 Task: Look for space in Wauwatosa, United States from 12th July, 2023 to 16th July, 2023 for 8 adults in price range Rs.10000 to Rs.16000. Place can be private room with 8 bedrooms having 8 beds and 8 bathrooms. Property type can be house, flat, guest house, hotel. Amenities needed are: wifi, TV, free parkinig on premises, gym, breakfast. Booking option can be shelf check-in. Required host language is English.
Action: Mouse moved to (568, 126)
Screenshot: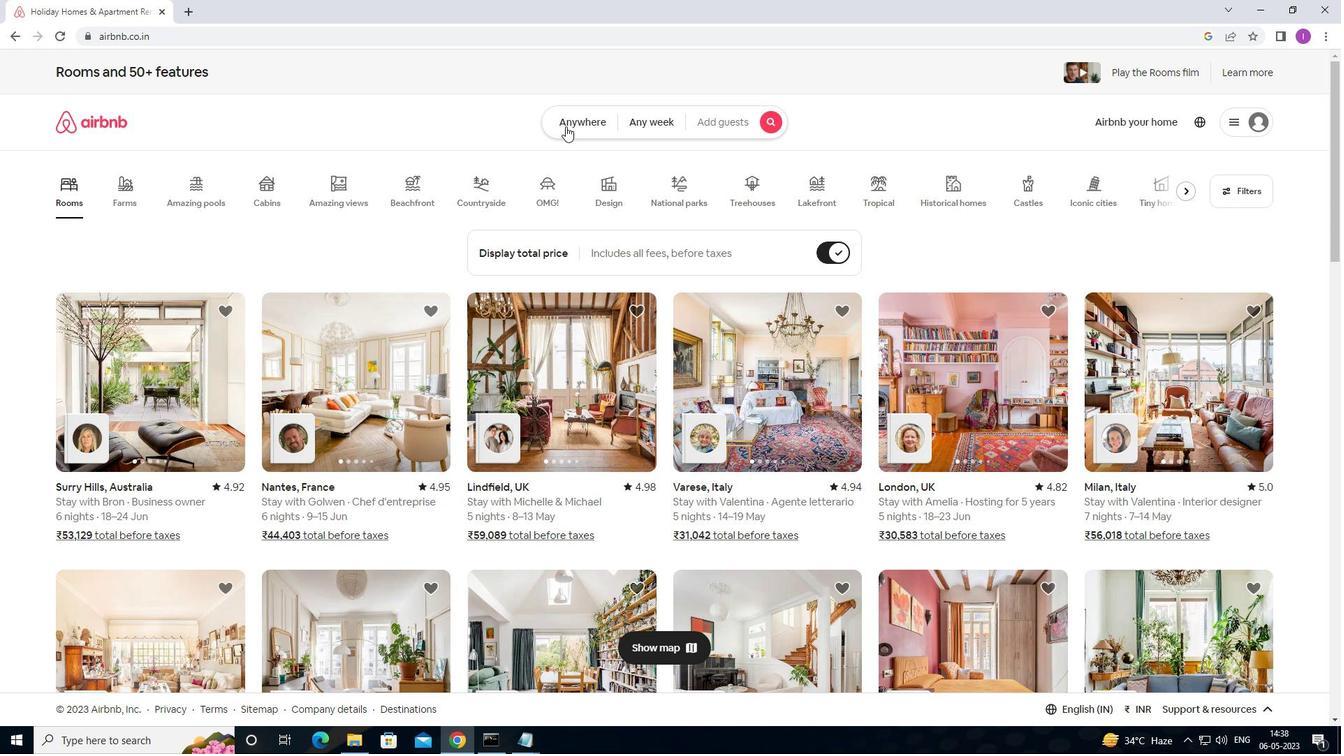 
Action: Mouse pressed left at (568, 126)
Screenshot: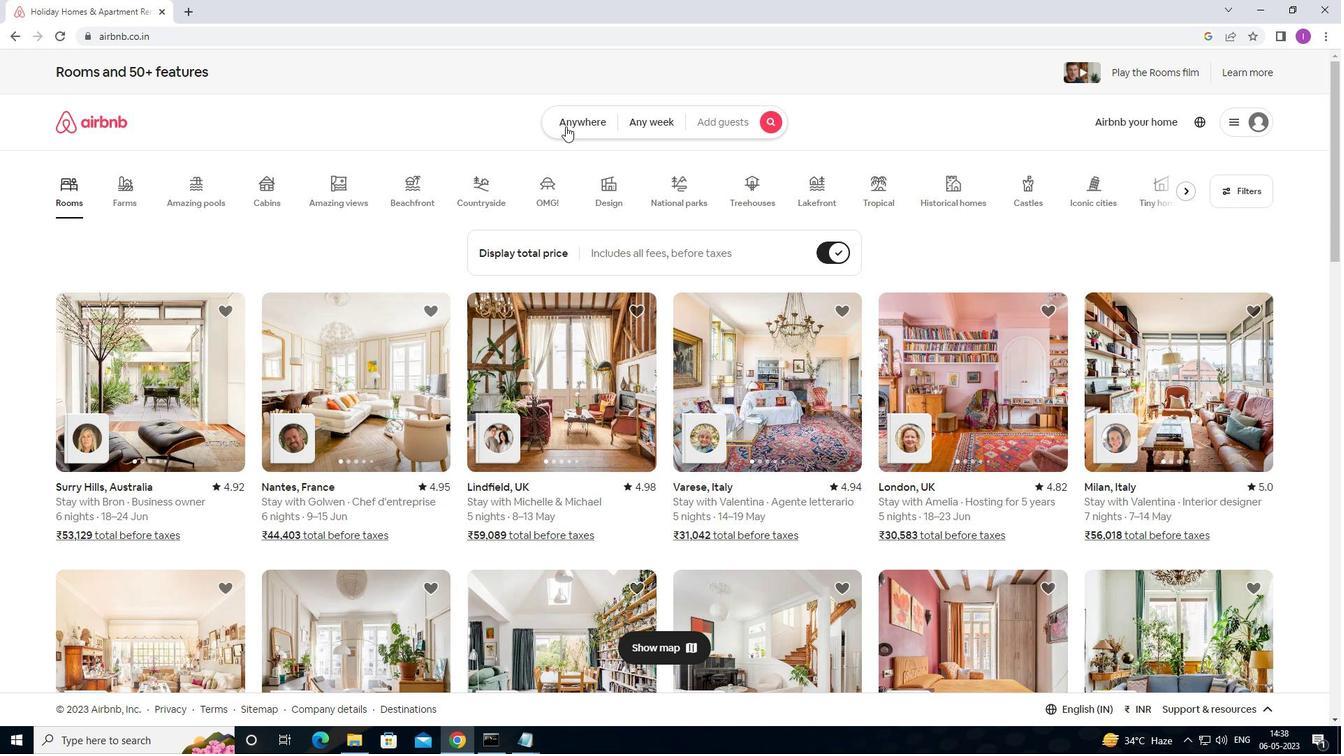 
Action: Mouse moved to (392, 184)
Screenshot: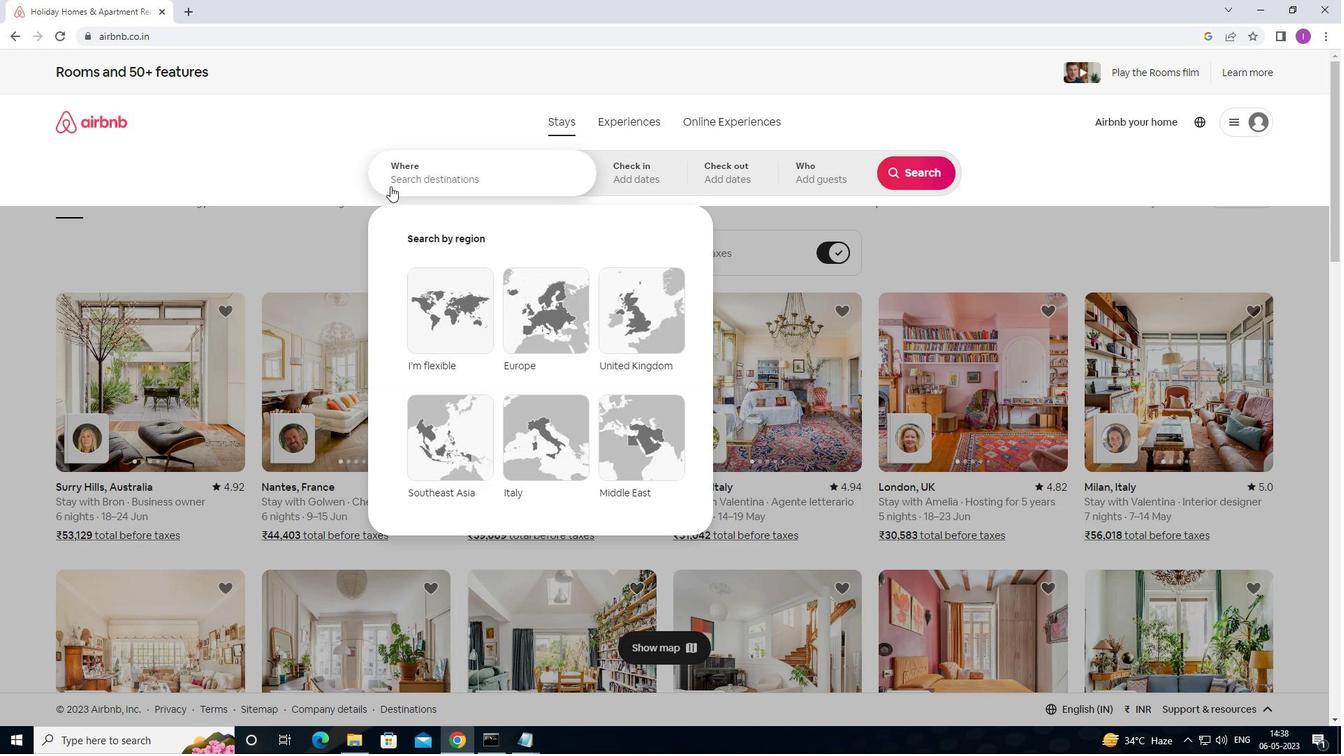 
Action: Mouse pressed left at (392, 184)
Screenshot: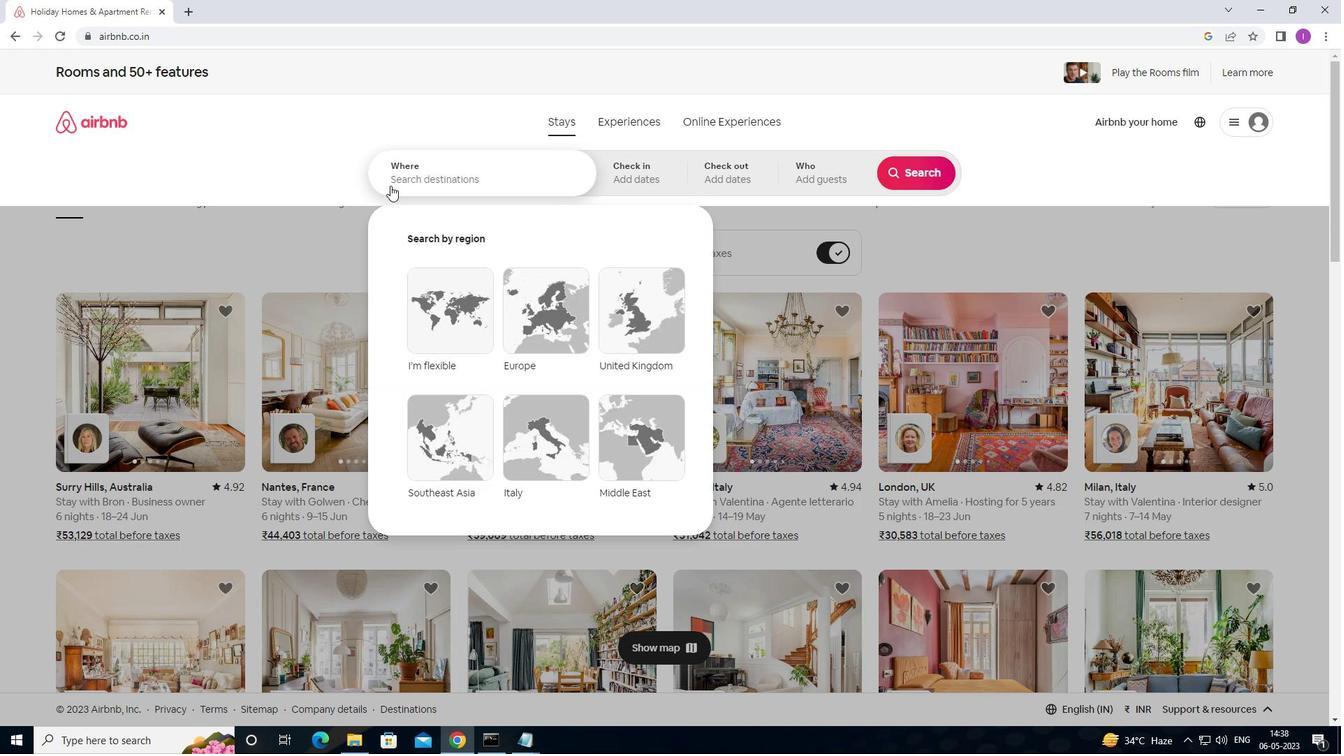 
Action: Mouse moved to (1342, 0)
Screenshot: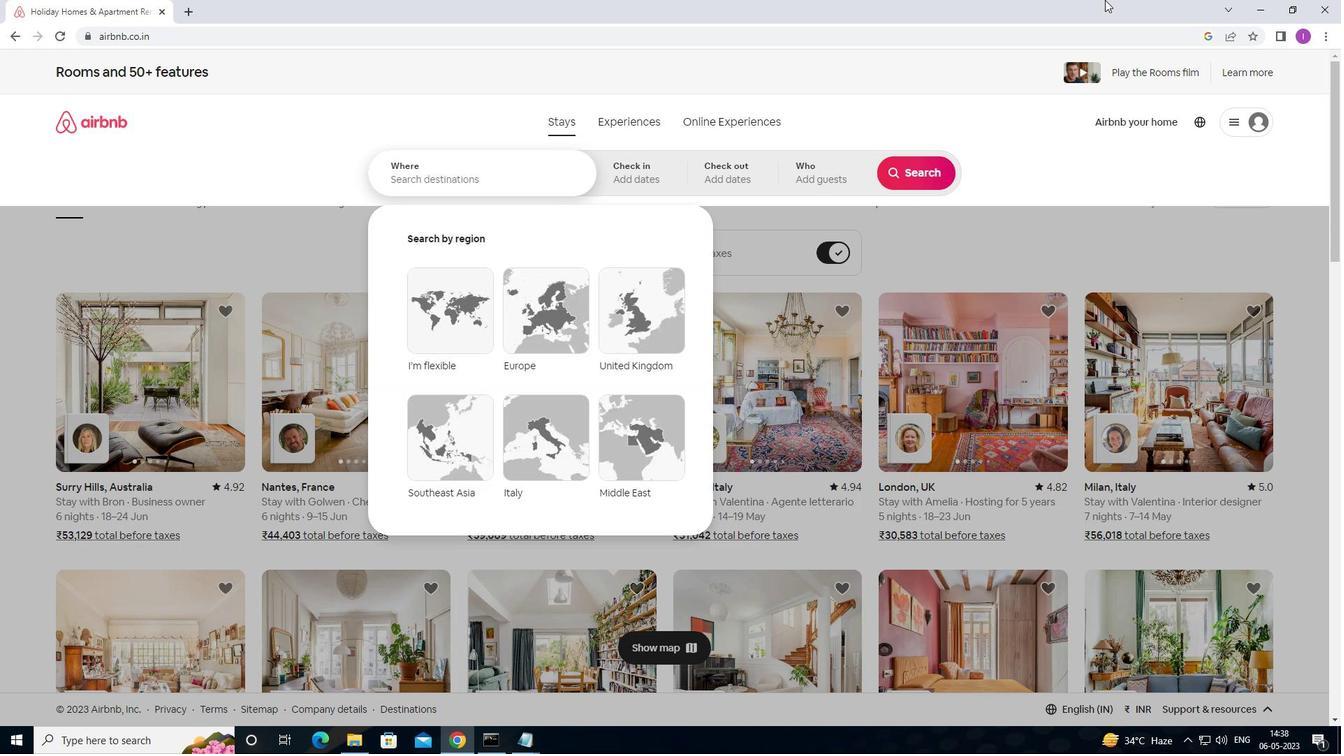 
Action: Key pressed <Key.shift>WAUWATOSA,<Key.shift><Key.shift>UNITED<Key.space>STATES
Screenshot: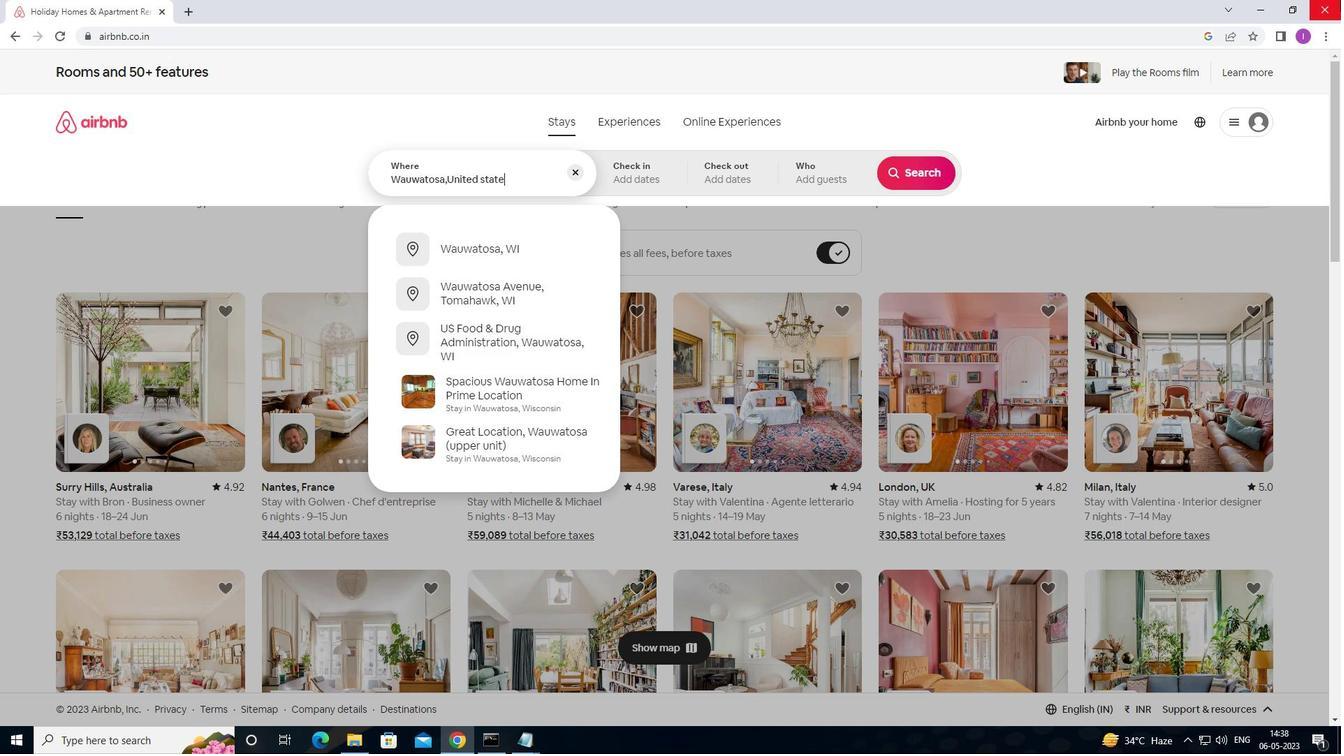 
Action: Mouse moved to (614, 176)
Screenshot: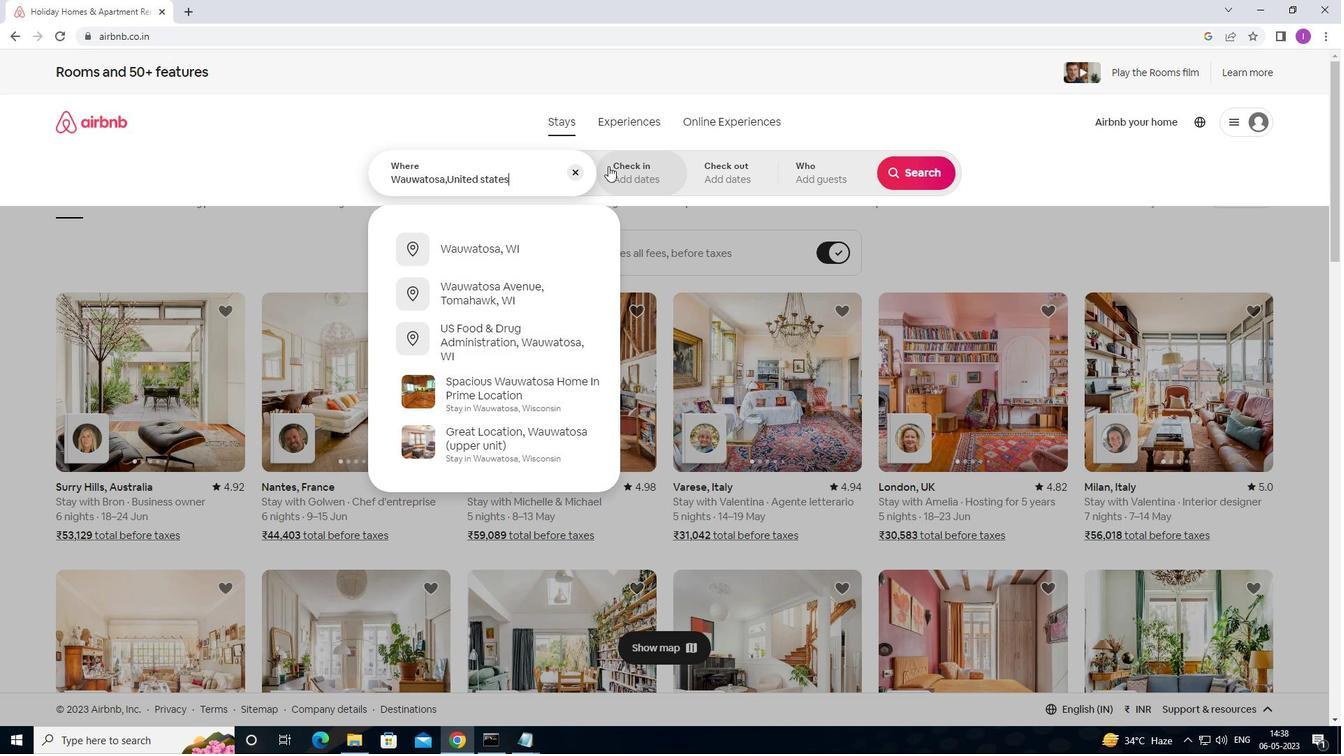 
Action: Mouse pressed left at (614, 176)
Screenshot: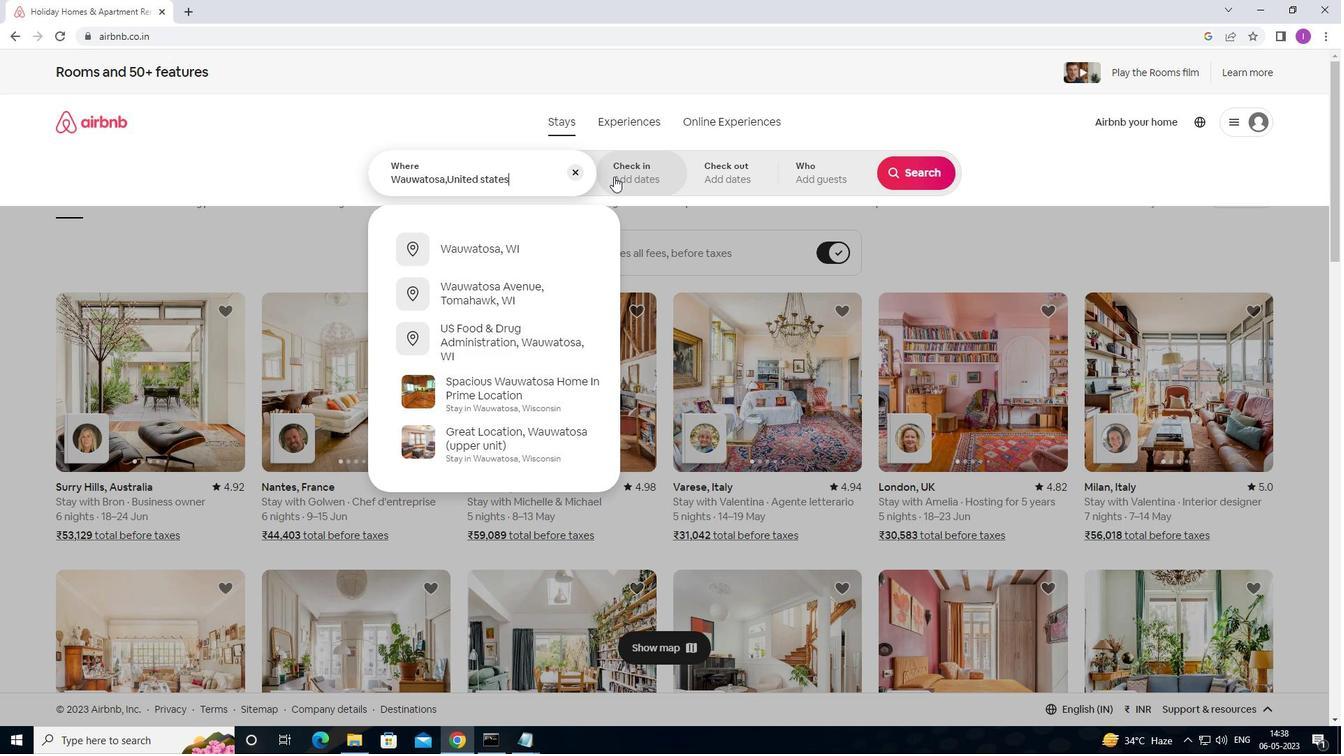 
Action: Mouse moved to (923, 284)
Screenshot: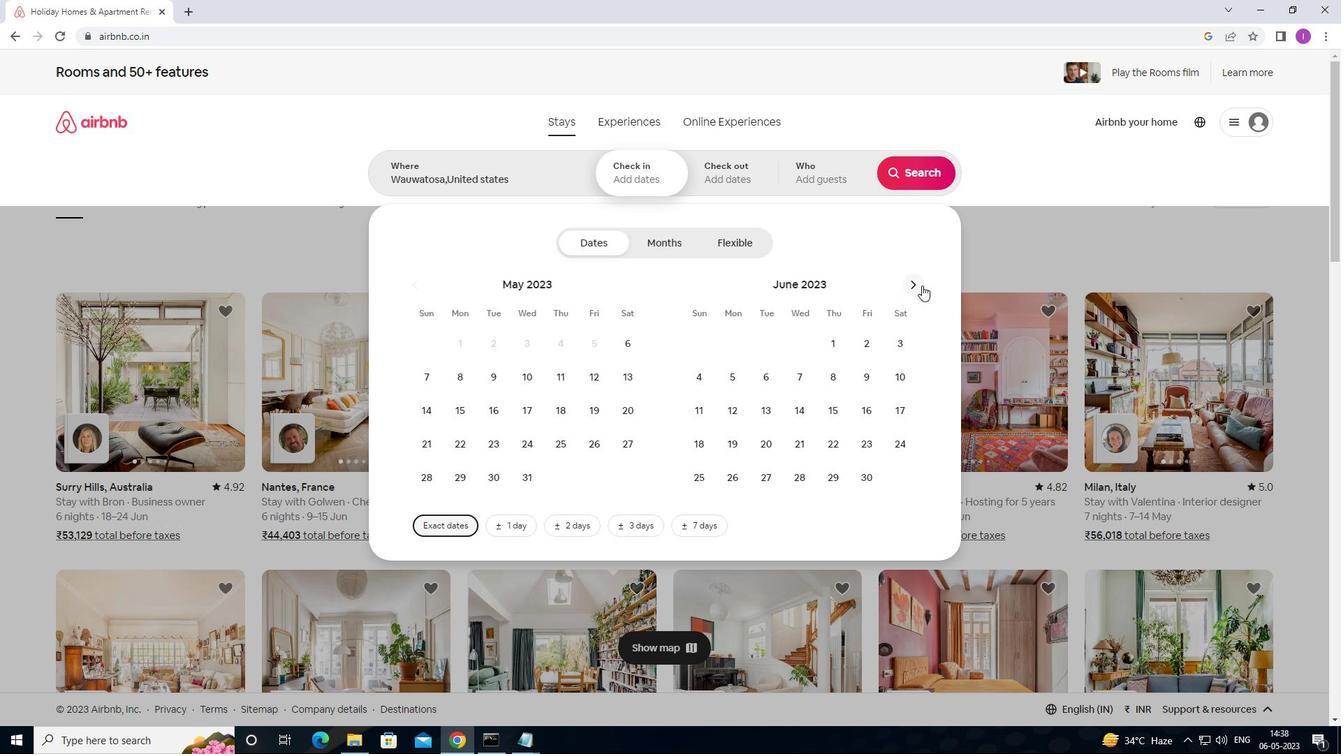 
Action: Mouse pressed left at (923, 284)
Screenshot: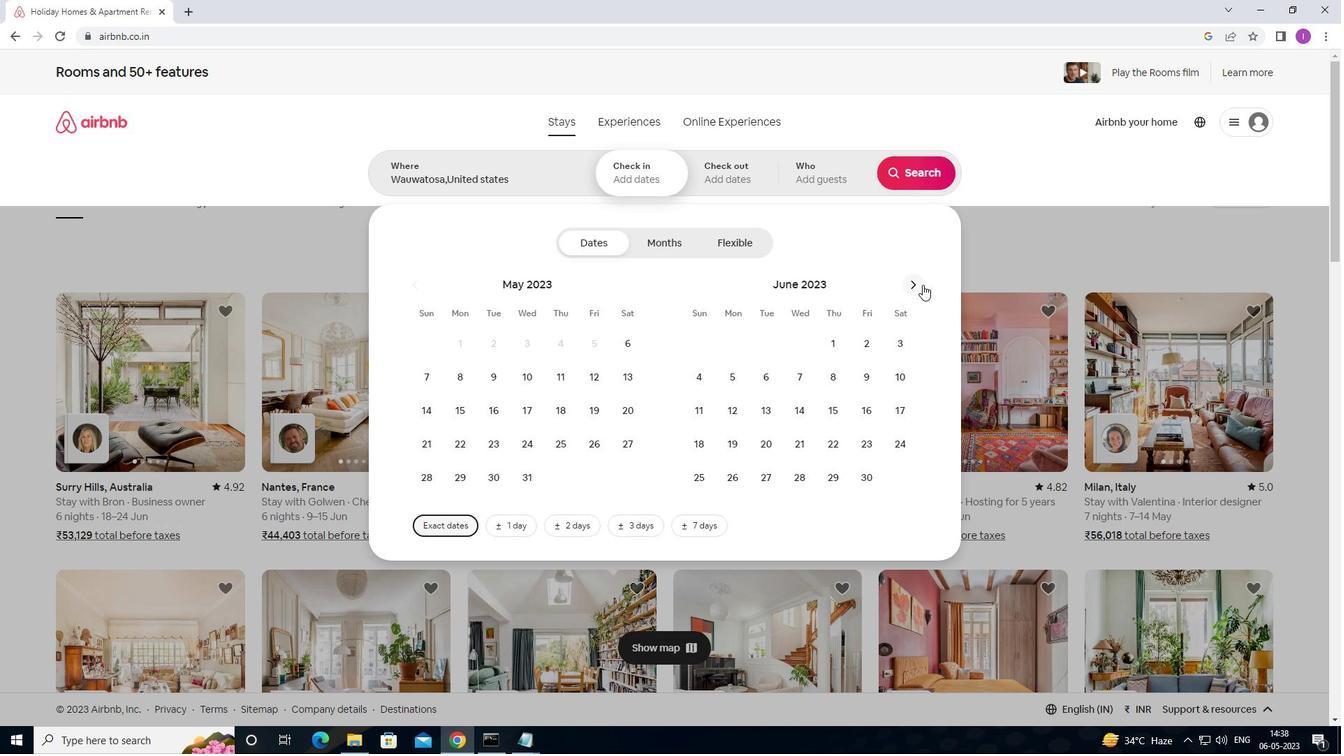 
Action: Mouse moved to (916, 283)
Screenshot: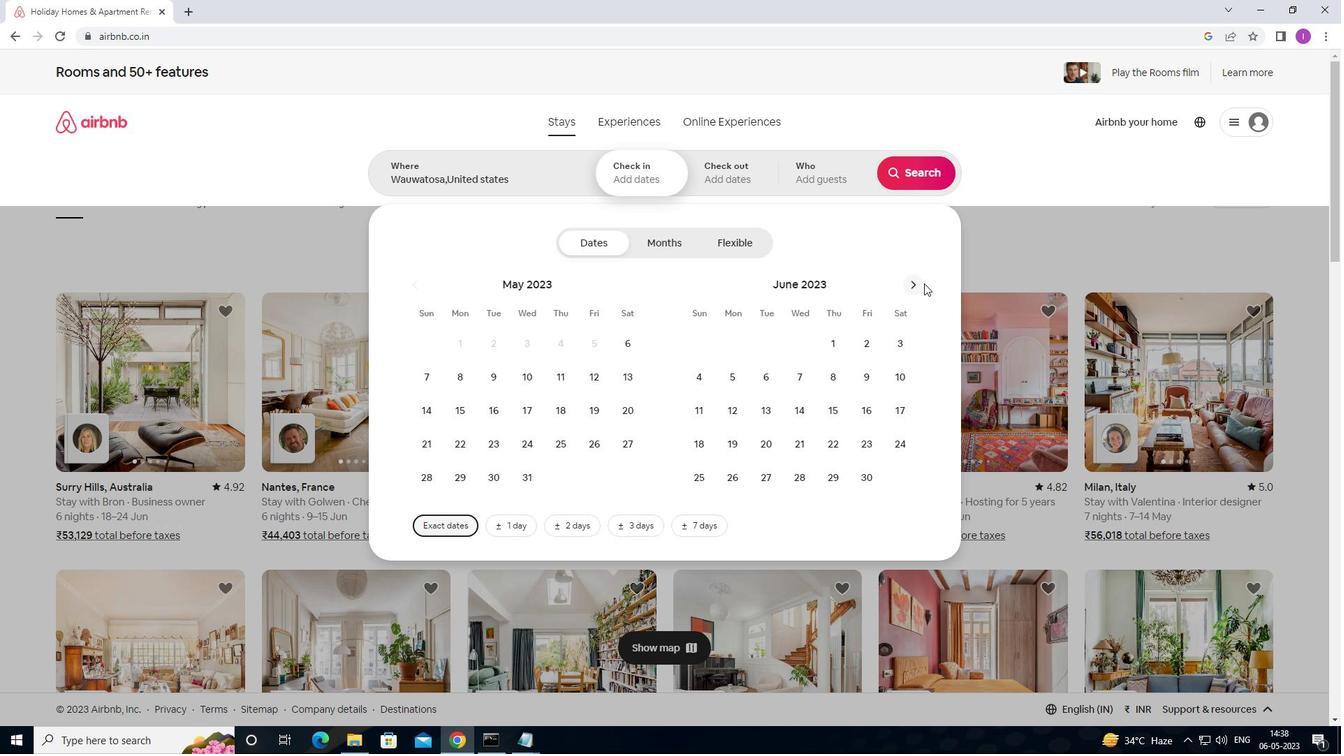 
Action: Mouse pressed left at (916, 283)
Screenshot: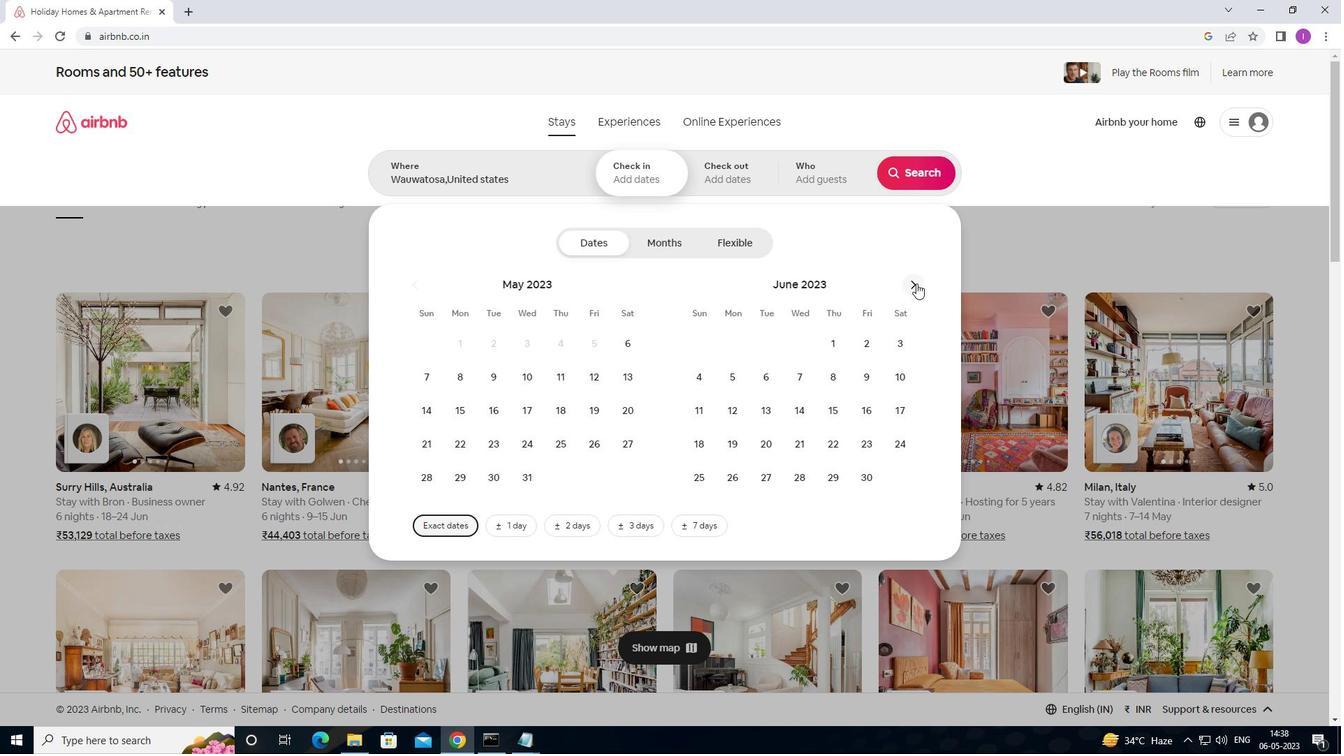 
Action: Mouse moved to (802, 408)
Screenshot: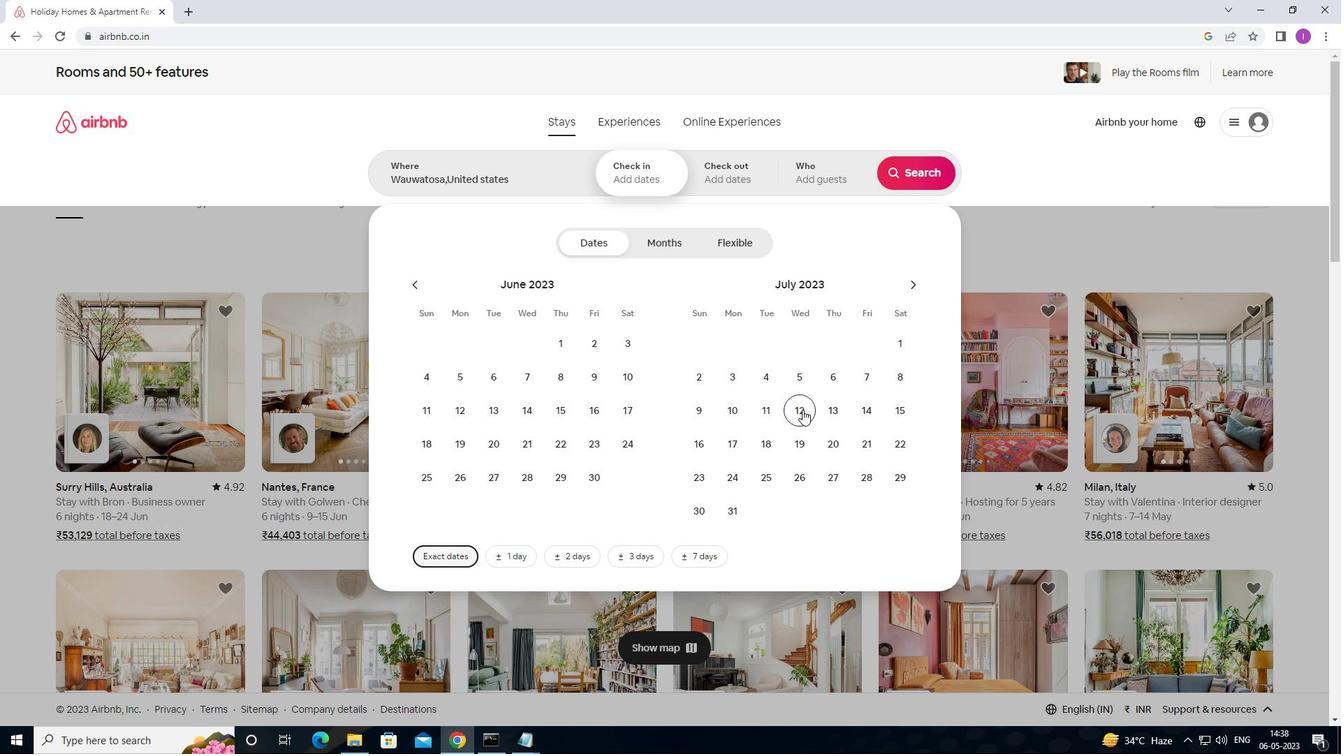 
Action: Mouse pressed left at (802, 408)
Screenshot: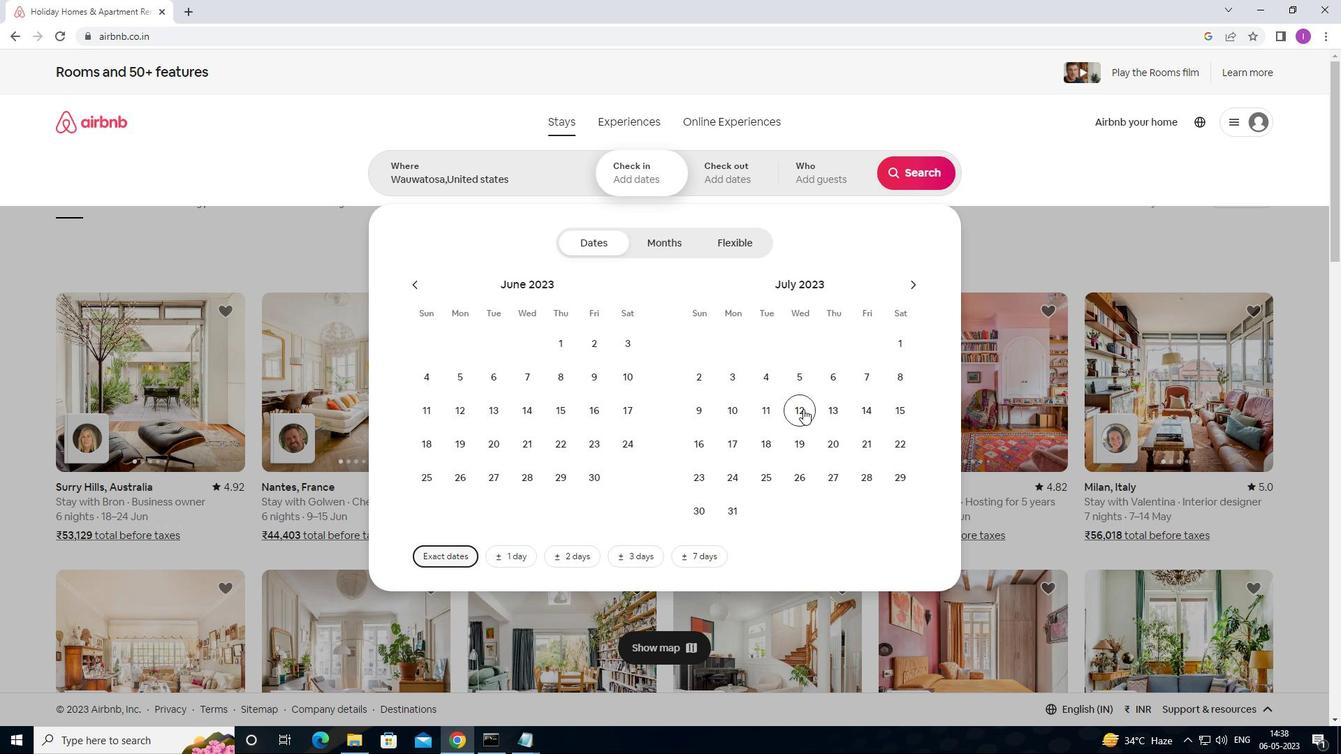 
Action: Mouse moved to (699, 449)
Screenshot: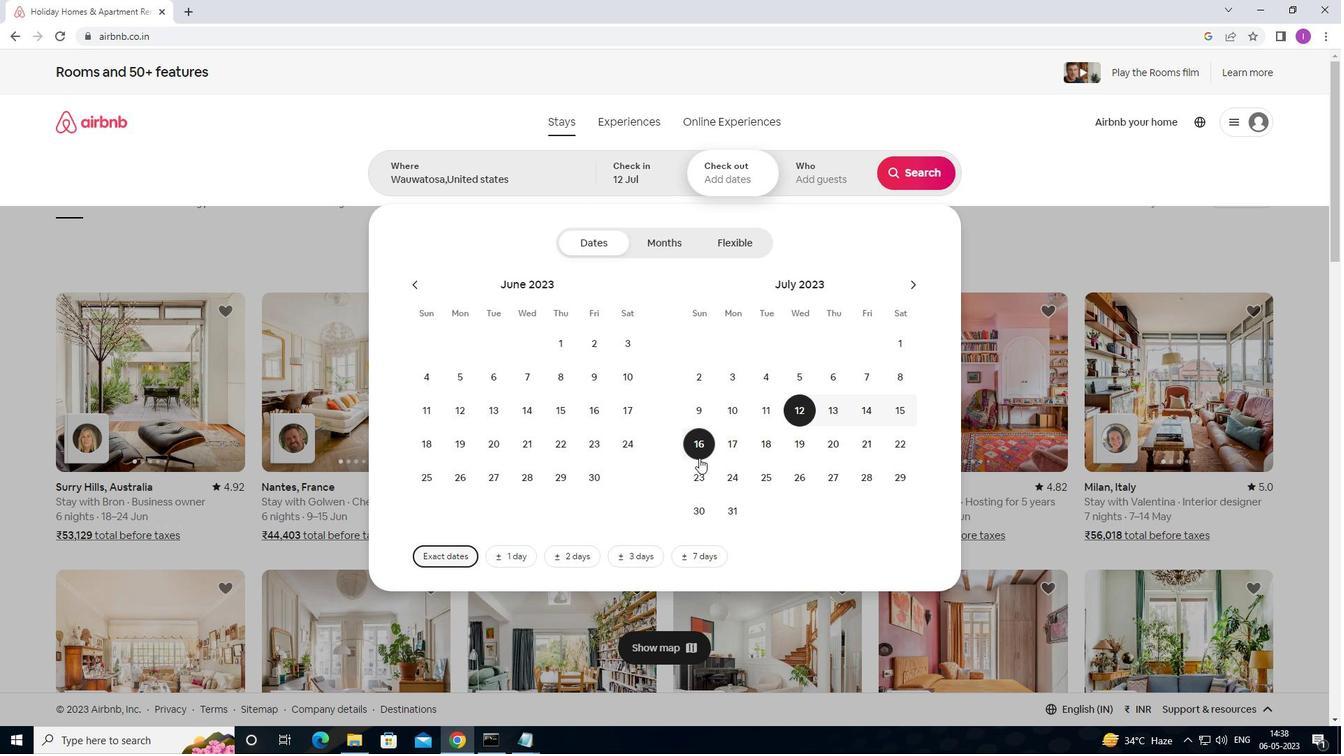 
Action: Mouse pressed left at (699, 449)
Screenshot: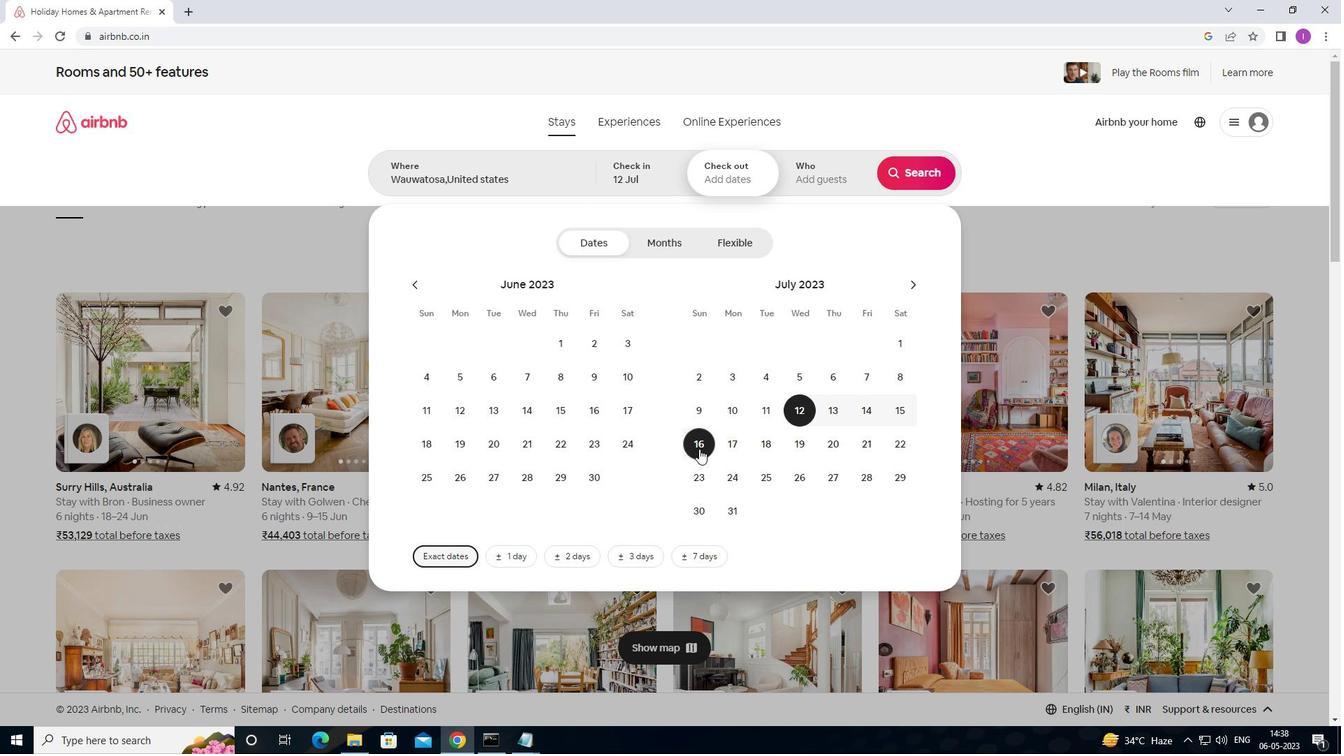 
Action: Mouse moved to (836, 188)
Screenshot: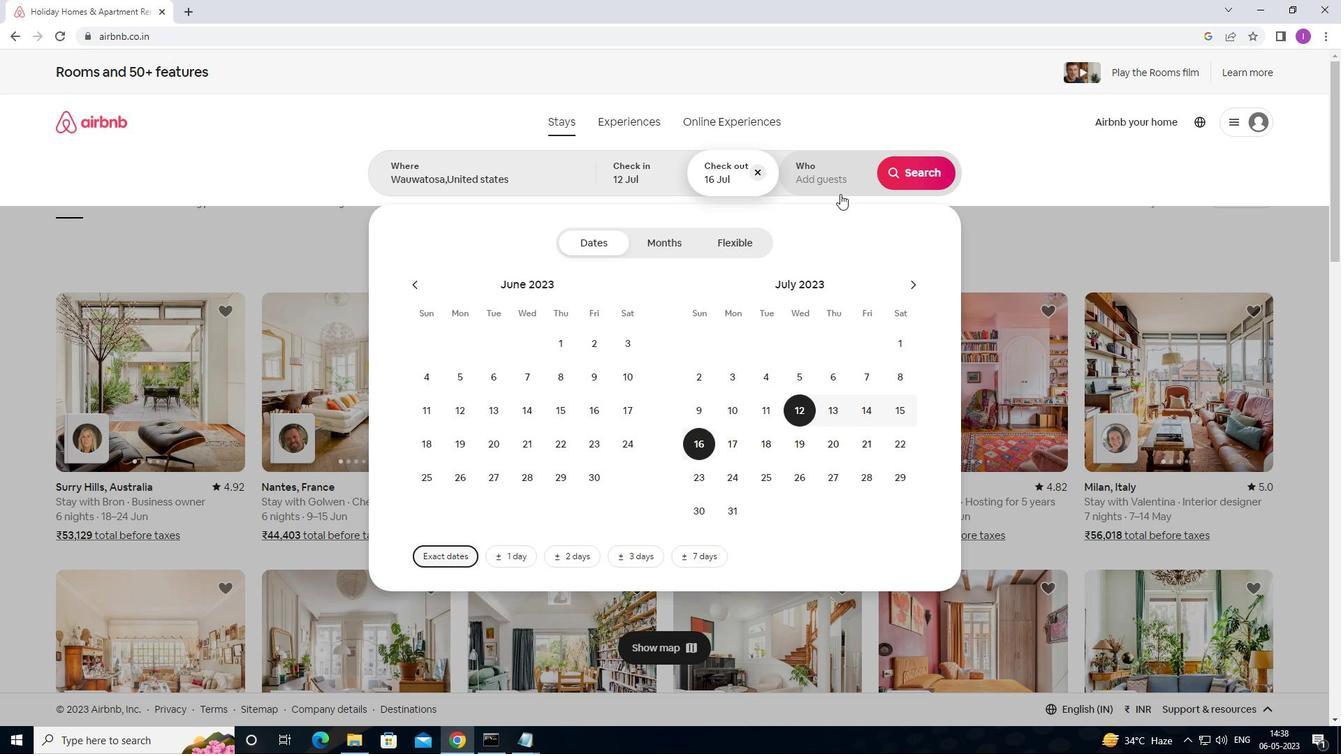 
Action: Mouse pressed left at (836, 188)
Screenshot: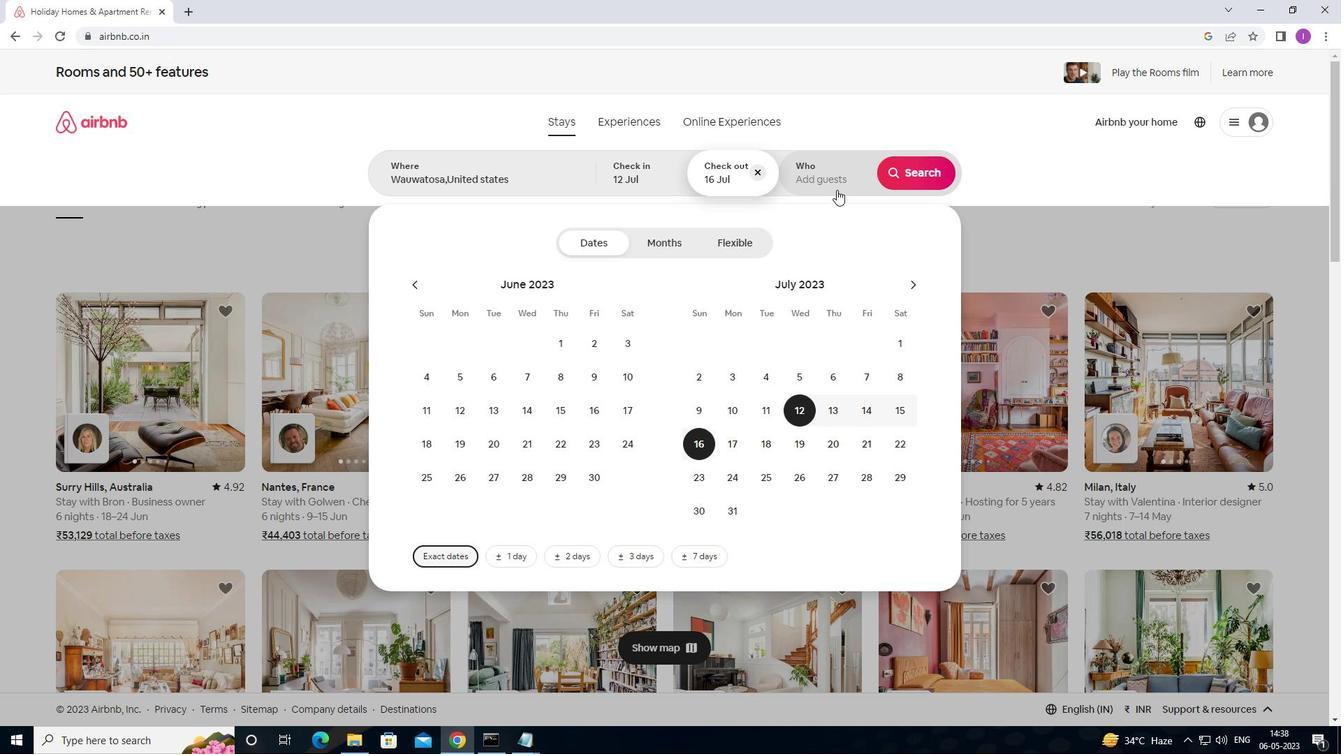 
Action: Mouse moved to (913, 238)
Screenshot: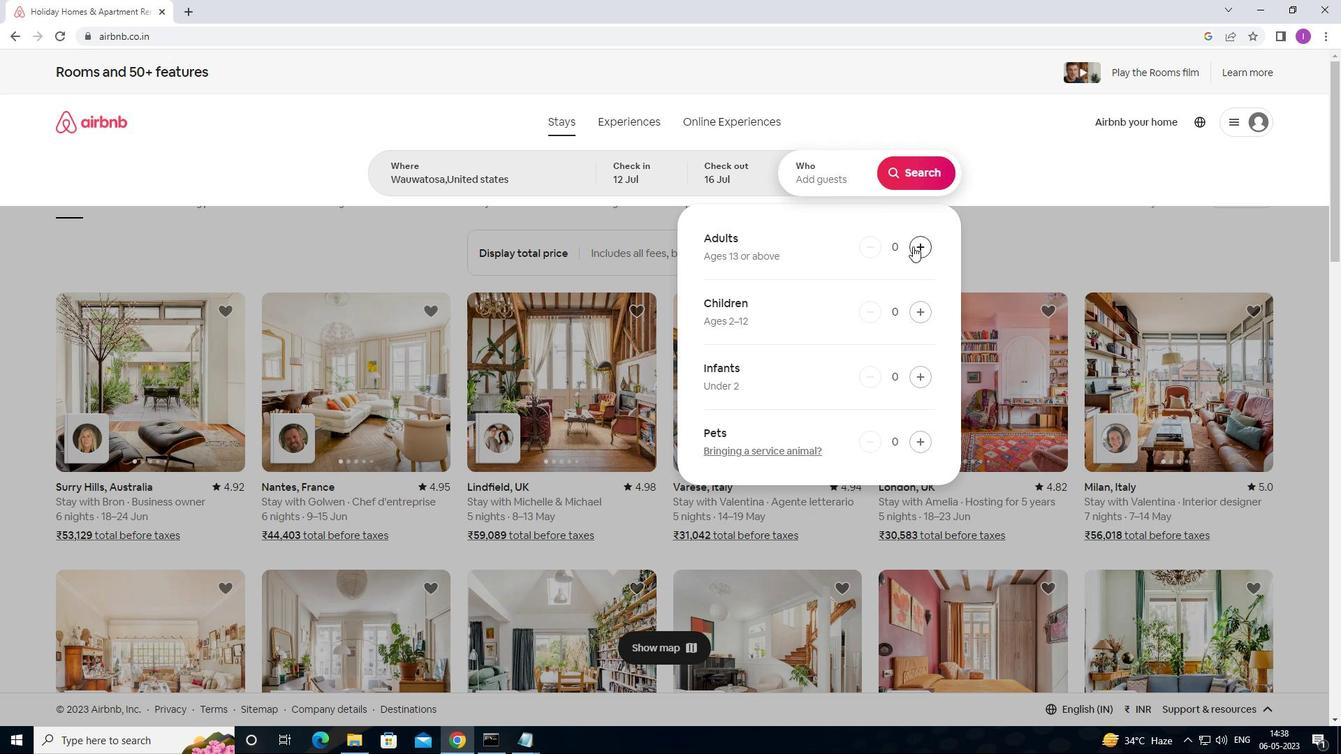 
Action: Mouse pressed left at (913, 238)
Screenshot: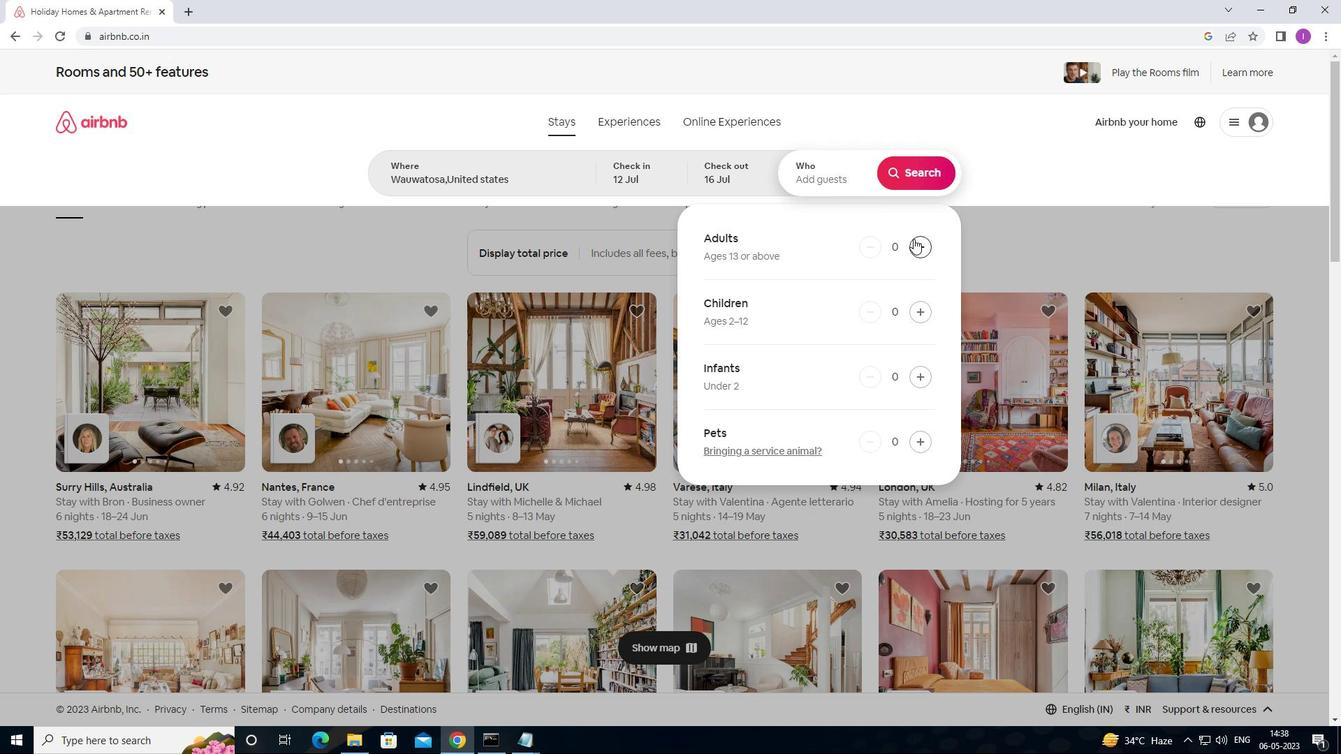 
Action: Mouse moved to (914, 238)
Screenshot: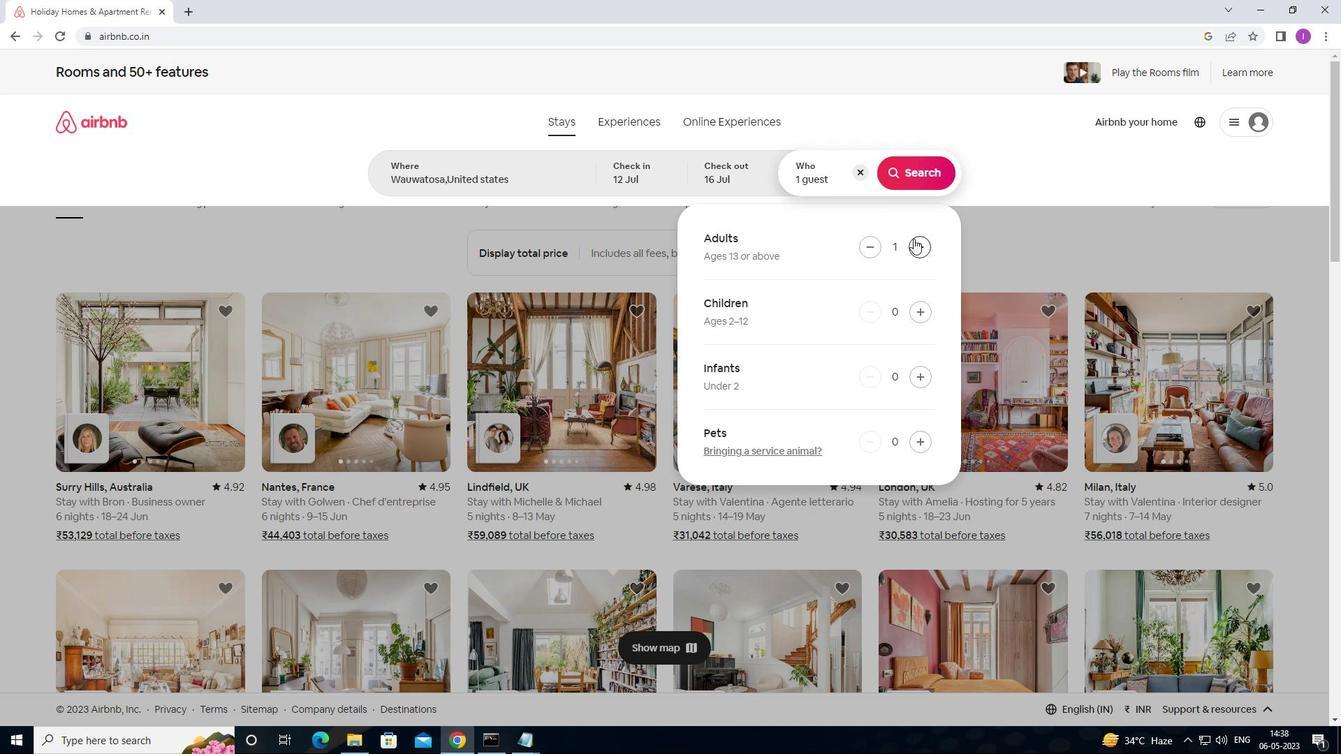 
Action: Mouse pressed left at (914, 238)
Screenshot: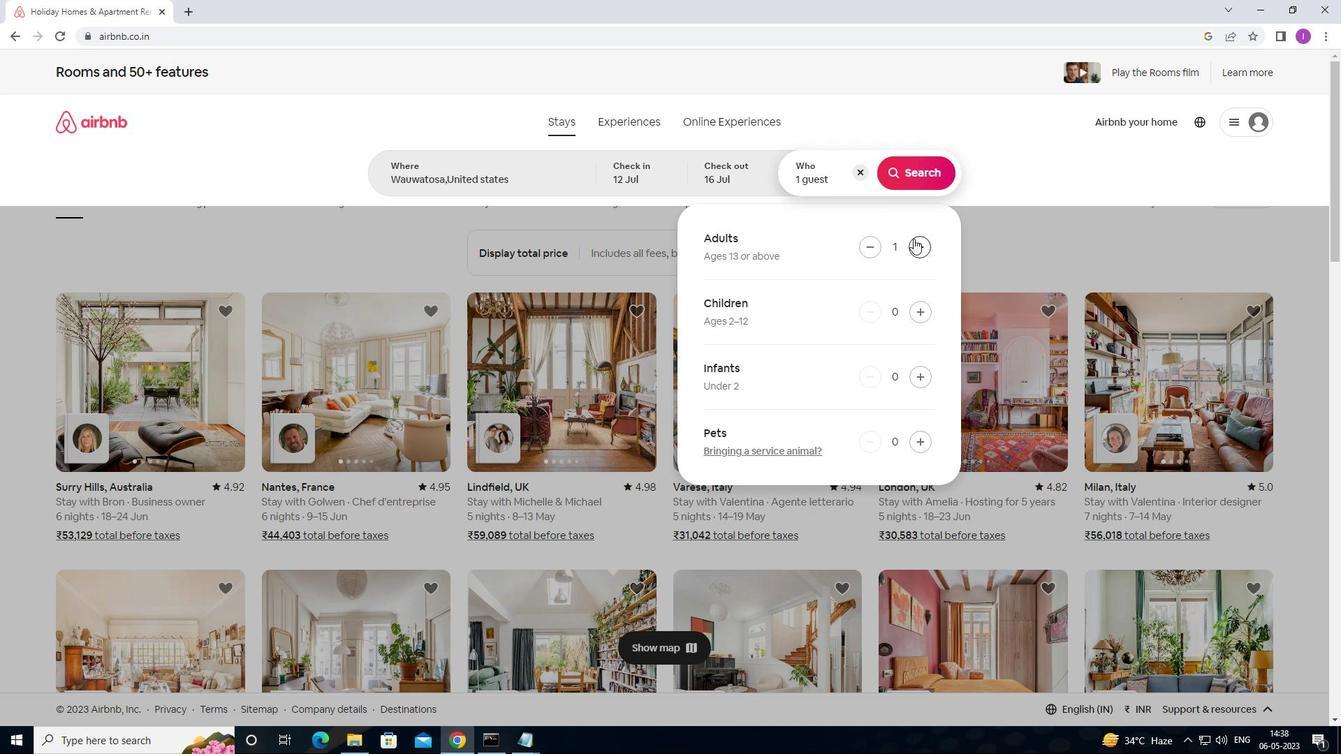 
Action: Mouse moved to (915, 239)
Screenshot: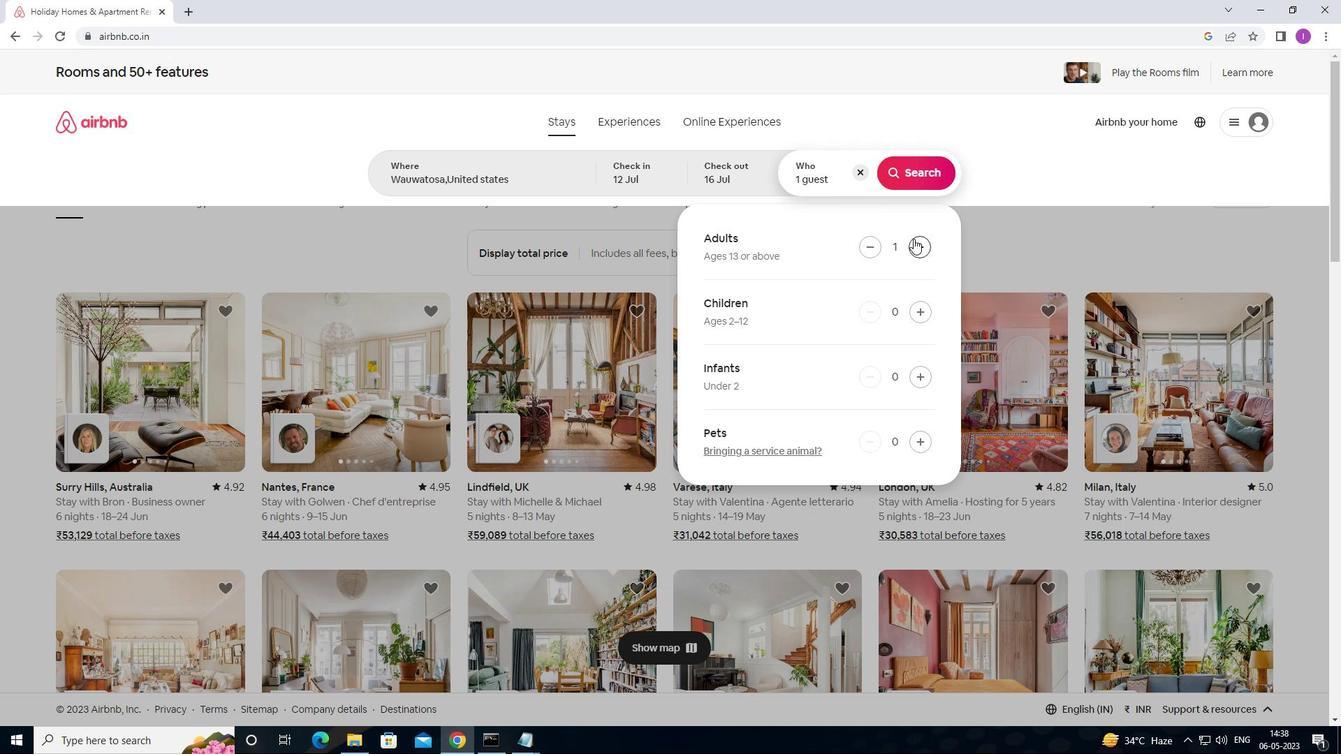 
Action: Mouse pressed left at (915, 239)
Screenshot: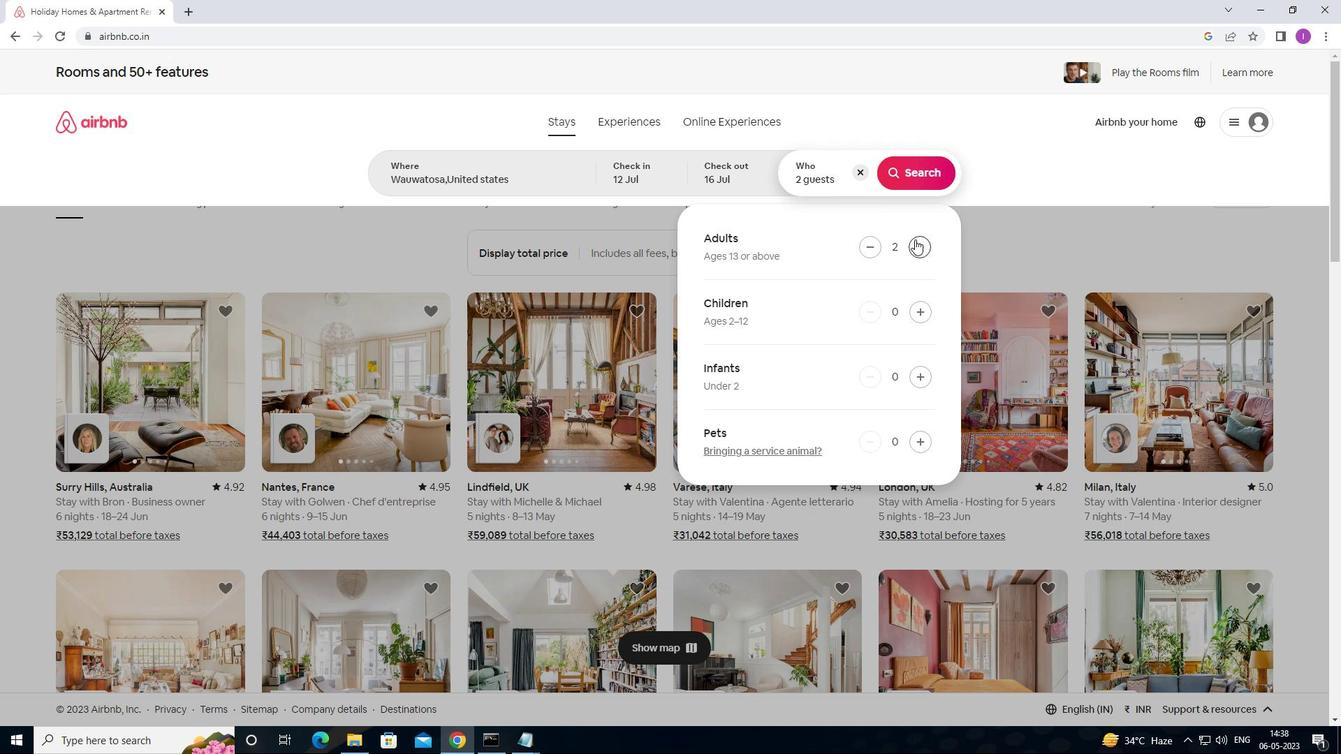 
Action: Mouse pressed left at (915, 239)
Screenshot: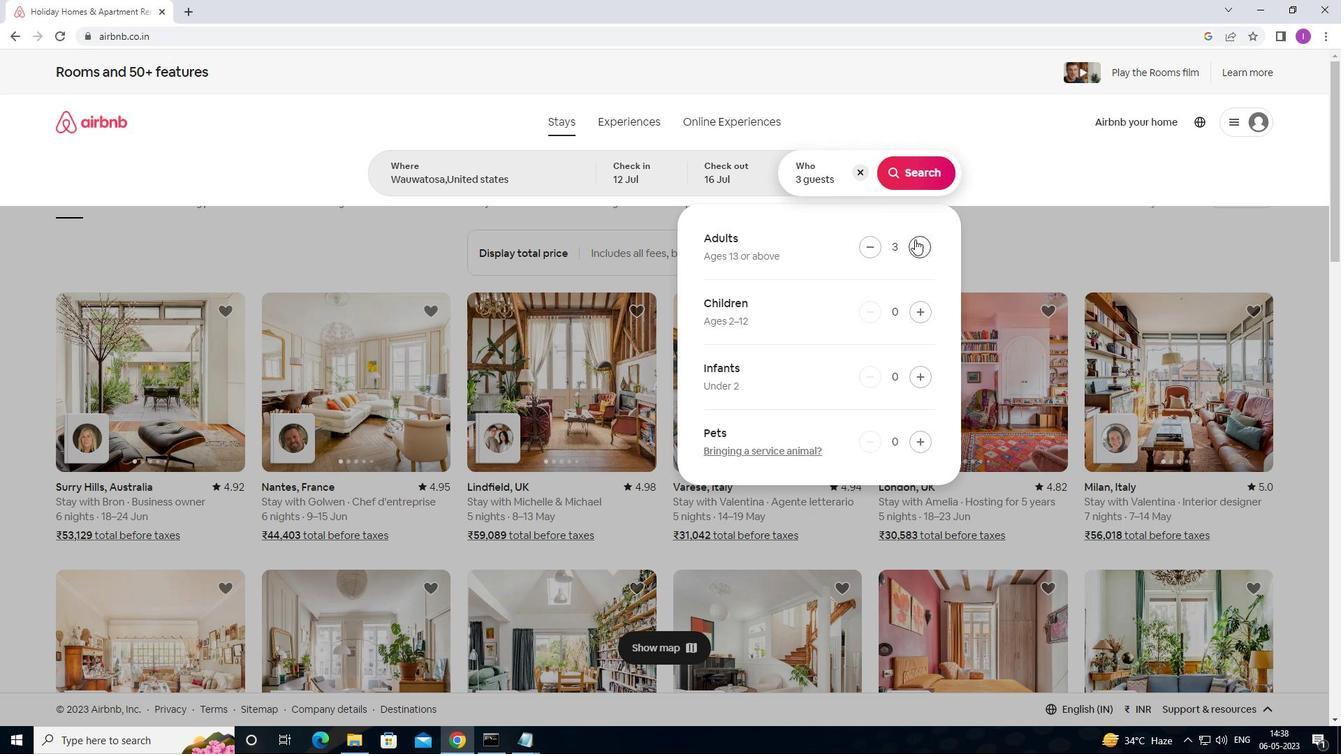 
Action: Mouse pressed left at (915, 239)
Screenshot: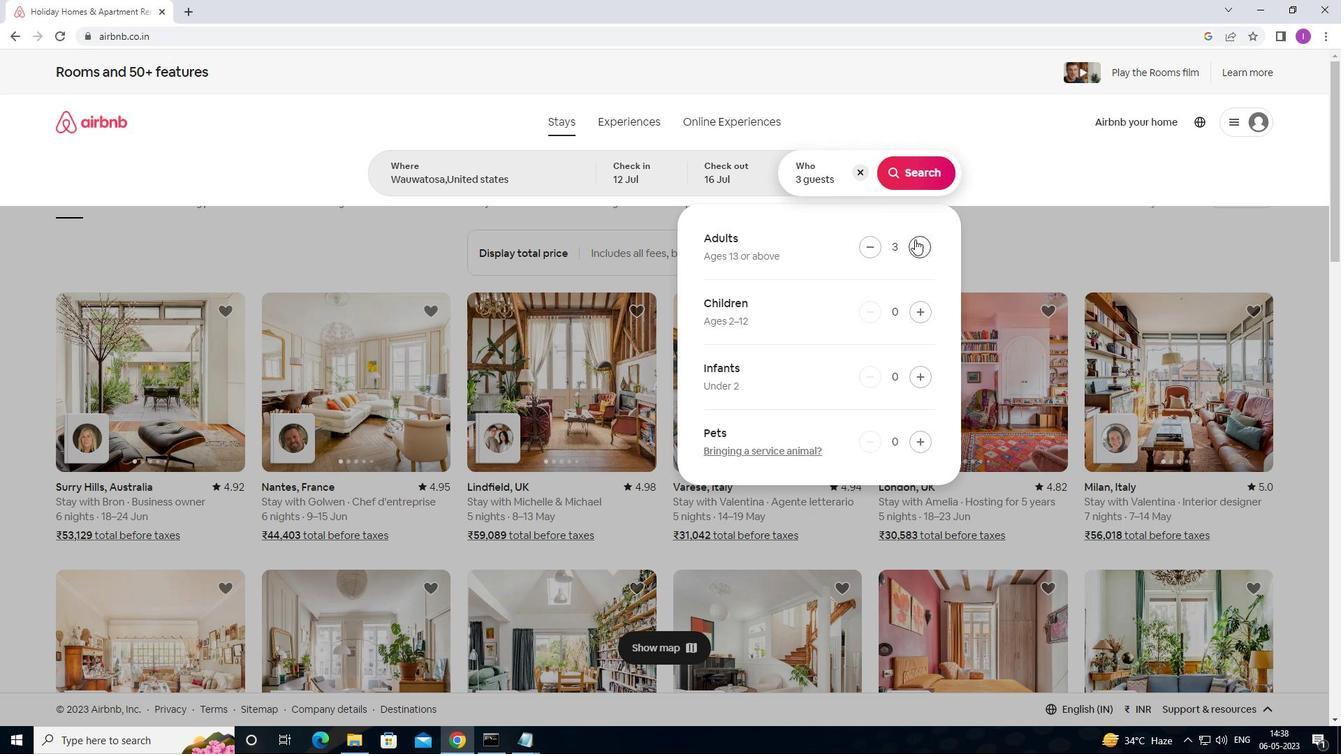 
Action: Mouse pressed left at (915, 239)
Screenshot: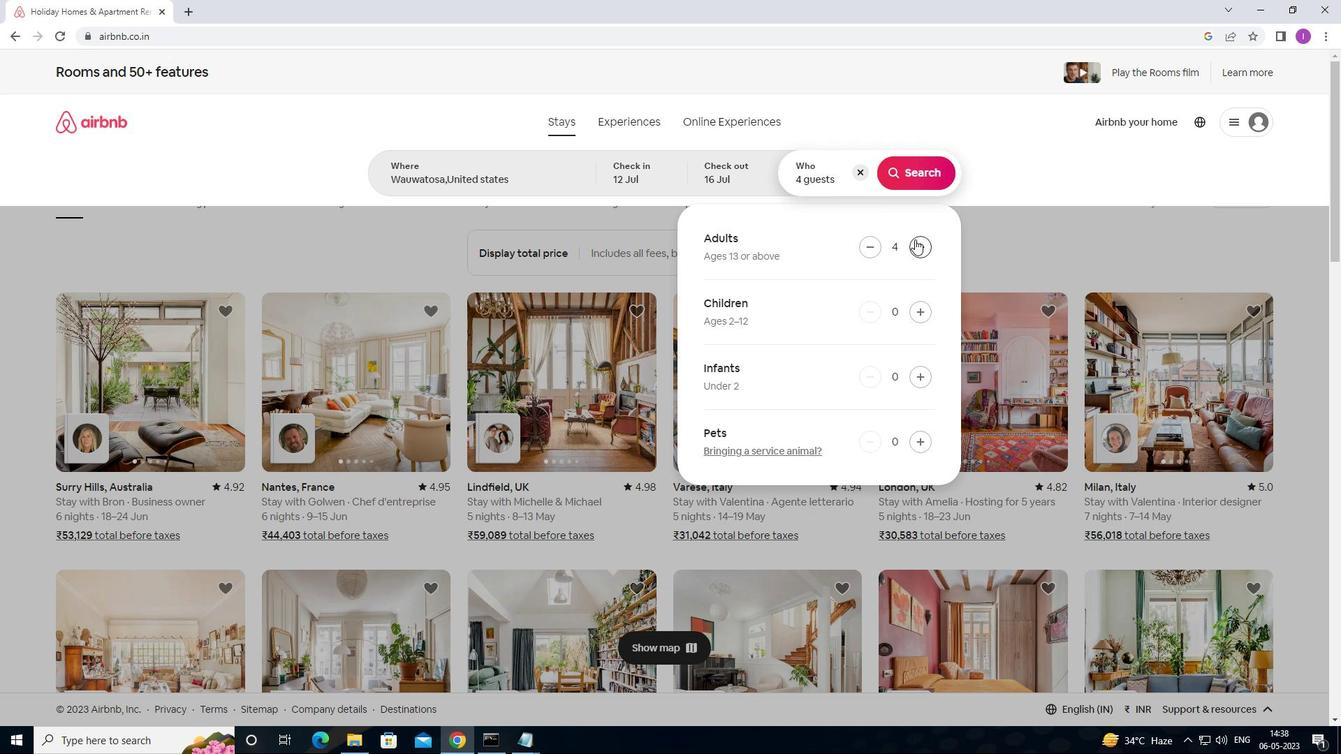 
Action: Mouse moved to (917, 251)
Screenshot: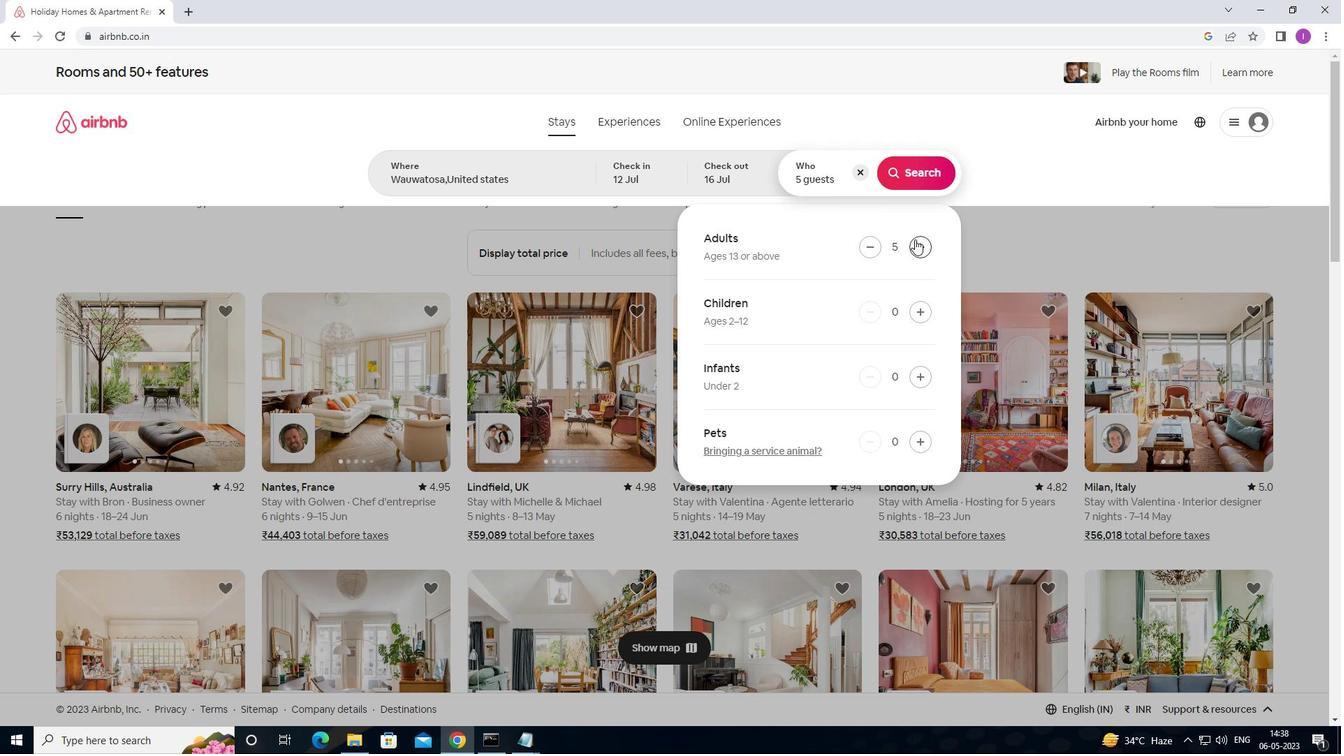 
Action: Mouse pressed left at (917, 251)
Screenshot: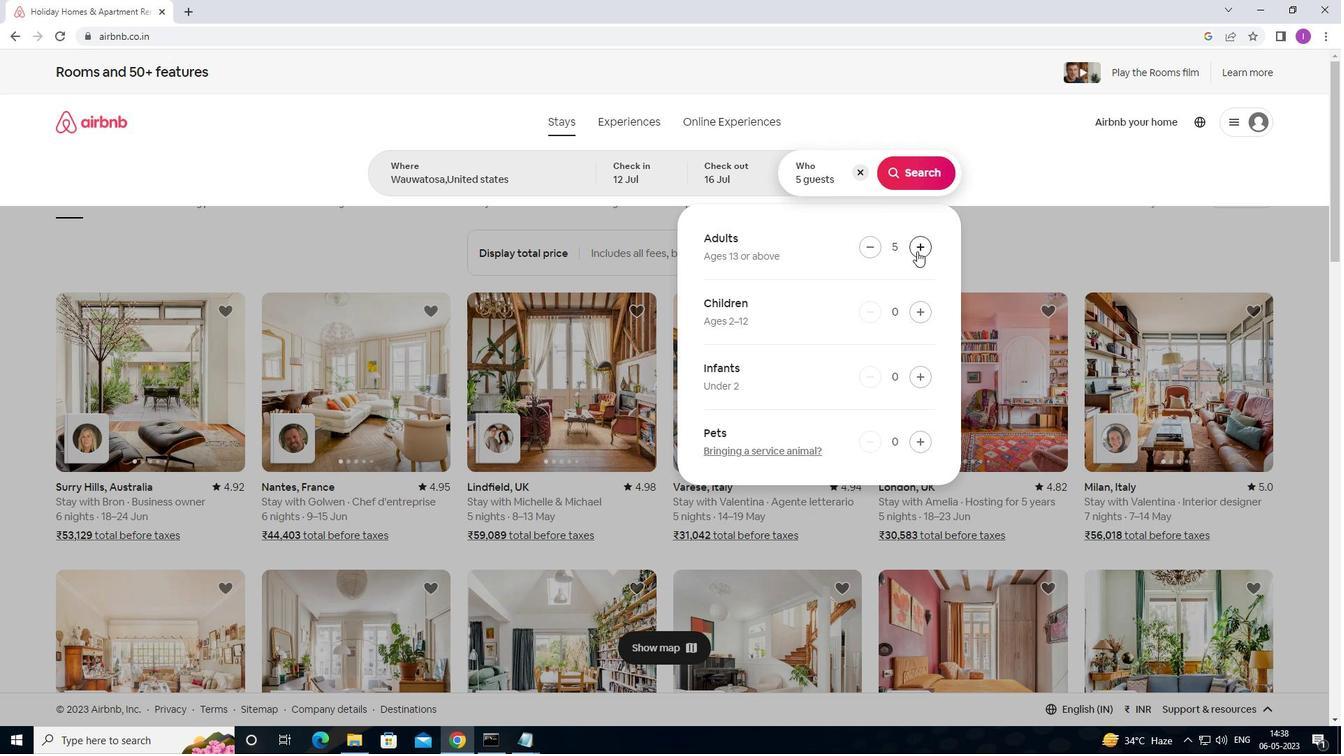 
Action: Mouse pressed left at (917, 251)
Screenshot: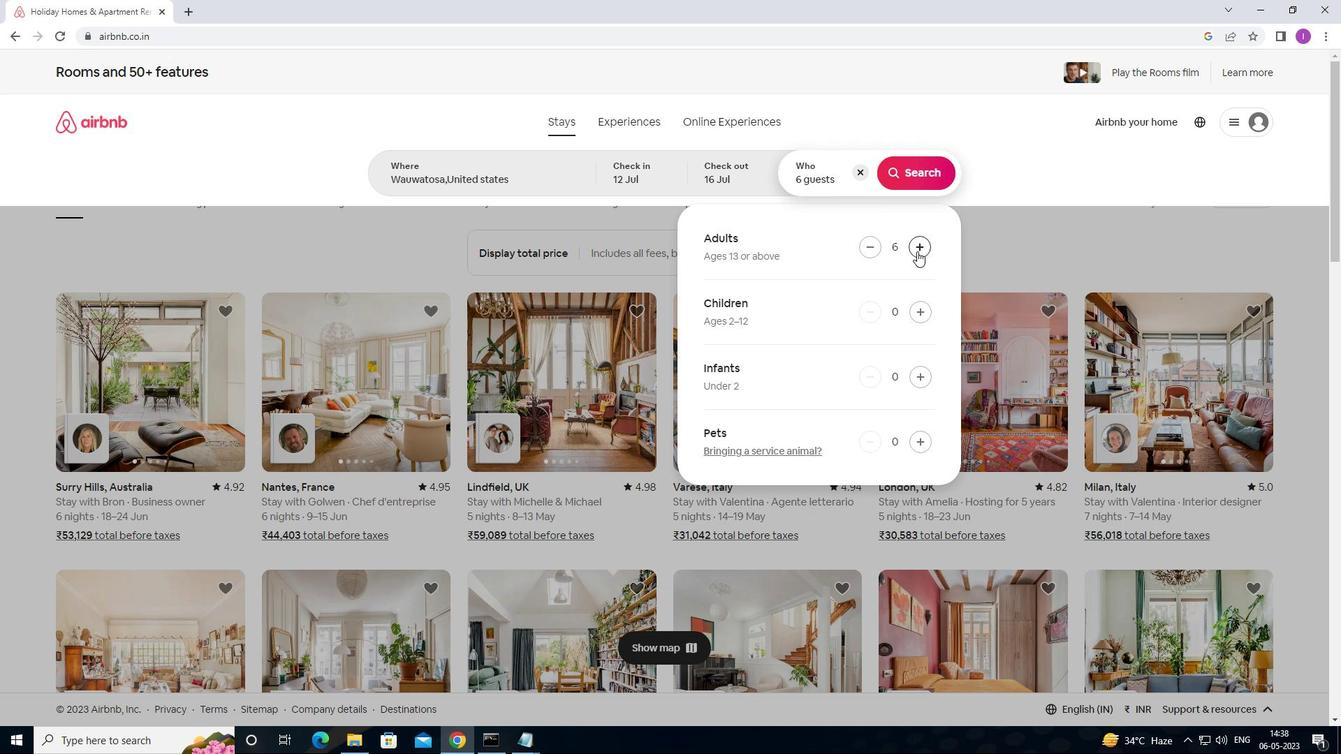 
Action: Mouse moved to (926, 164)
Screenshot: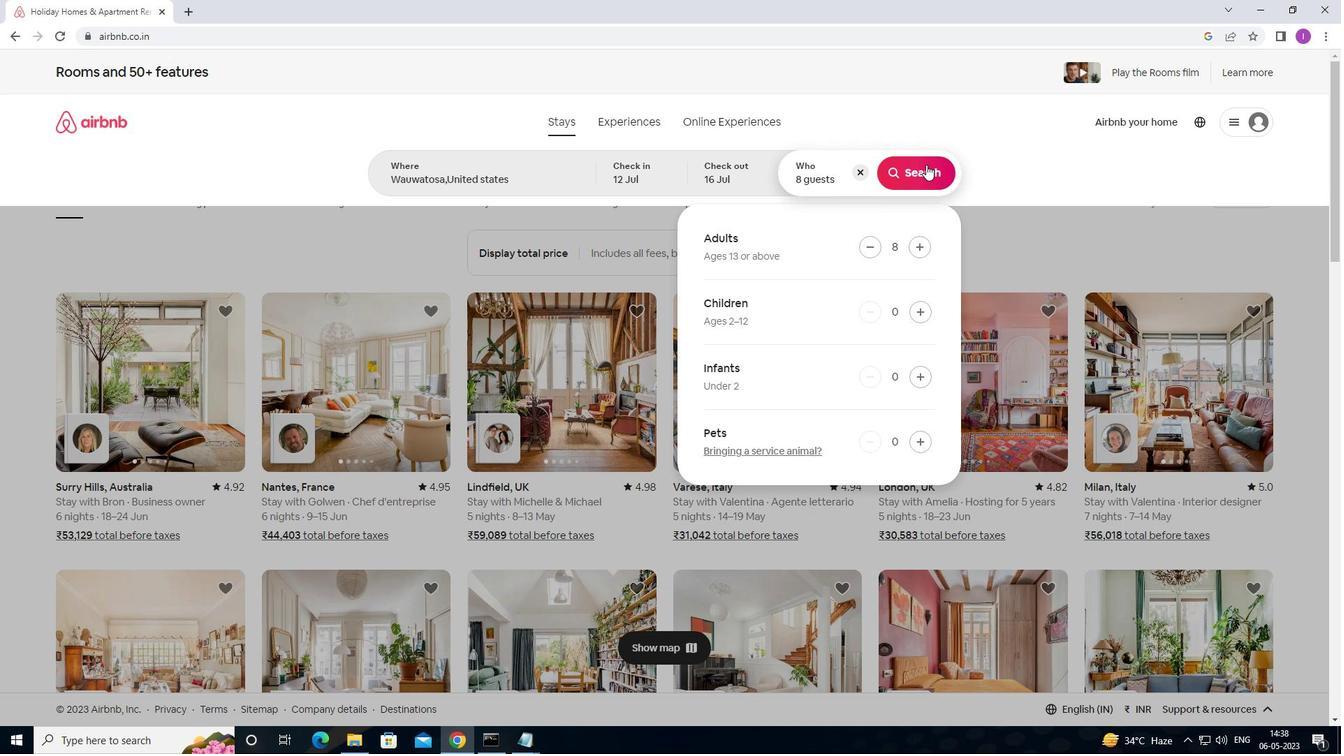 
Action: Mouse pressed left at (926, 164)
Screenshot: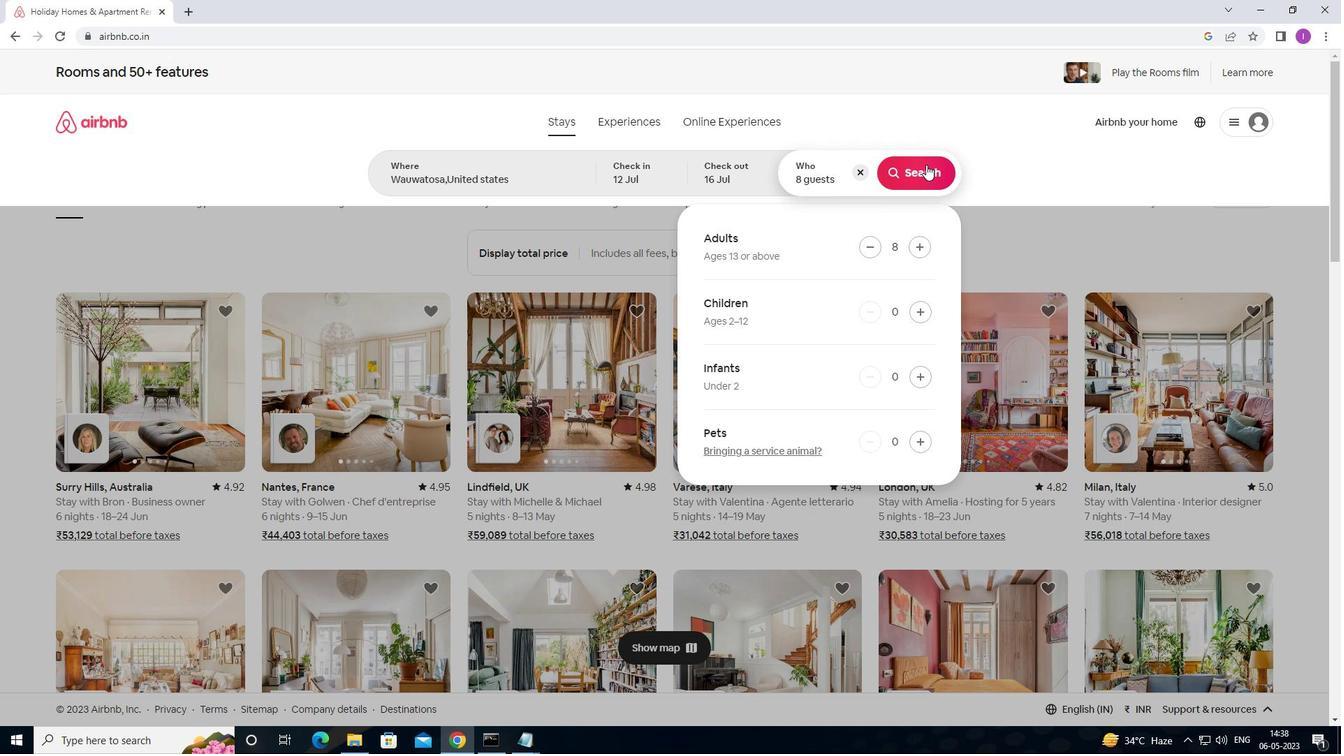 
Action: Mouse moved to (1287, 129)
Screenshot: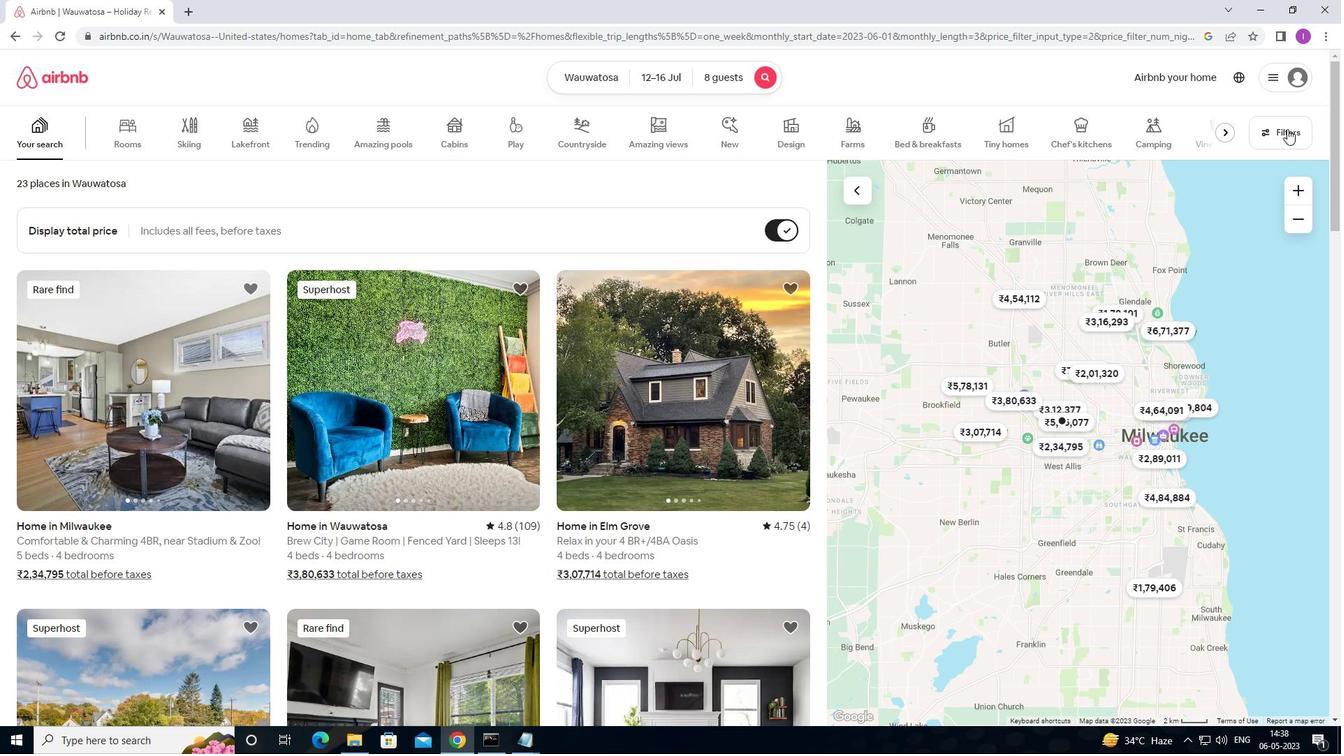
Action: Mouse pressed left at (1287, 129)
Screenshot: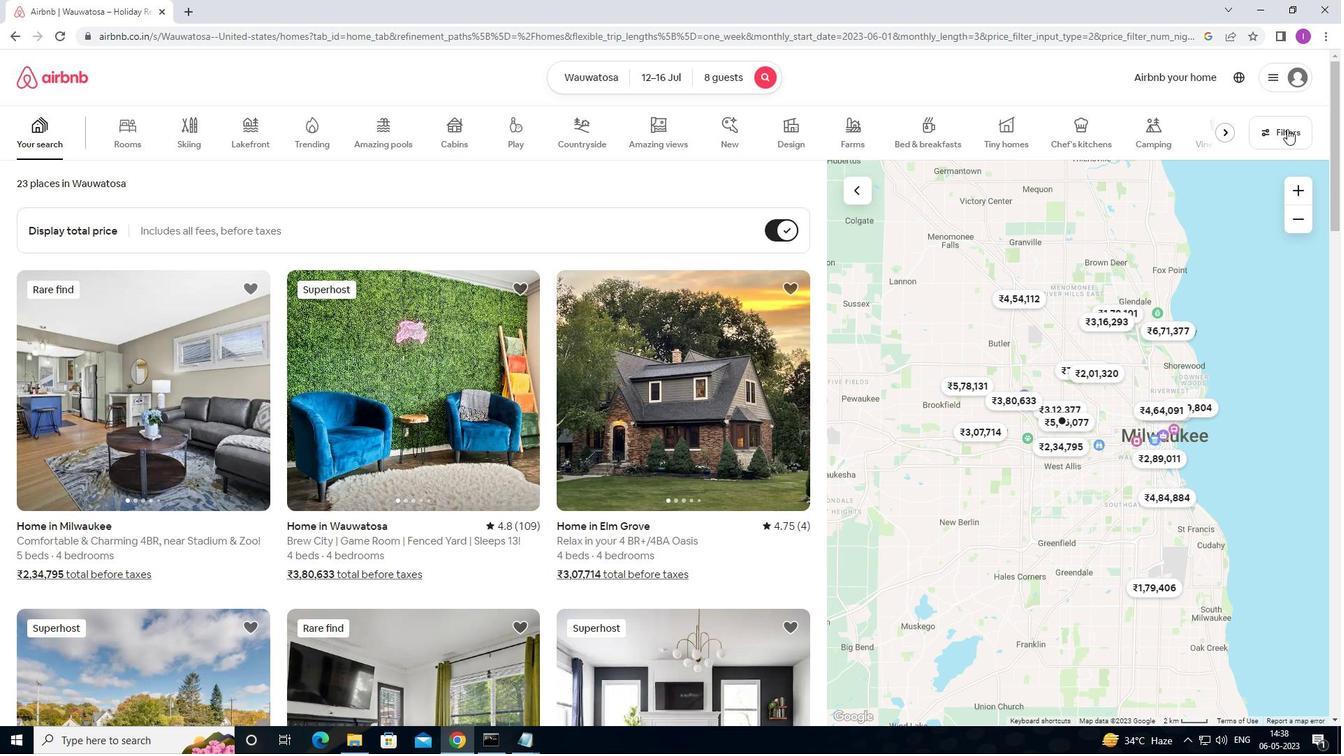 
Action: Mouse moved to (501, 475)
Screenshot: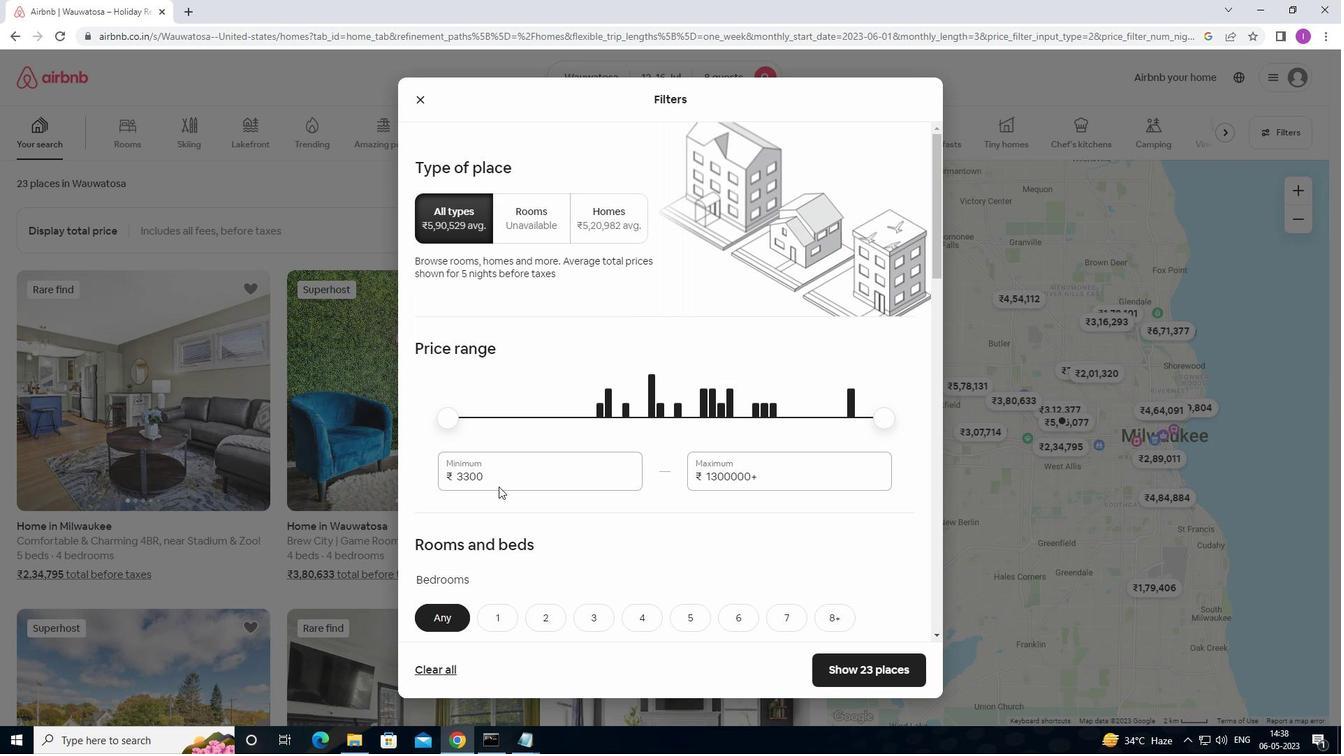 
Action: Mouse pressed left at (501, 475)
Screenshot: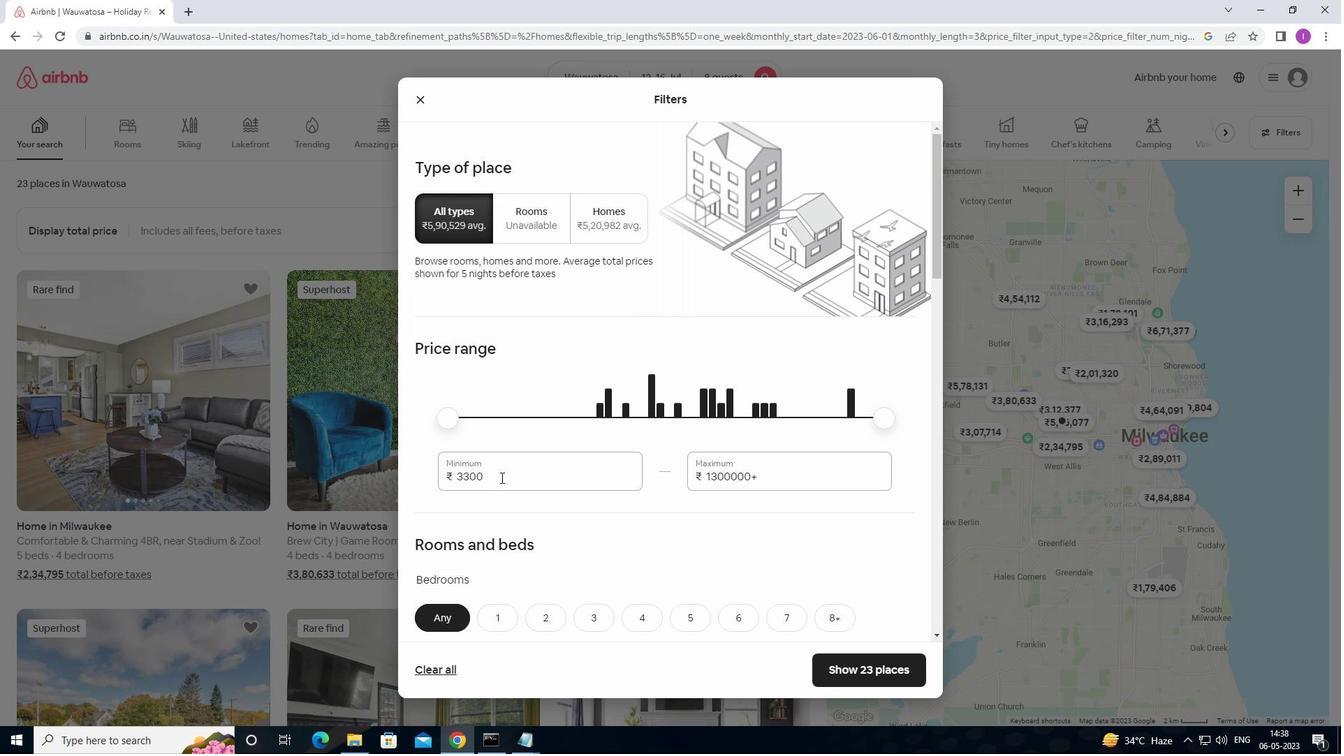 
Action: Mouse moved to (617, 448)
Screenshot: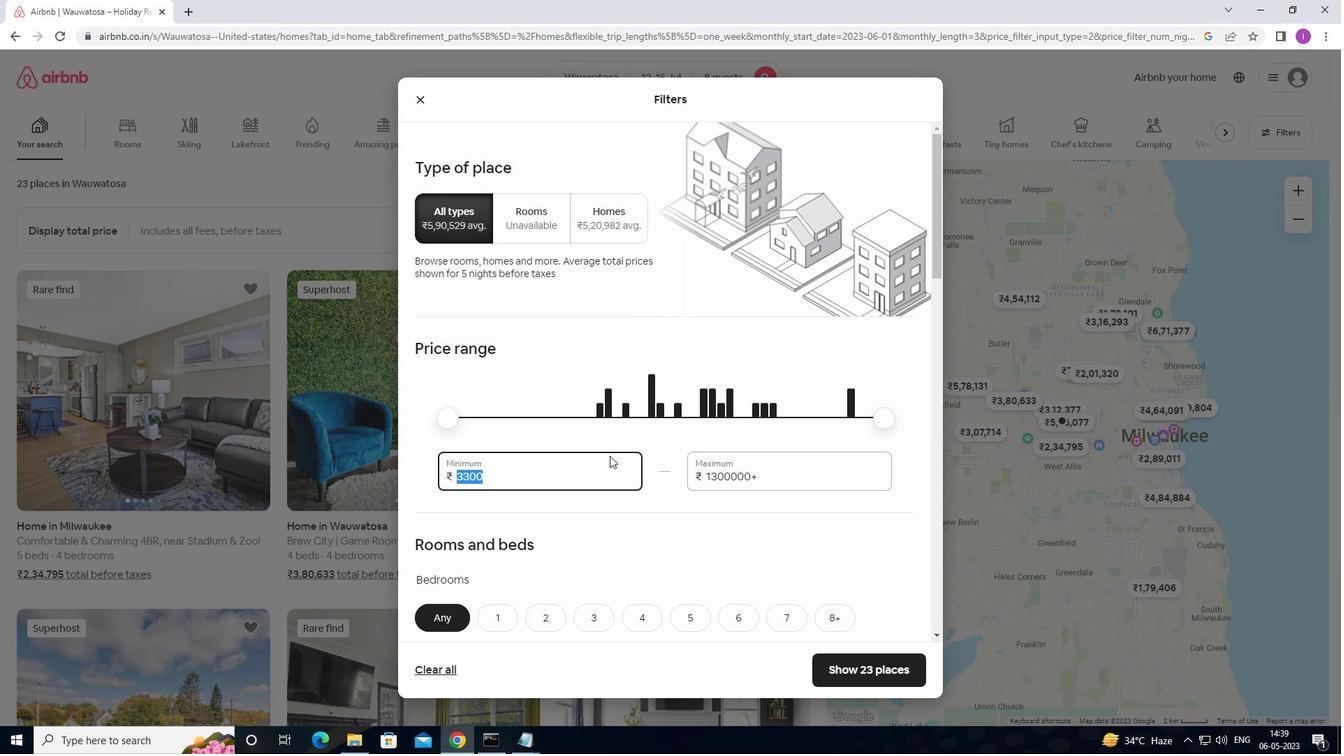 
Action: Key pressed 1
Screenshot: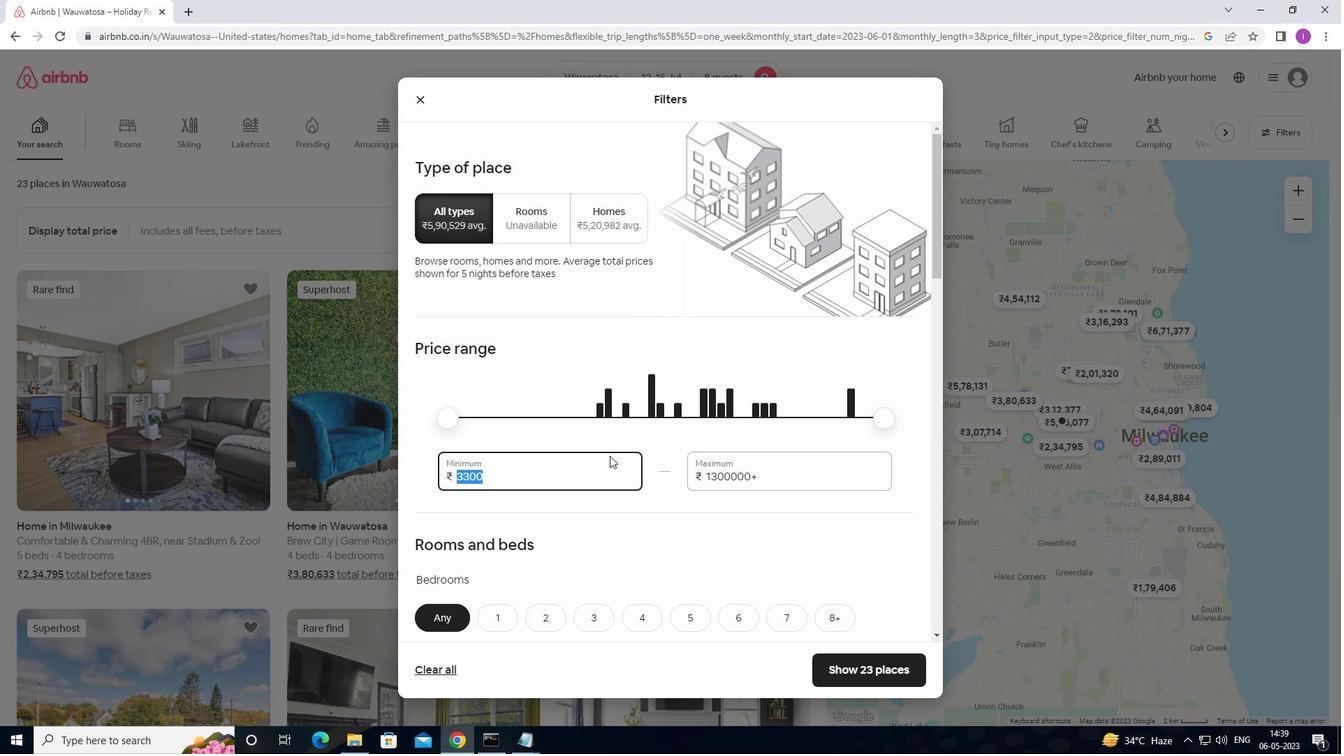 
Action: Mouse moved to (617, 448)
Screenshot: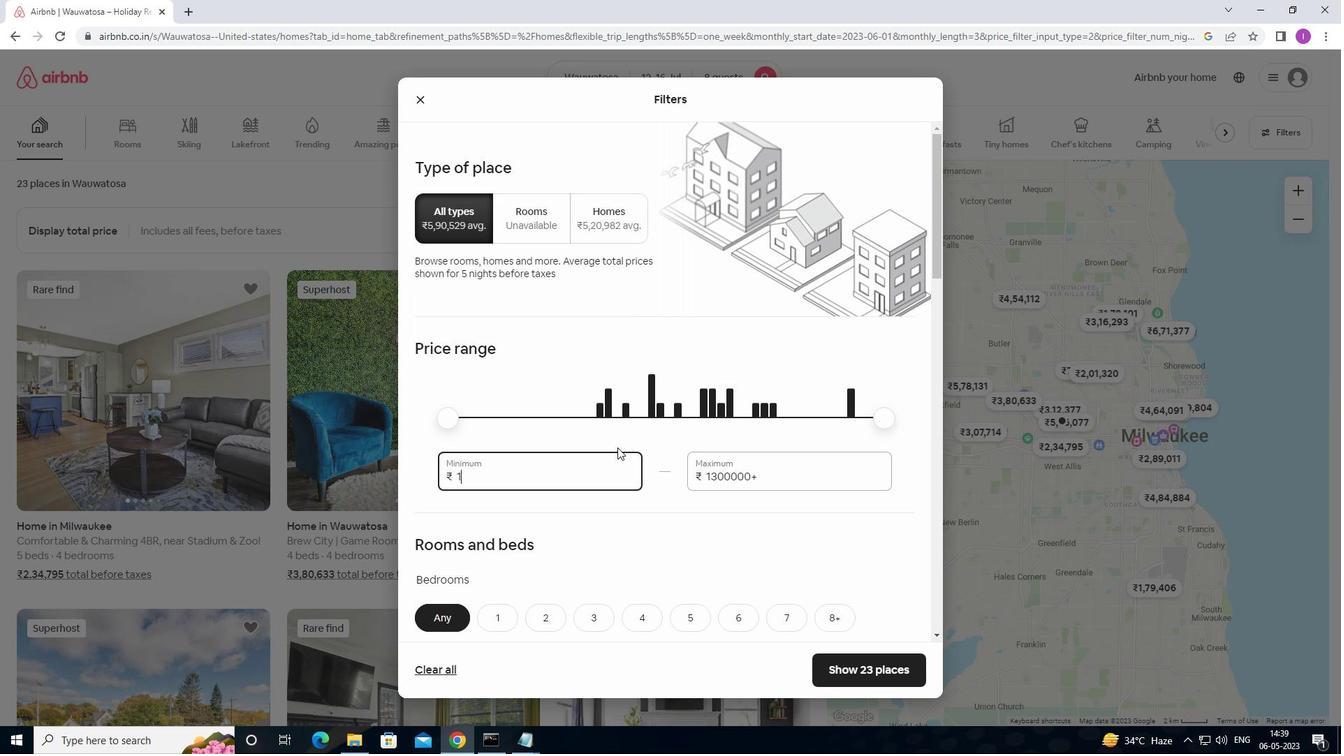 
Action: Key pressed 00
Screenshot: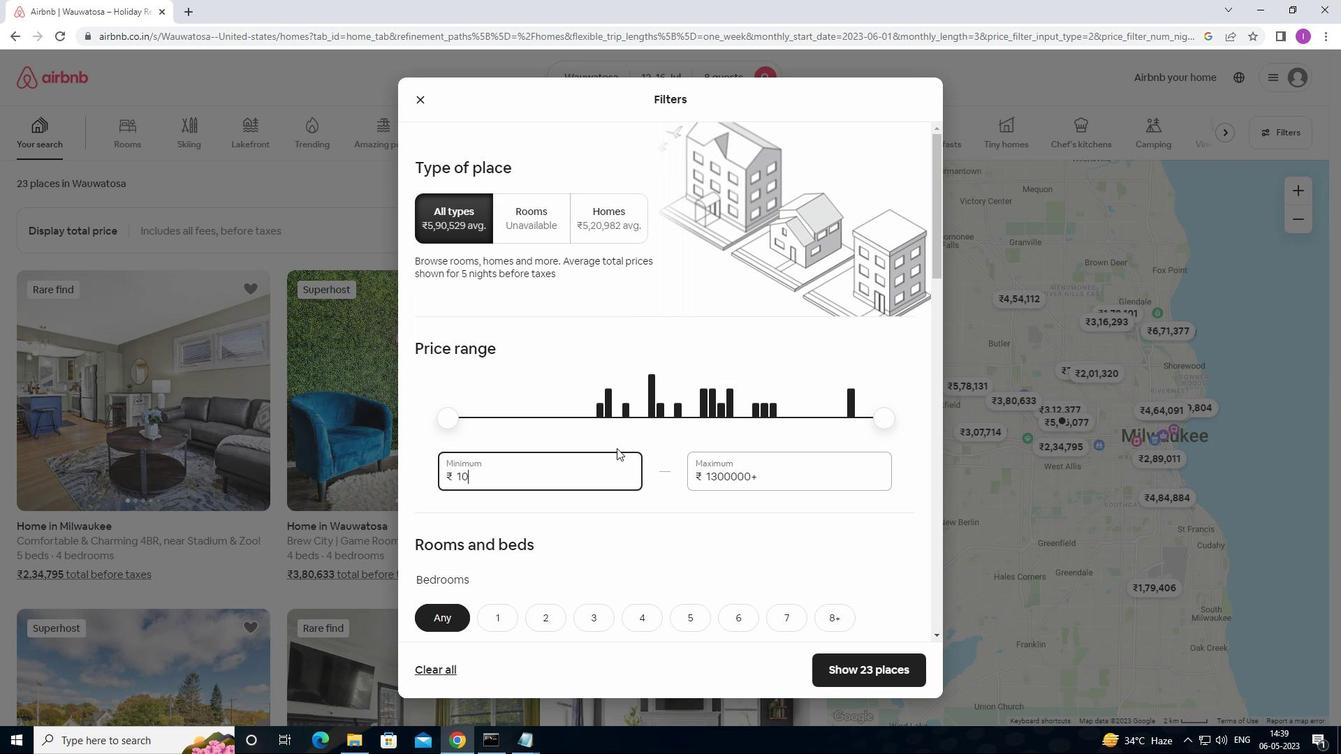 
Action: Mouse moved to (617, 448)
Screenshot: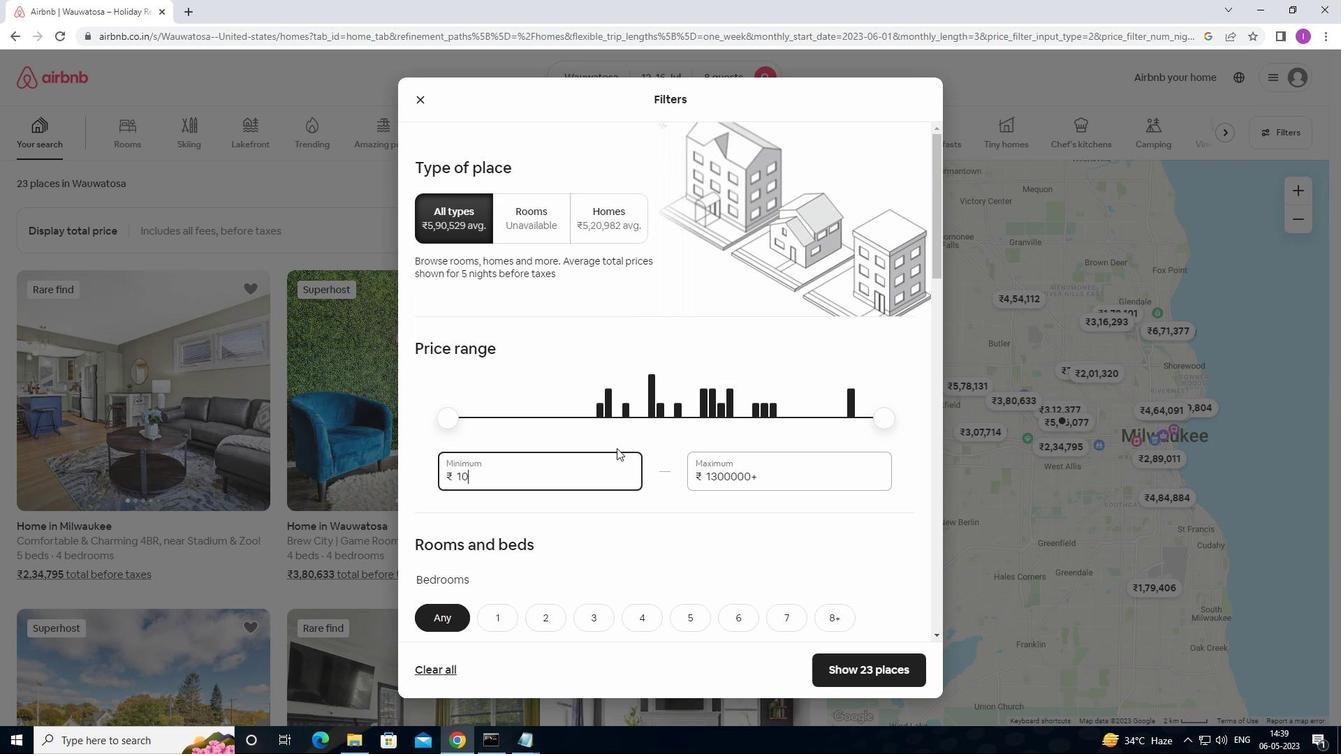 
Action: Key pressed 0
Screenshot: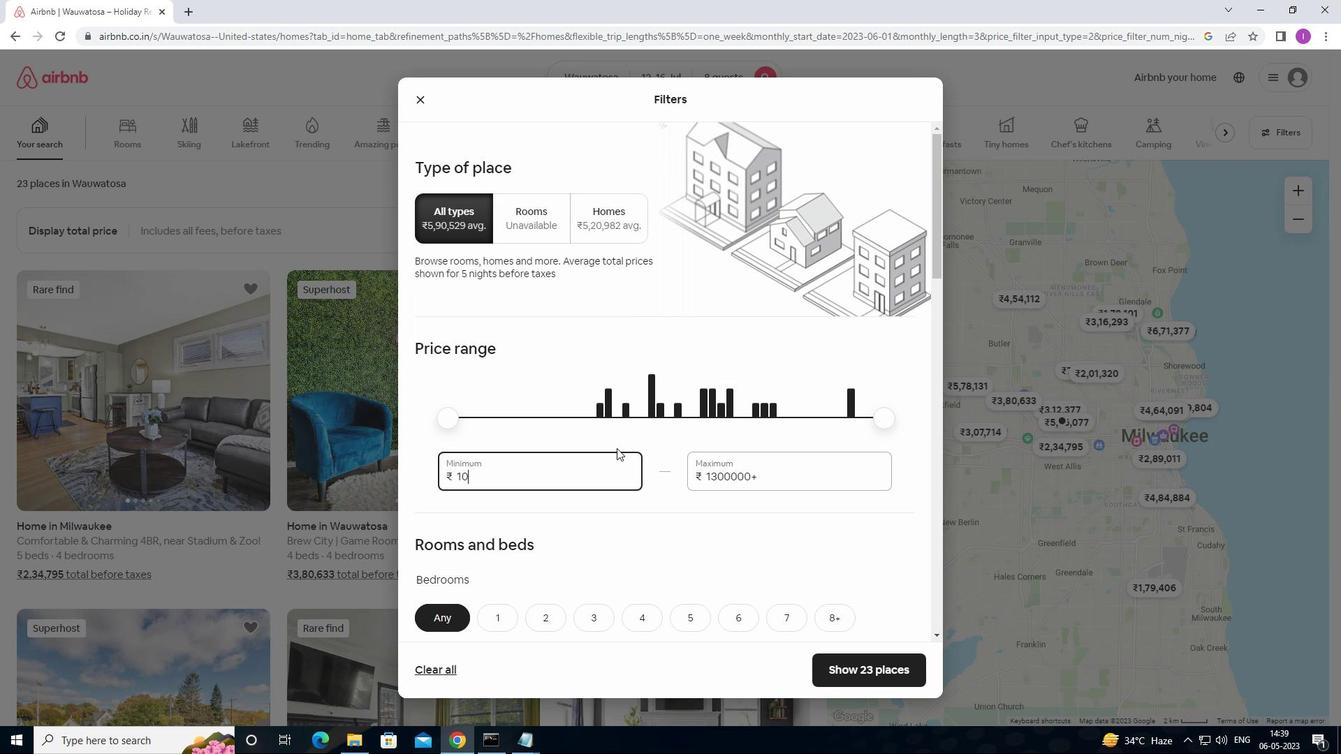 
Action: Mouse moved to (619, 448)
Screenshot: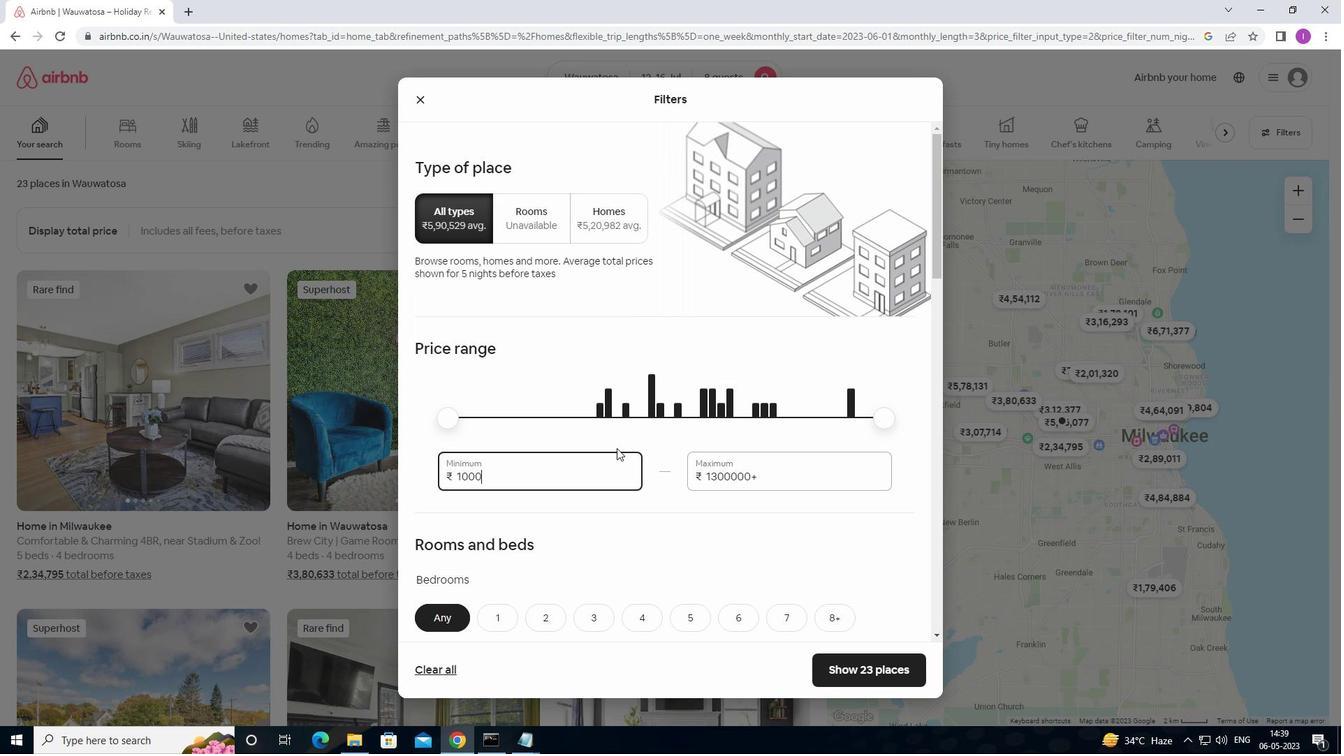 
Action: Key pressed 0
Screenshot: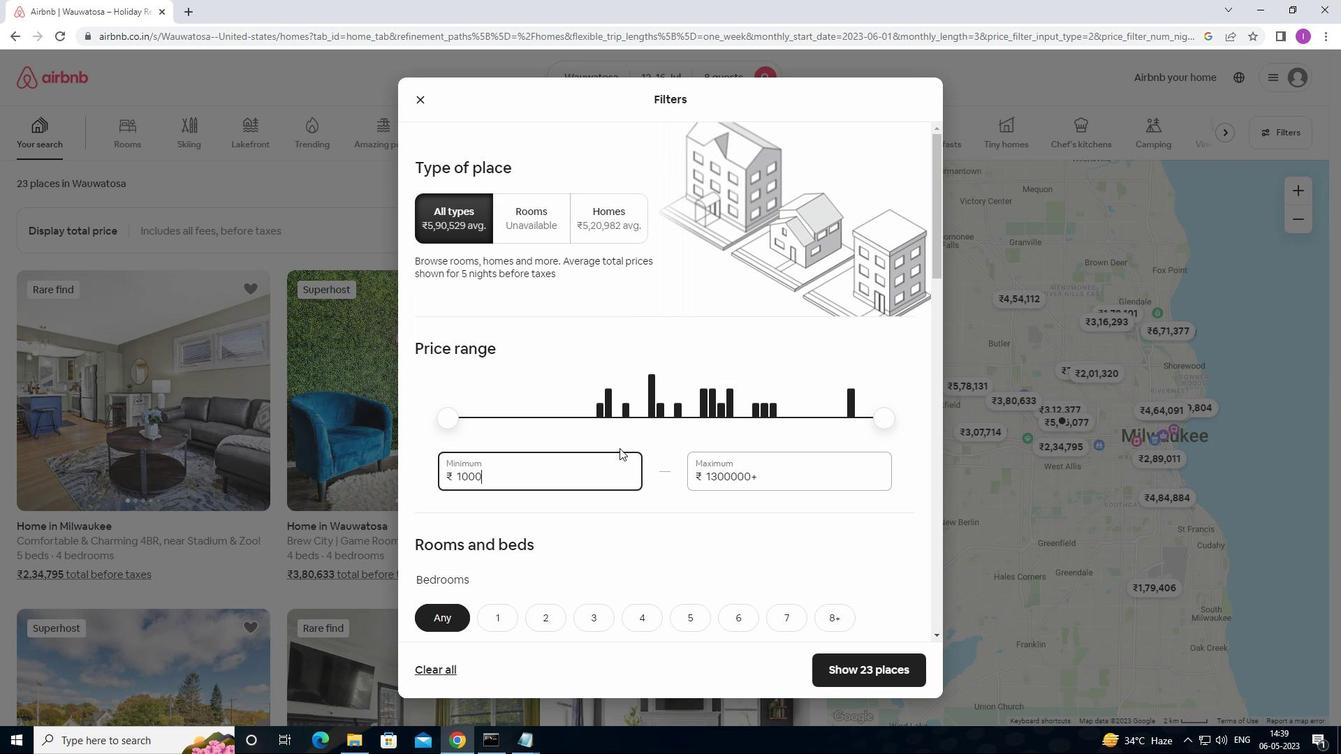 
Action: Mouse moved to (780, 475)
Screenshot: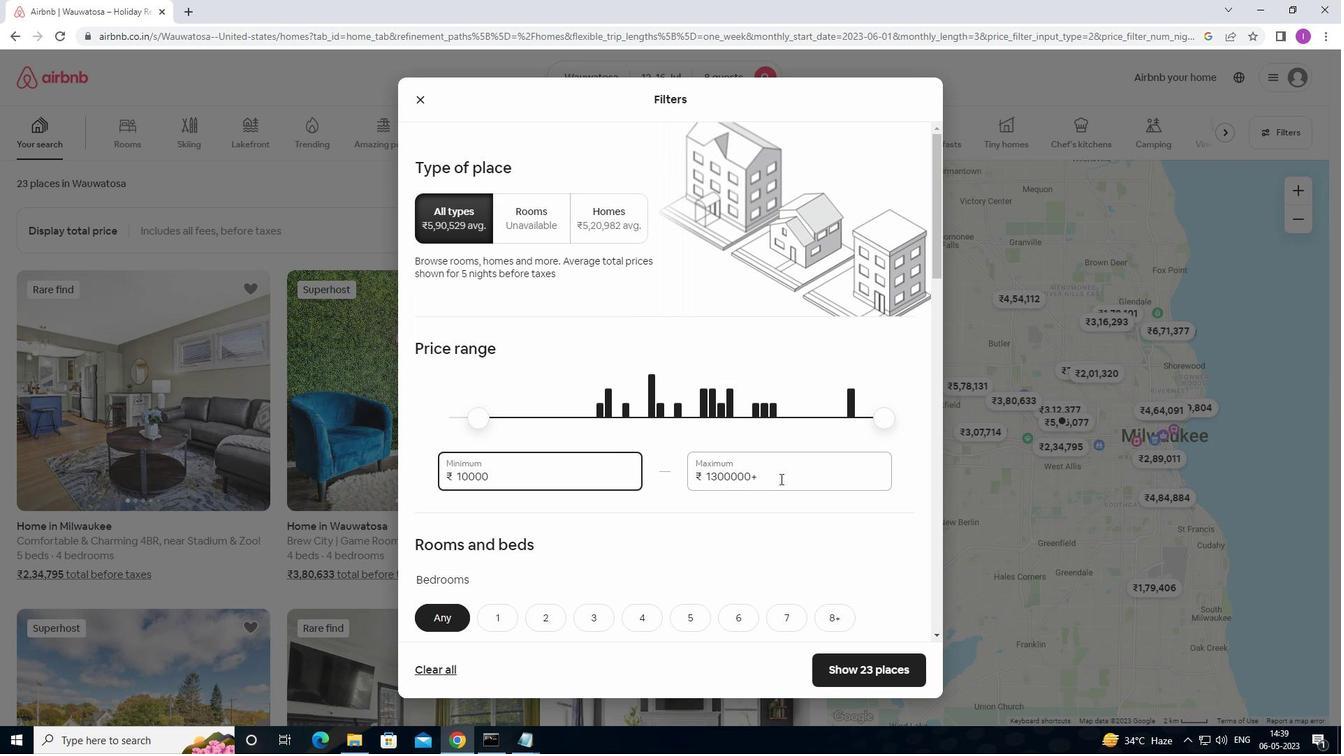 
Action: Mouse pressed left at (780, 475)
Screenshot: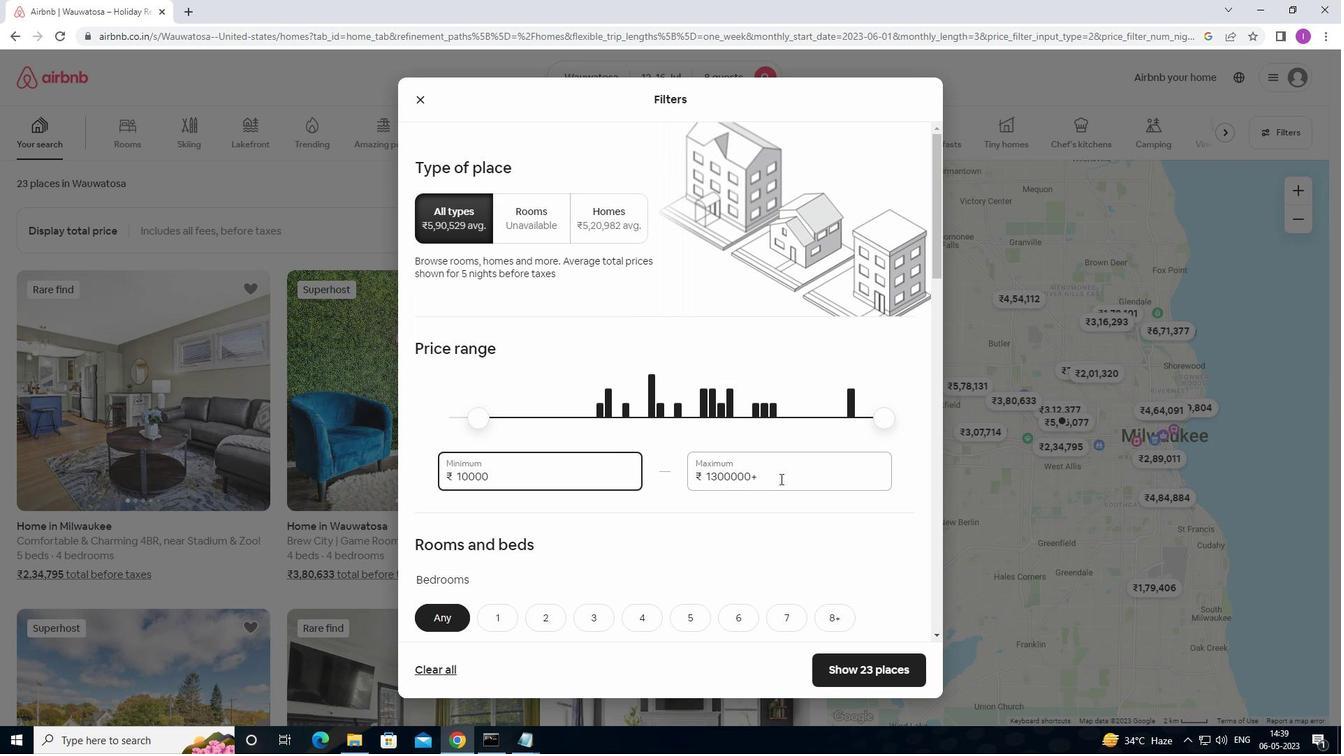 
Action: Mouse moved to (687, 480)
Screenshot: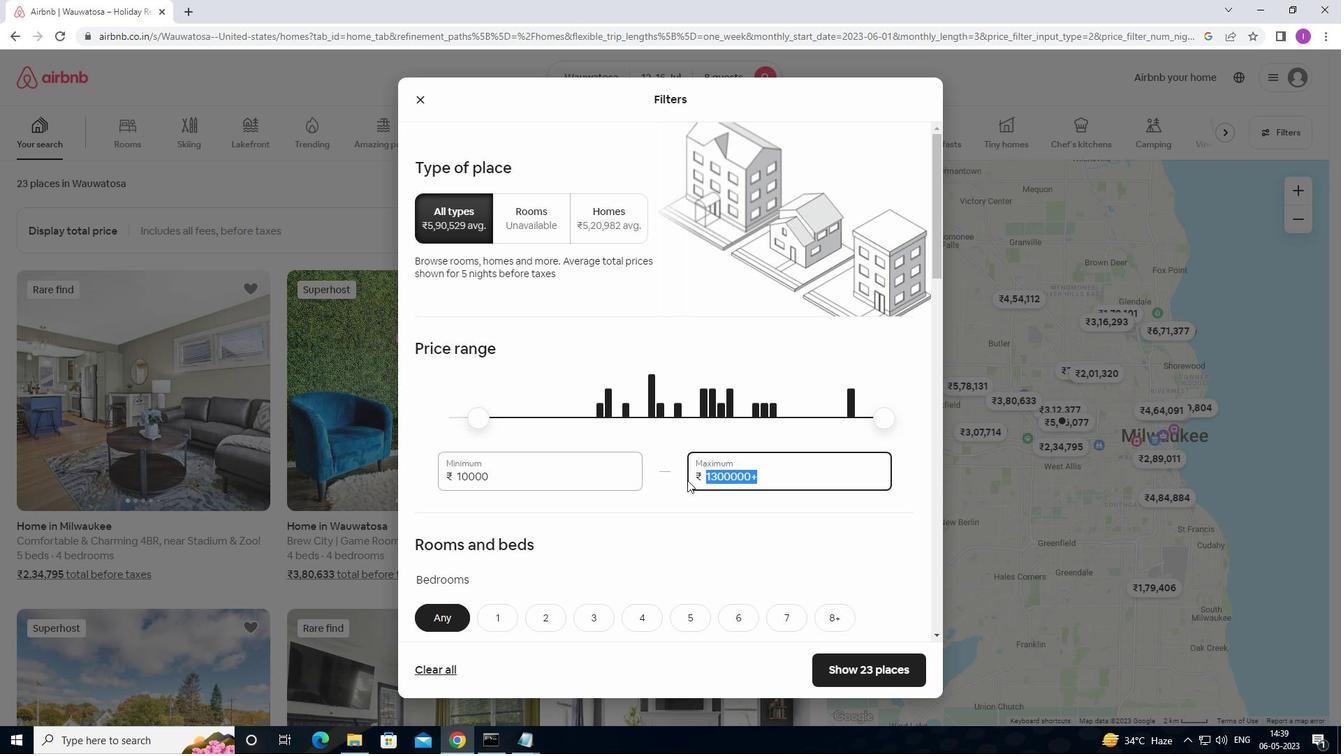 
Action: Key pressed 1
Screenshot: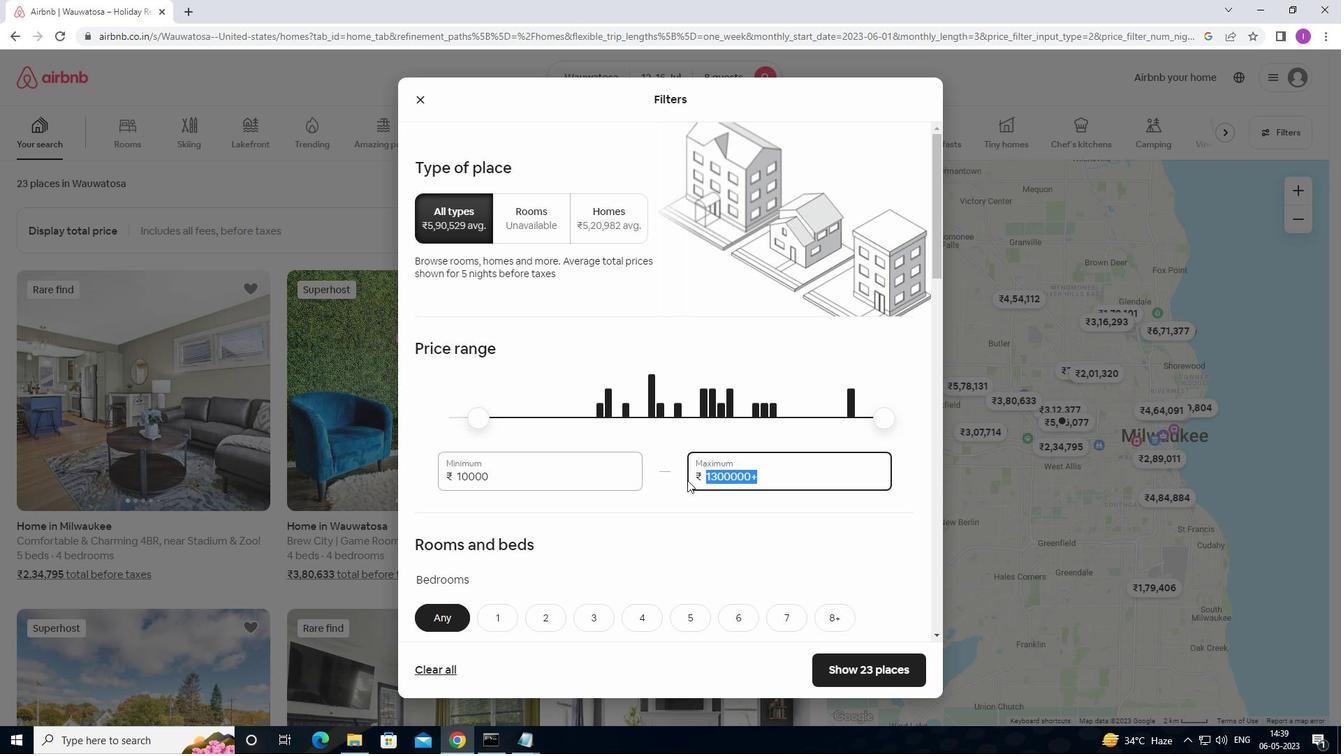
Action: Mouse moved to (687, 479)
Screenshot: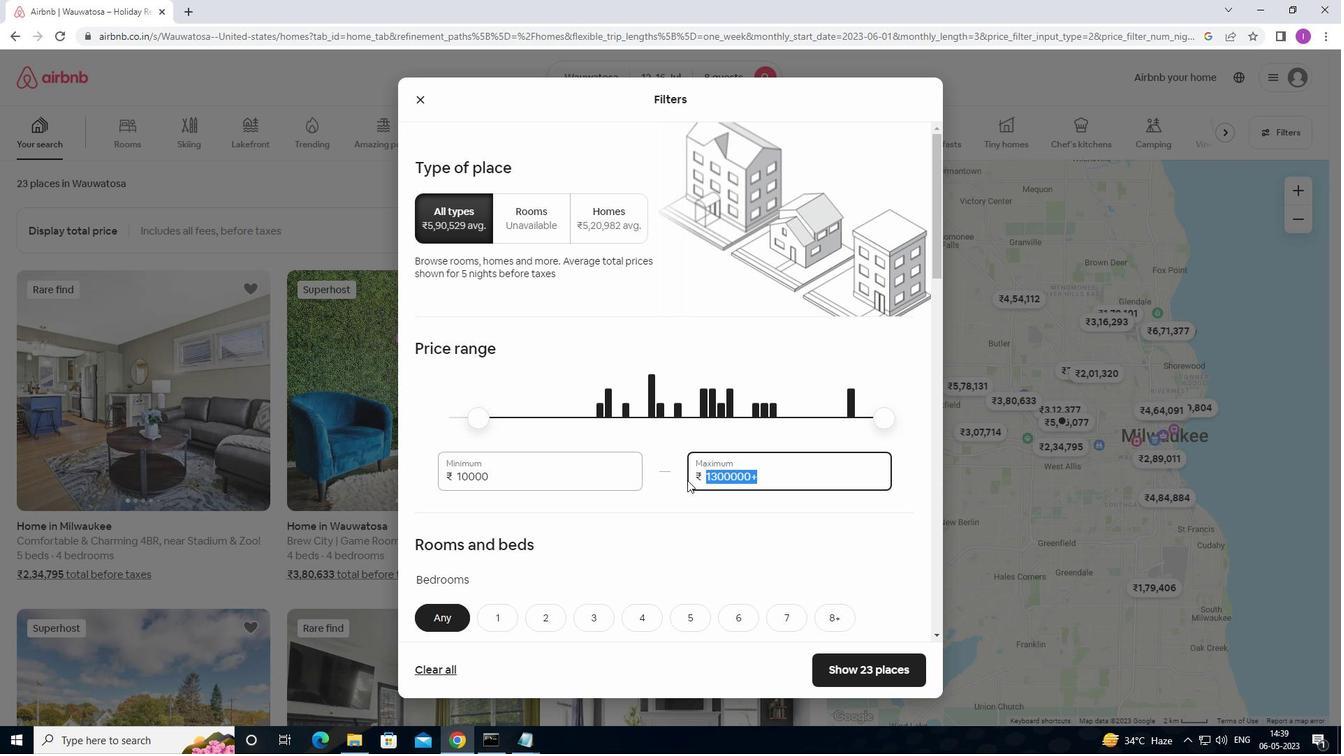 
Action: Key pressed 6
Screenshot: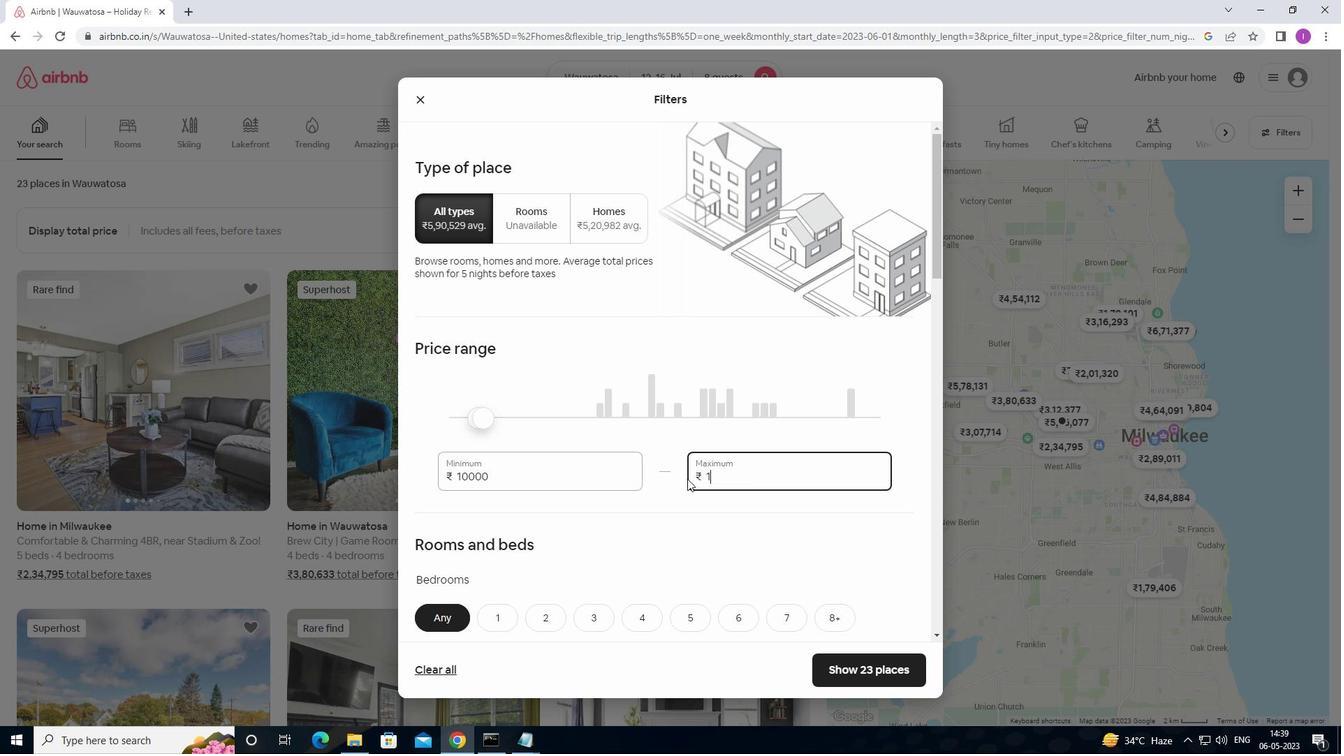 
Action: Mouse moved to (686, 478)
Screenshot: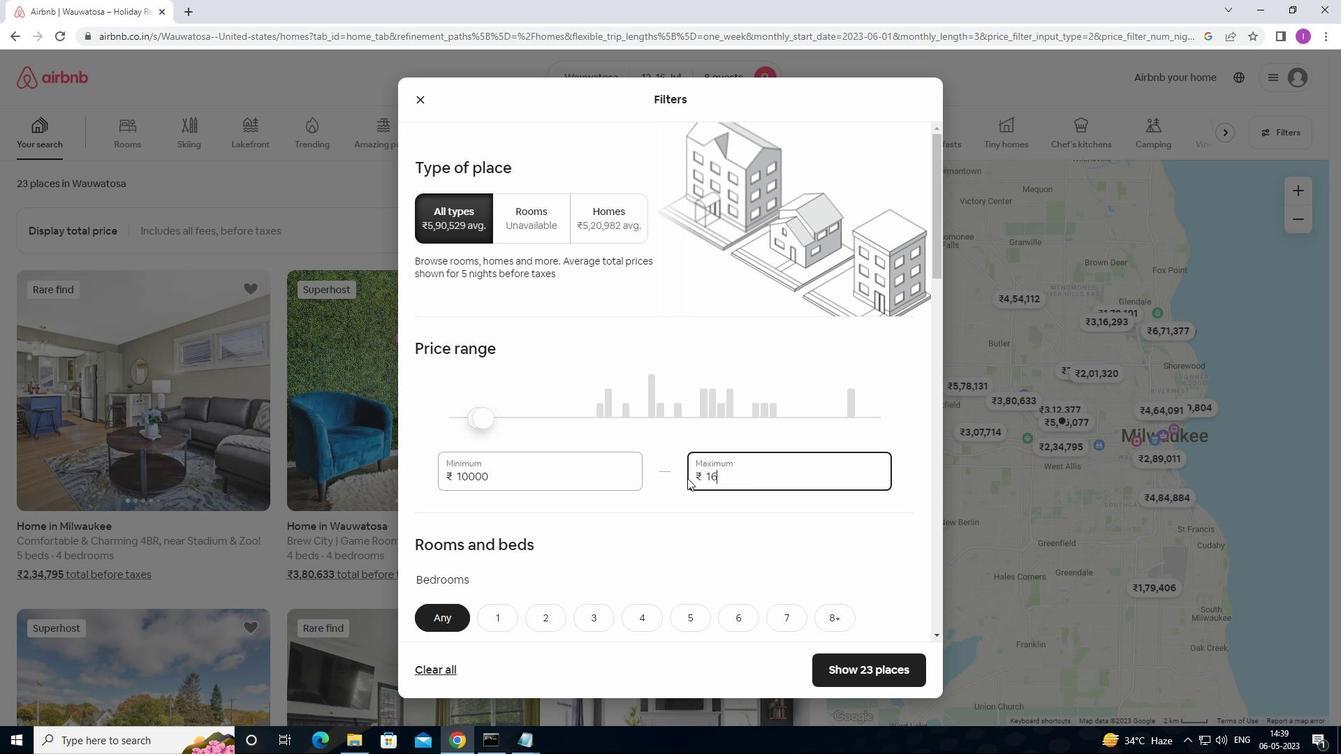 
Action: Key pressed 000
Screenshot: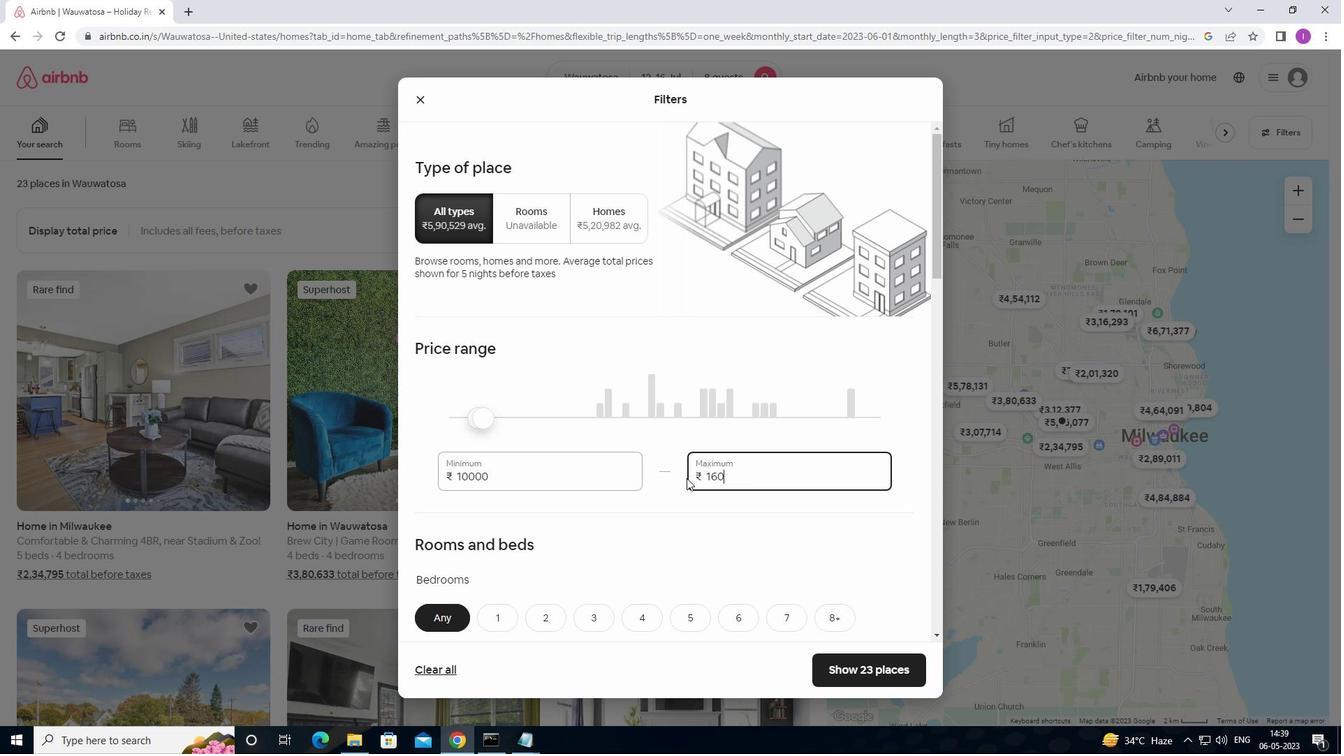 
Action: Mouse moved to (709, 489)
Screenshot: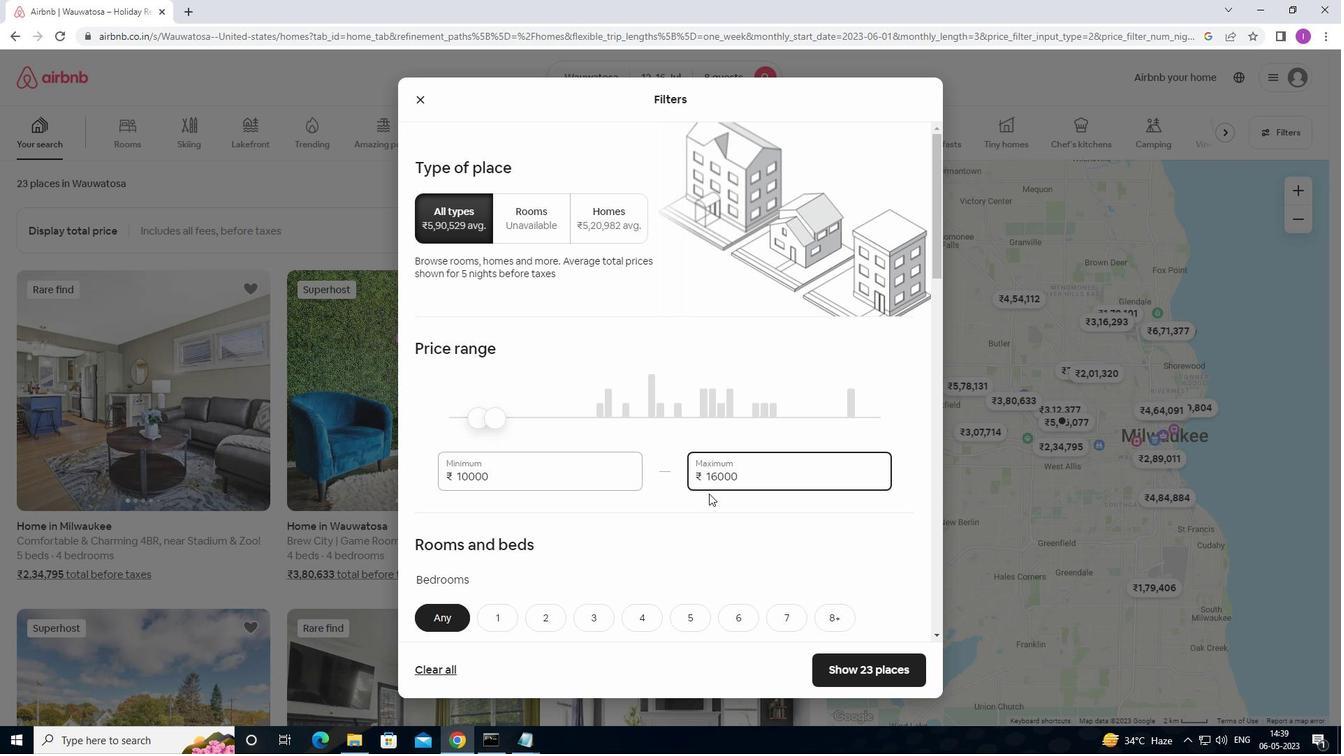 
Action: Mouse scrolled (709, 489) with delta (0, 0)
Screenshot: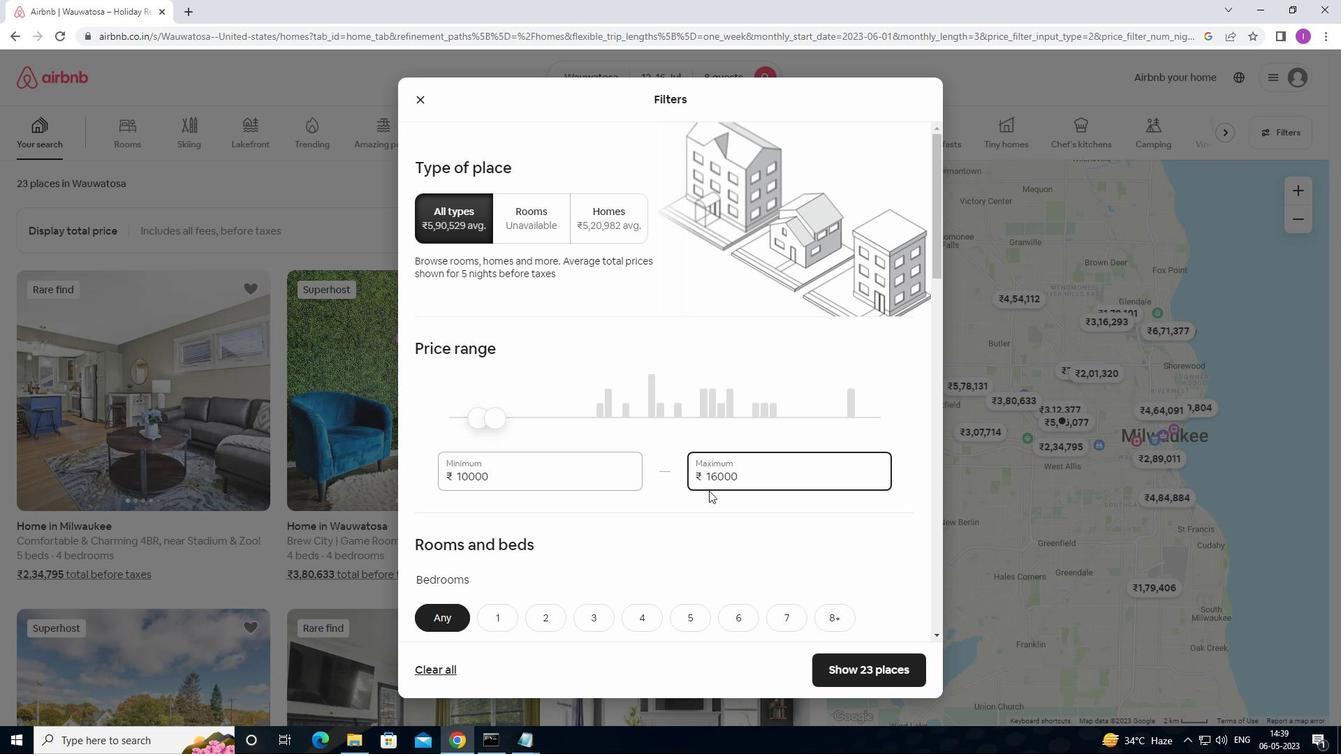 
Action: Mouse scrolled (709, 489) with delta (0, 0)
Screenshot: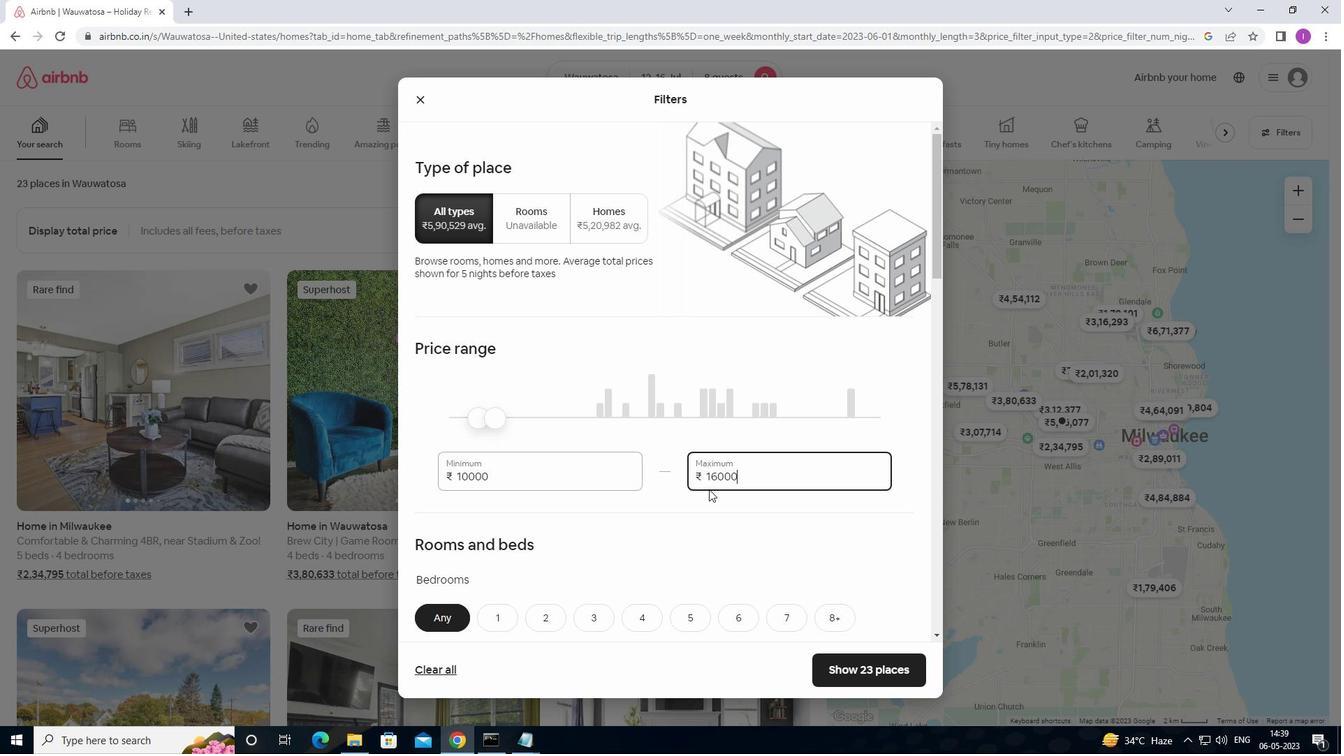 
Action: Mouse moved to (709, 481)
Screenshot: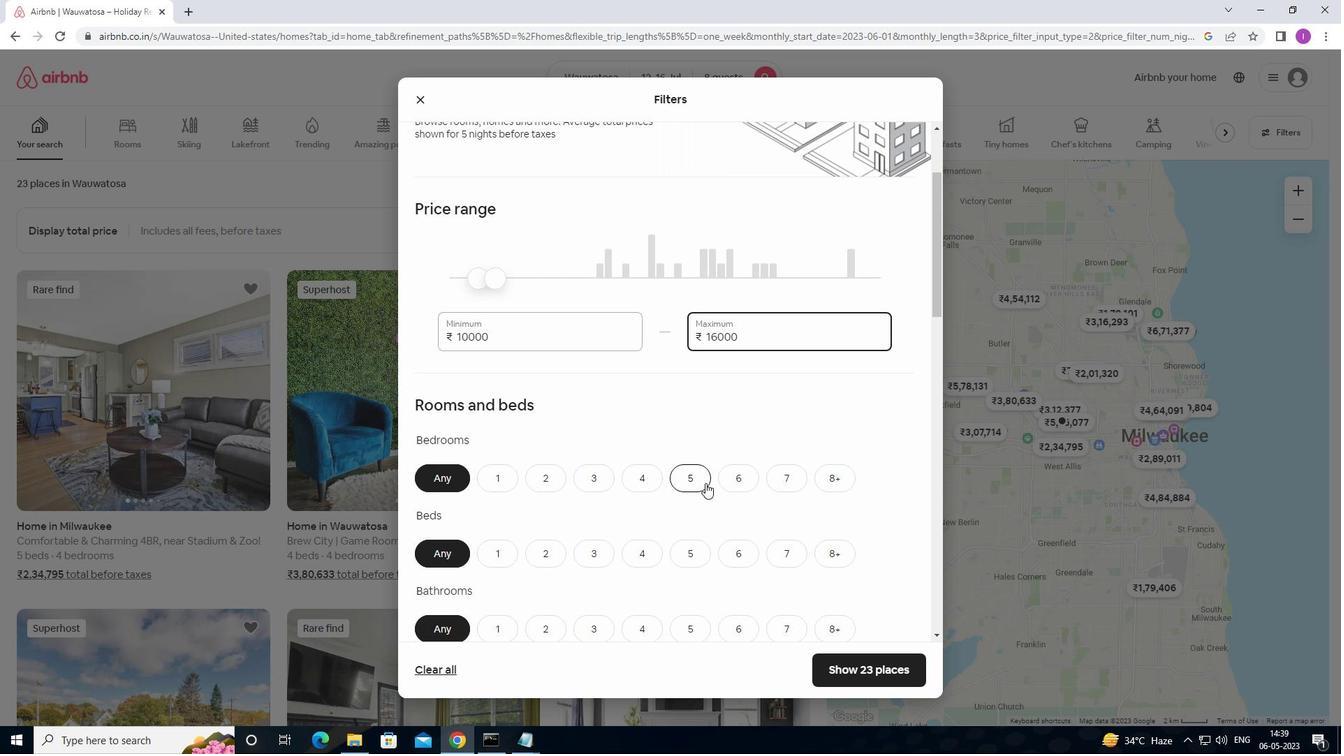 
Action: Mouse scrolled (709, 480) with delta (0, 0)
Screenshot: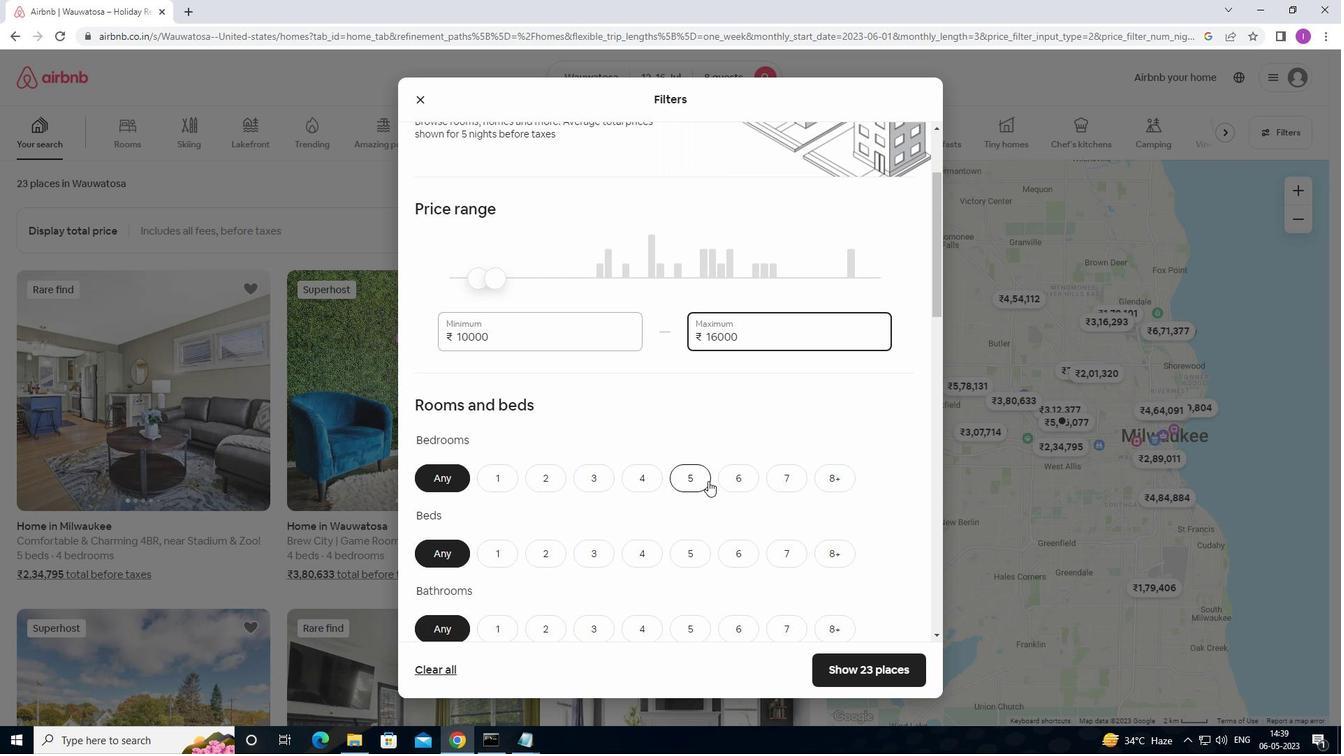 
Action: Mouse moved to (839, 405)
Screenshot: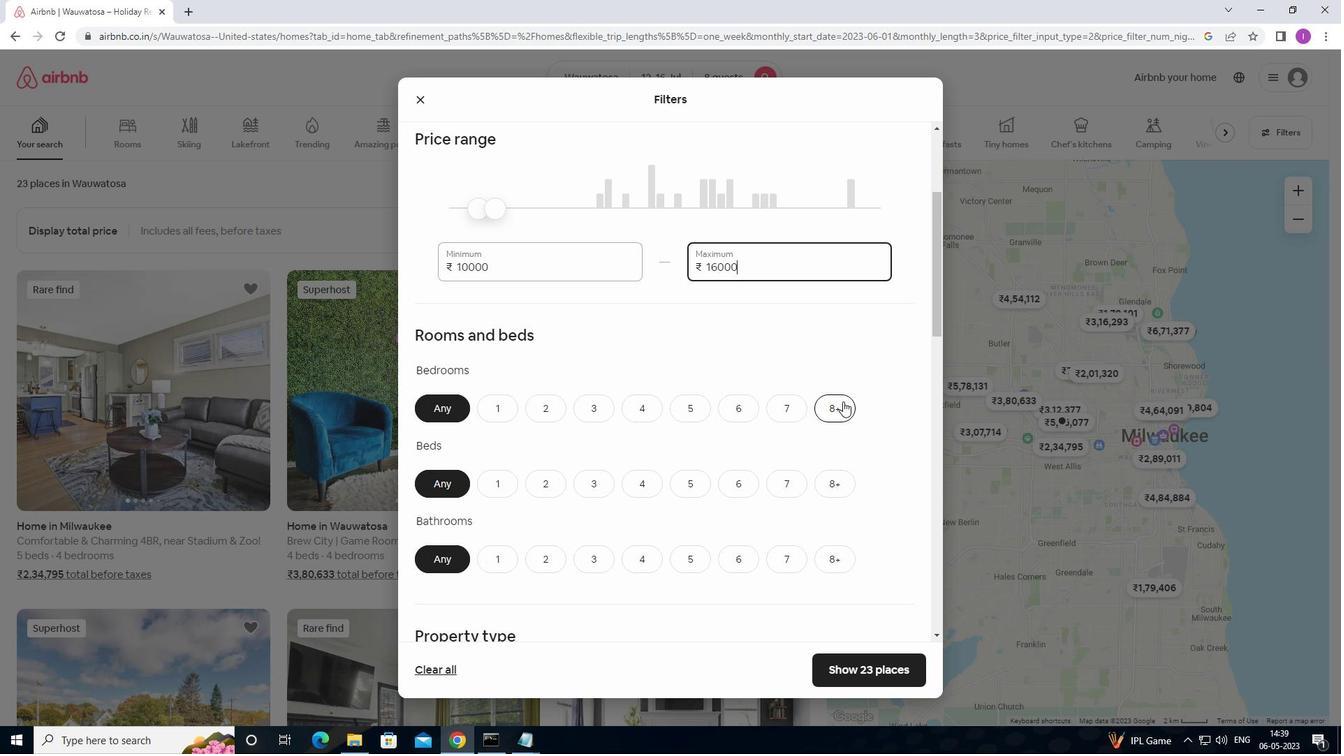 
Action: Mouse pressed left at (839, 405)
Screenshot: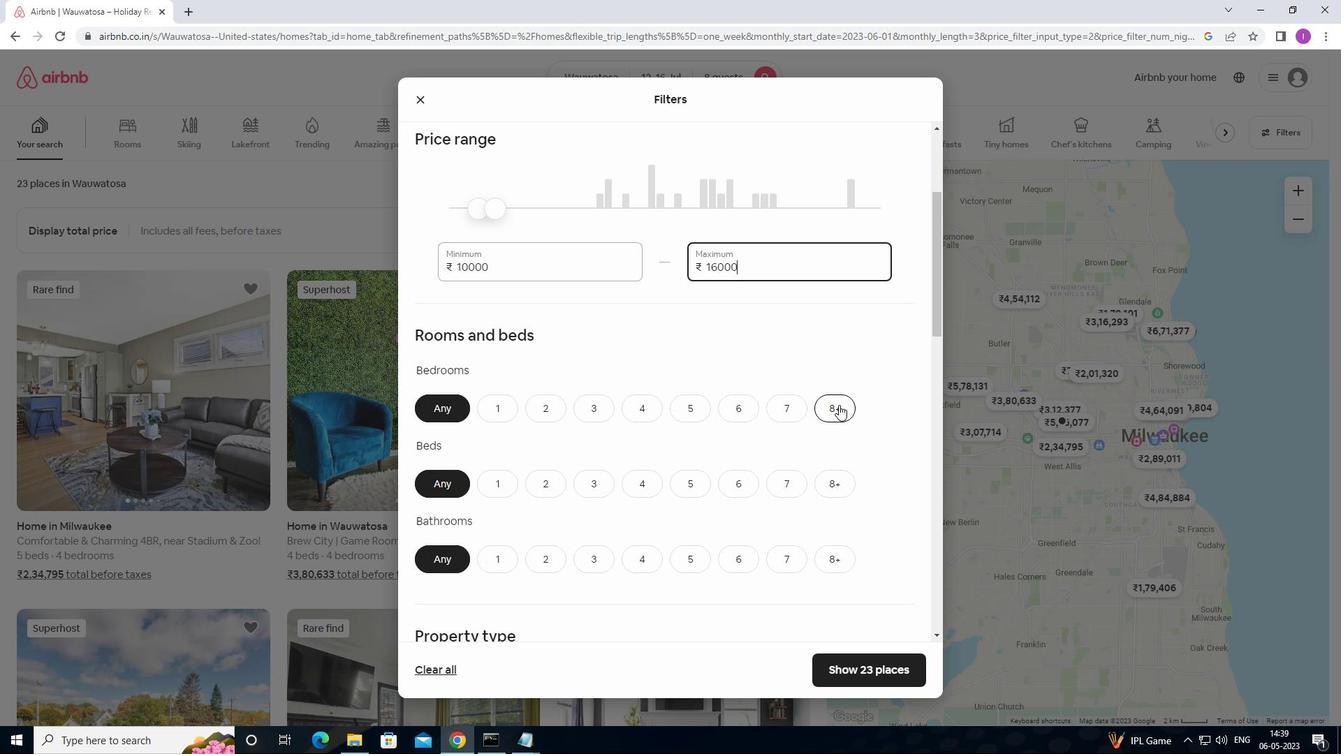 
Action: Mouse moved to (829, 480)
Screenshot: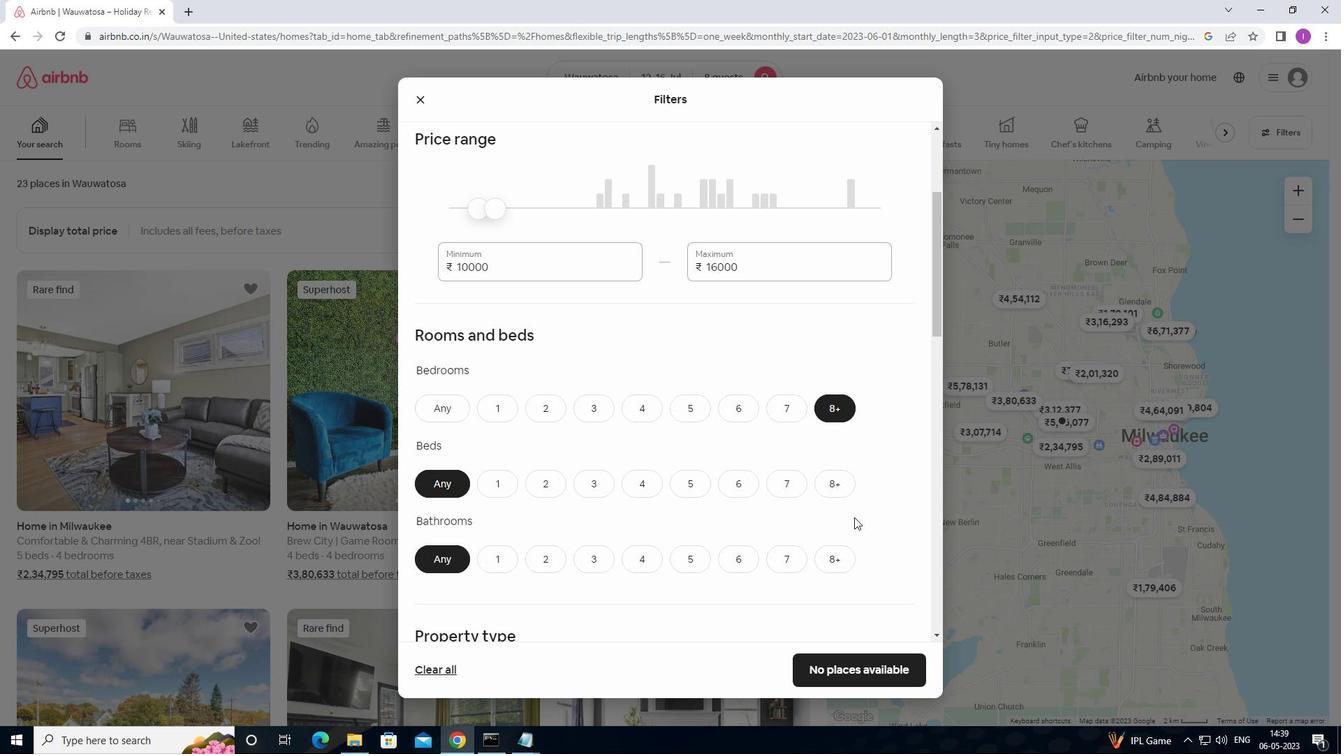 
Action: Mouse pressed left at (829, 480)
Screenshot: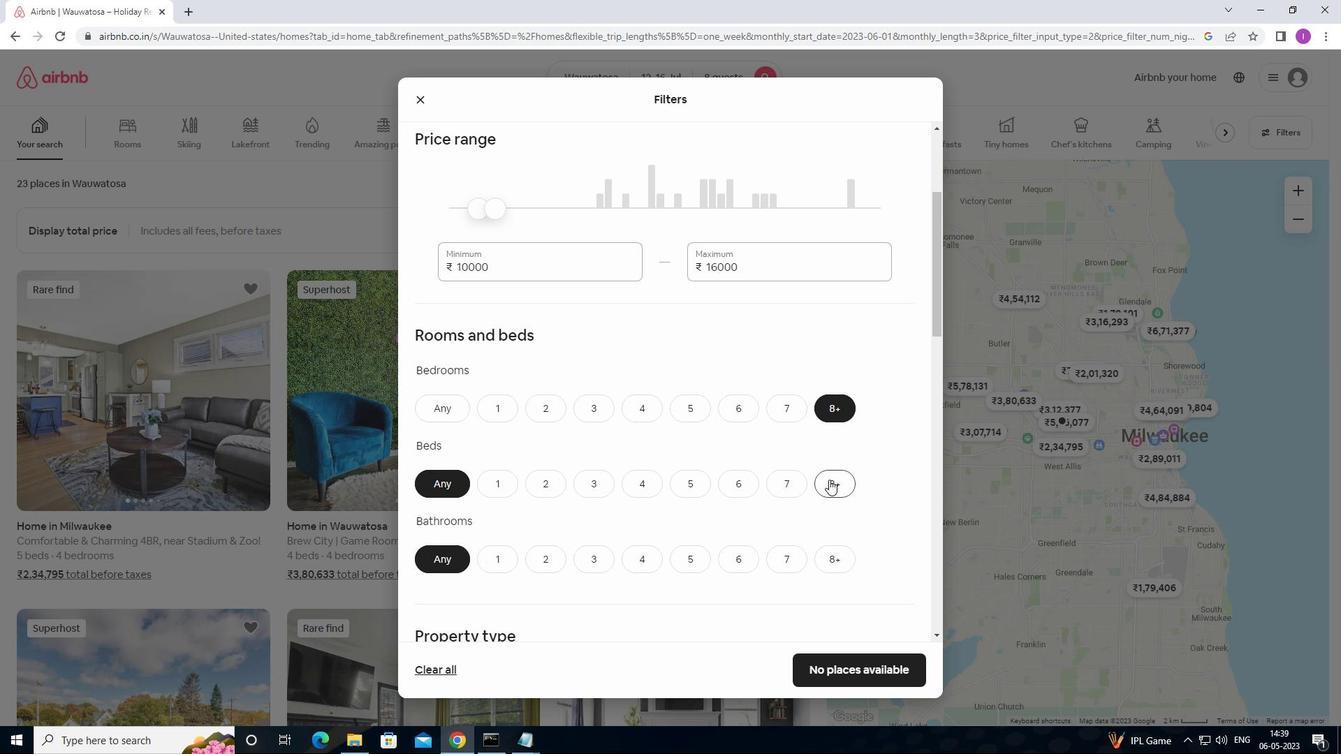 
Action: Mouse moved to (834, 552)
Screenshot: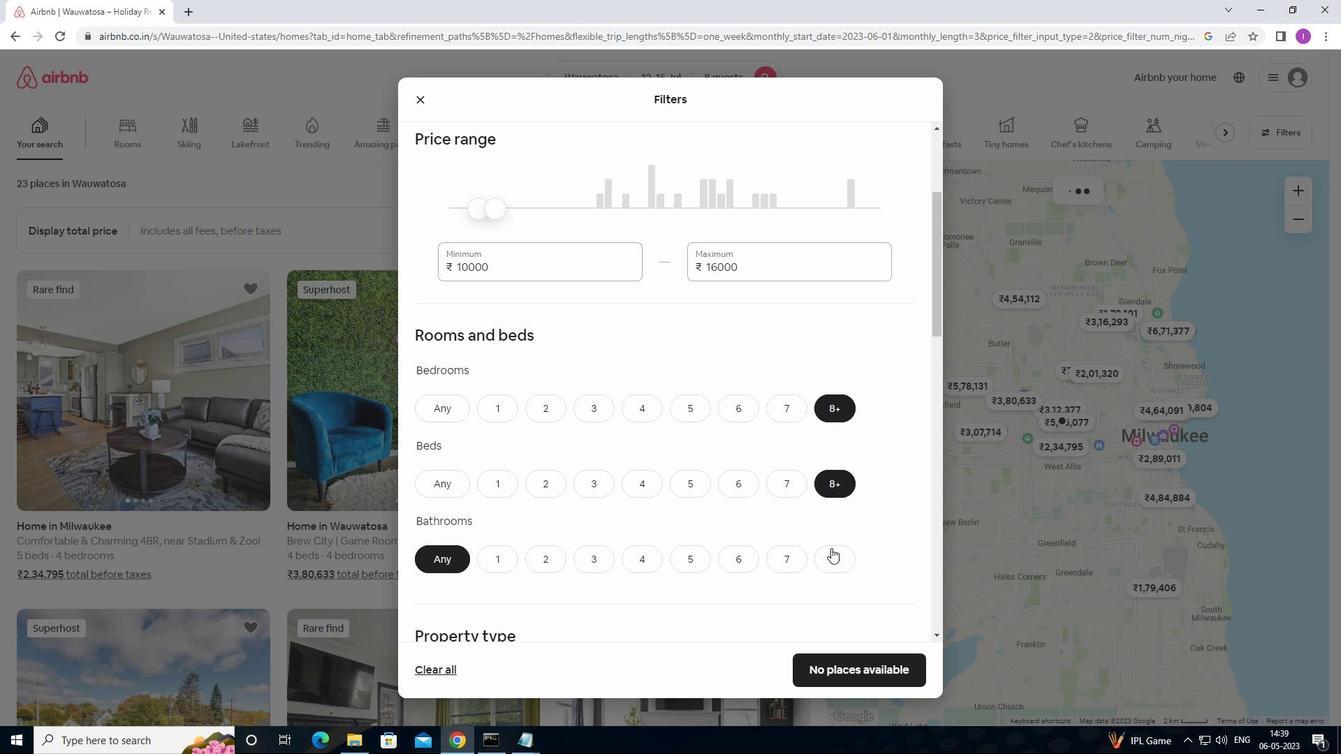 
Action: Mouse pressed left at (834, 552)
Screenshot: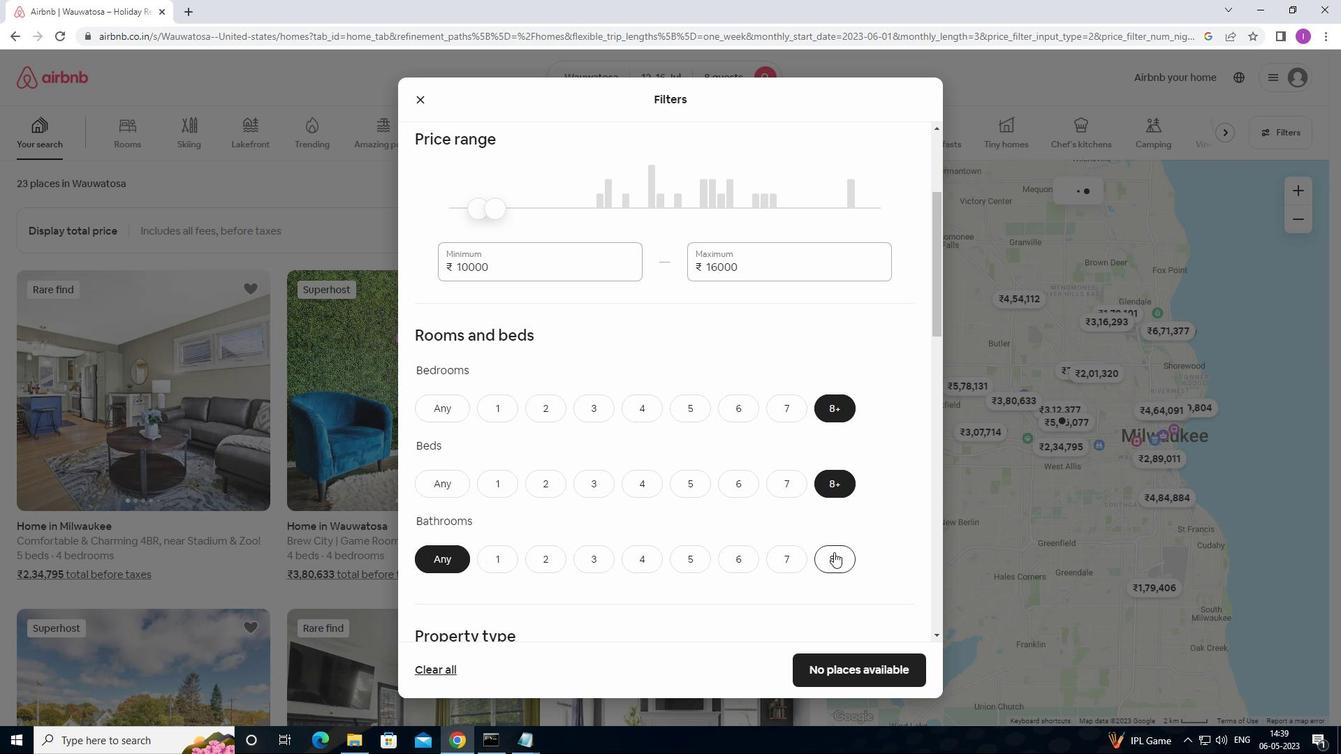 
Action: Mouse moved to (900, 475)
Screenshot: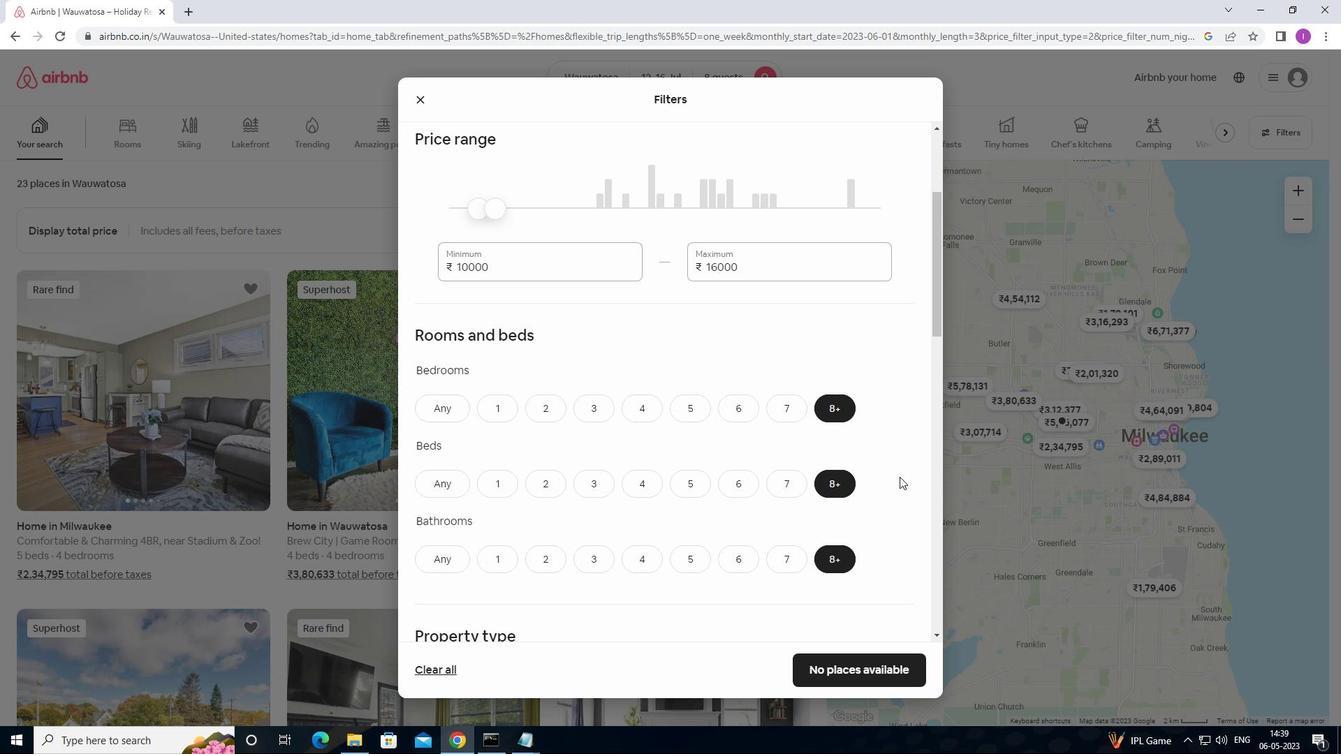 
Action: Mouse scrolled (900, 474) with delta (0, 0)
Screenshot: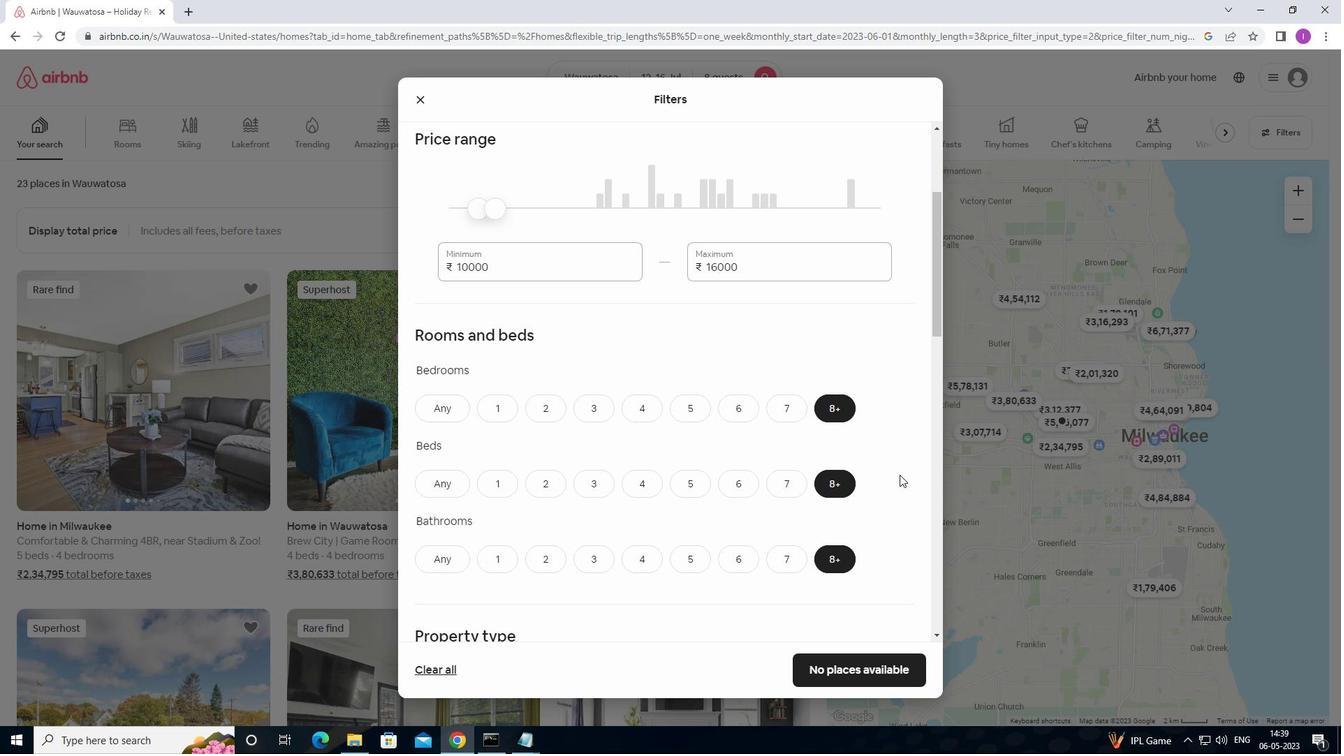 
Action: Mouse moved to (905, 463)
Screenshot: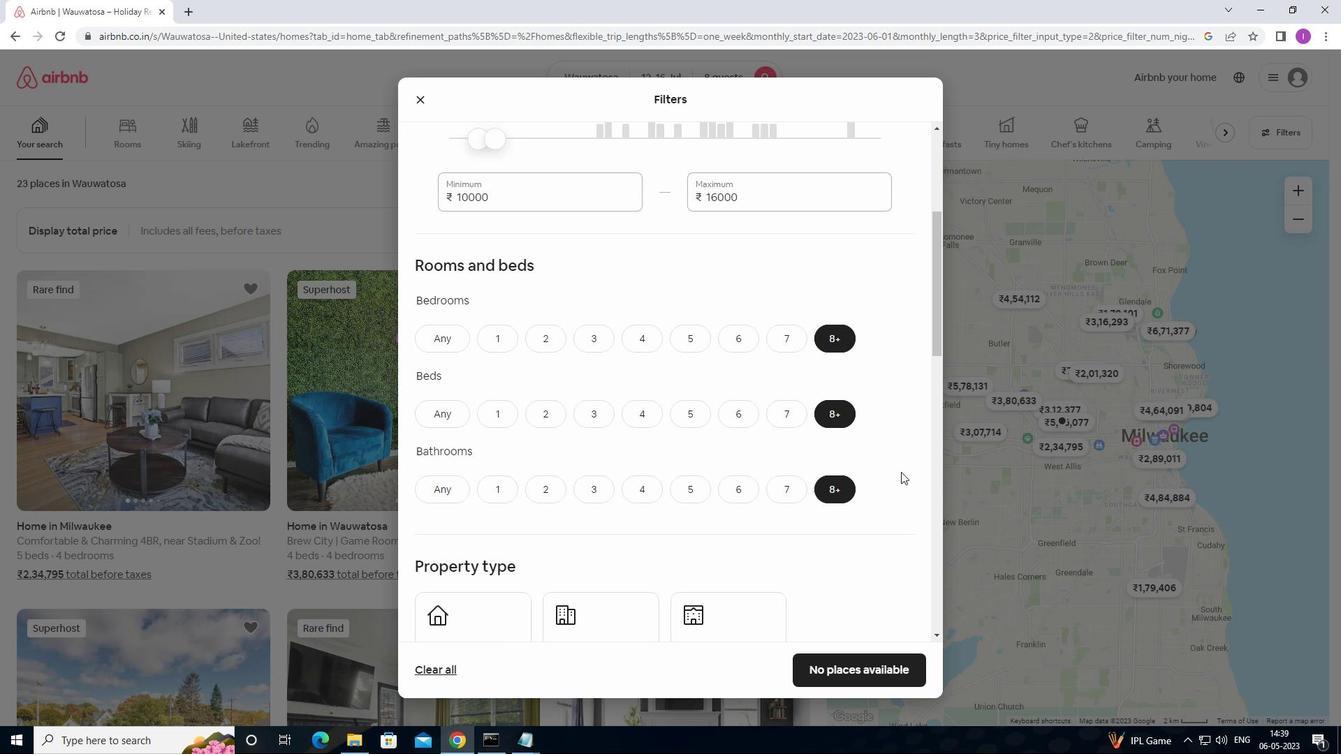 
Action: Mouse scrolled (905, 463) with delta (0, 0)
Screenshot: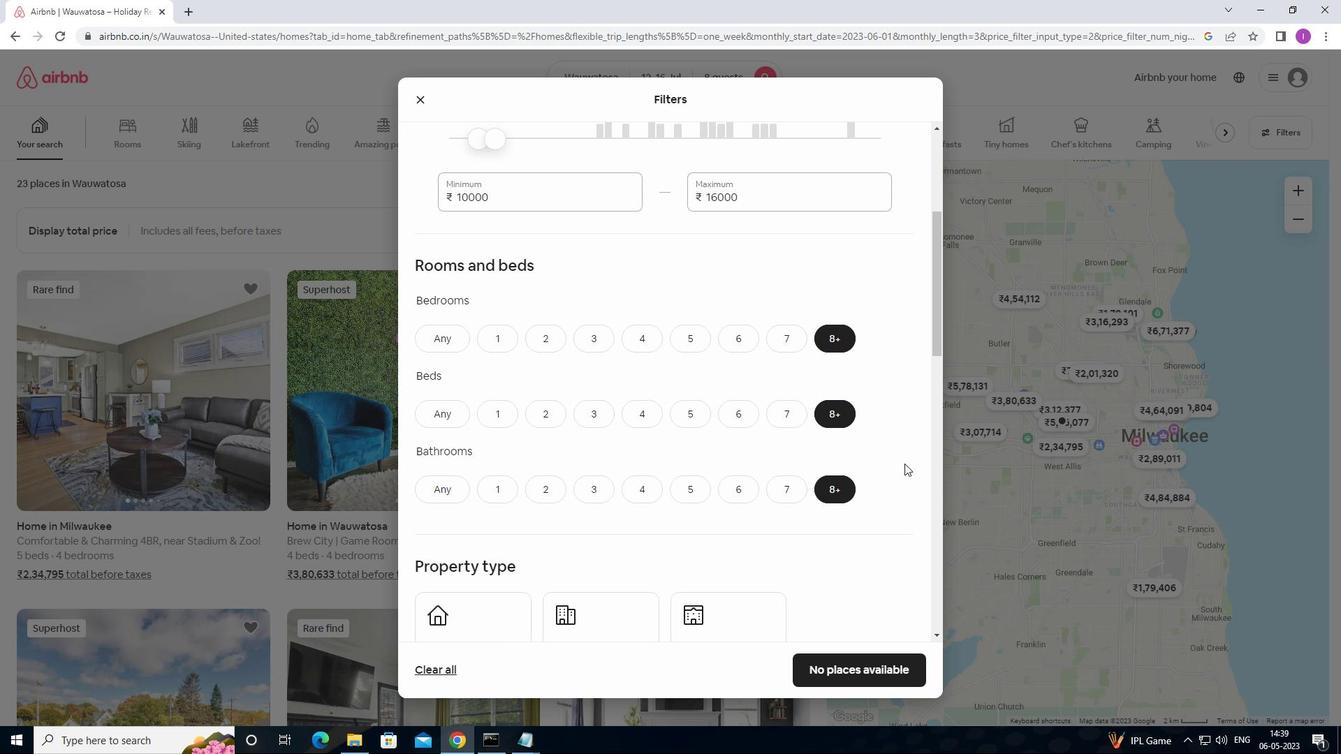 
Action: Mouse scrolled (905, 463) with delta (0, 0)
Screenshot: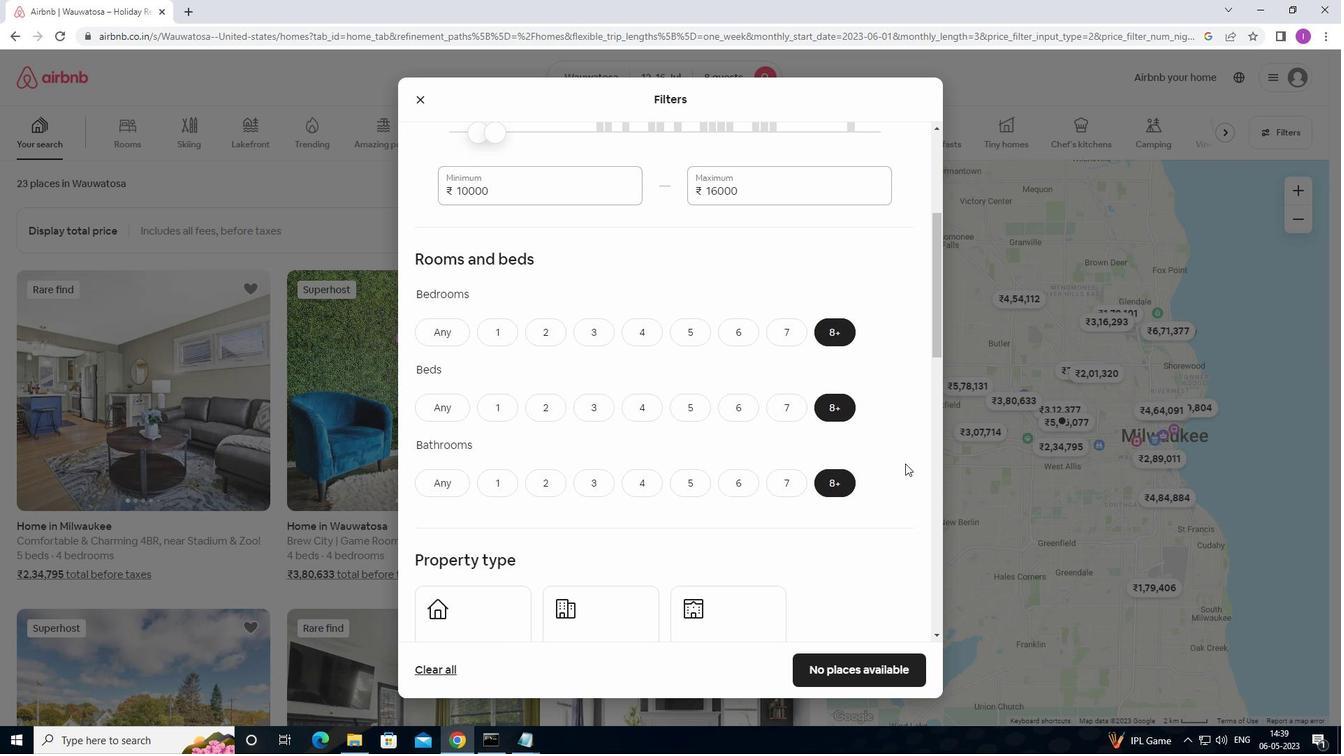 
Action: Mouse moved to (886, 464)
Screenshot: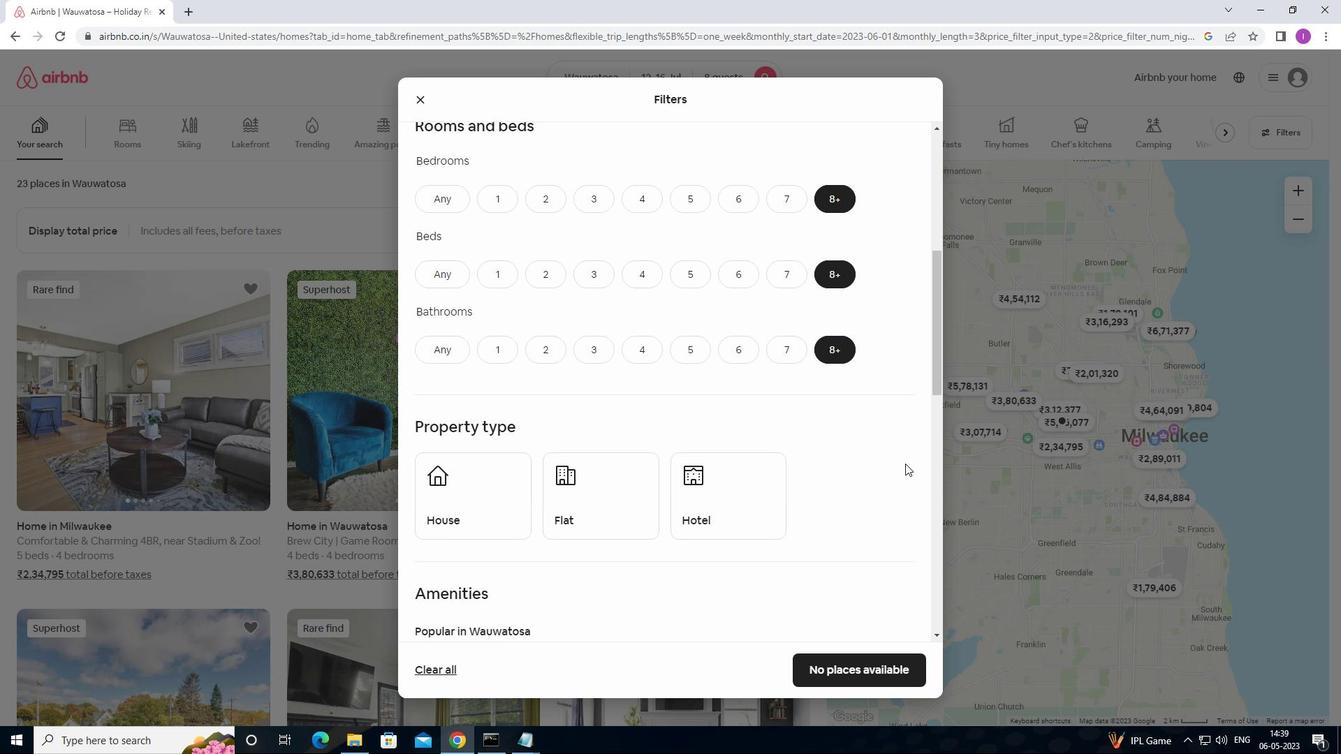 
Action: Mouse scrolled (886, 463) with delta (0, 0)
Screenshot: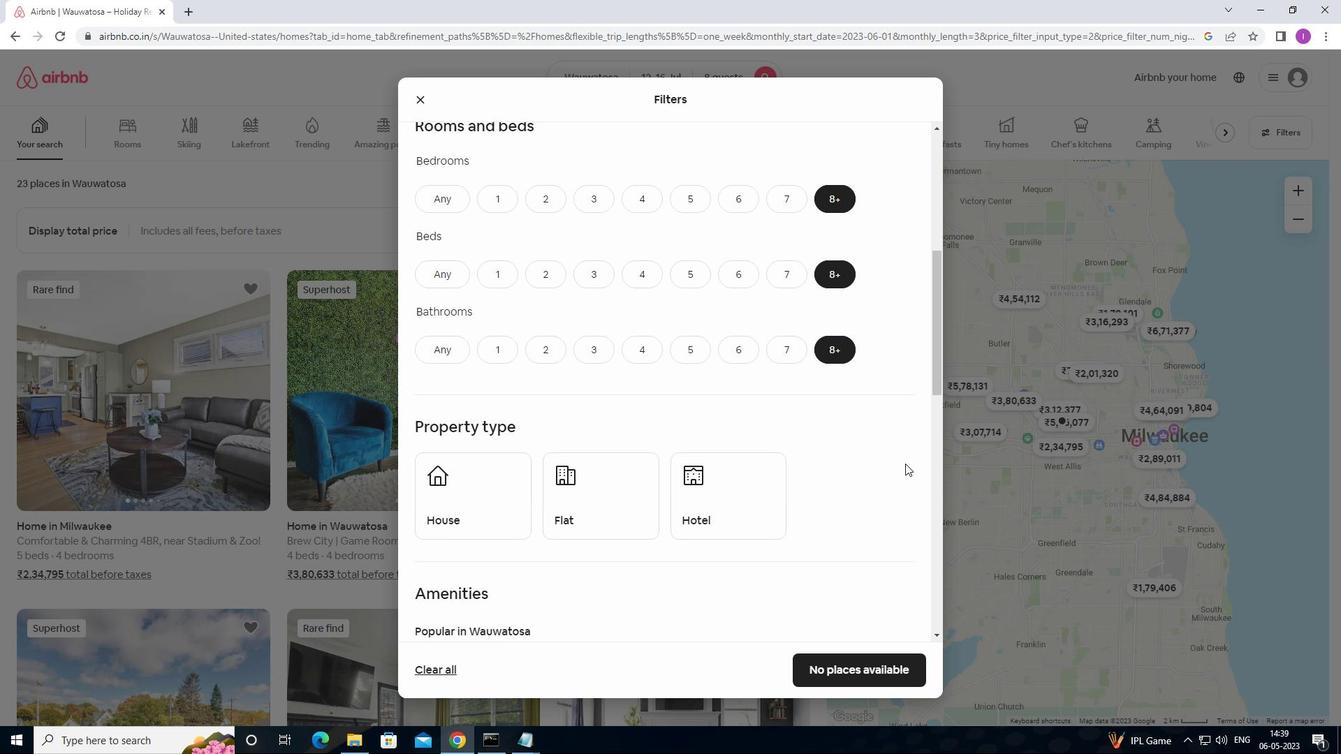 
Action: Mouse moved to (496, 445)
Screenshot: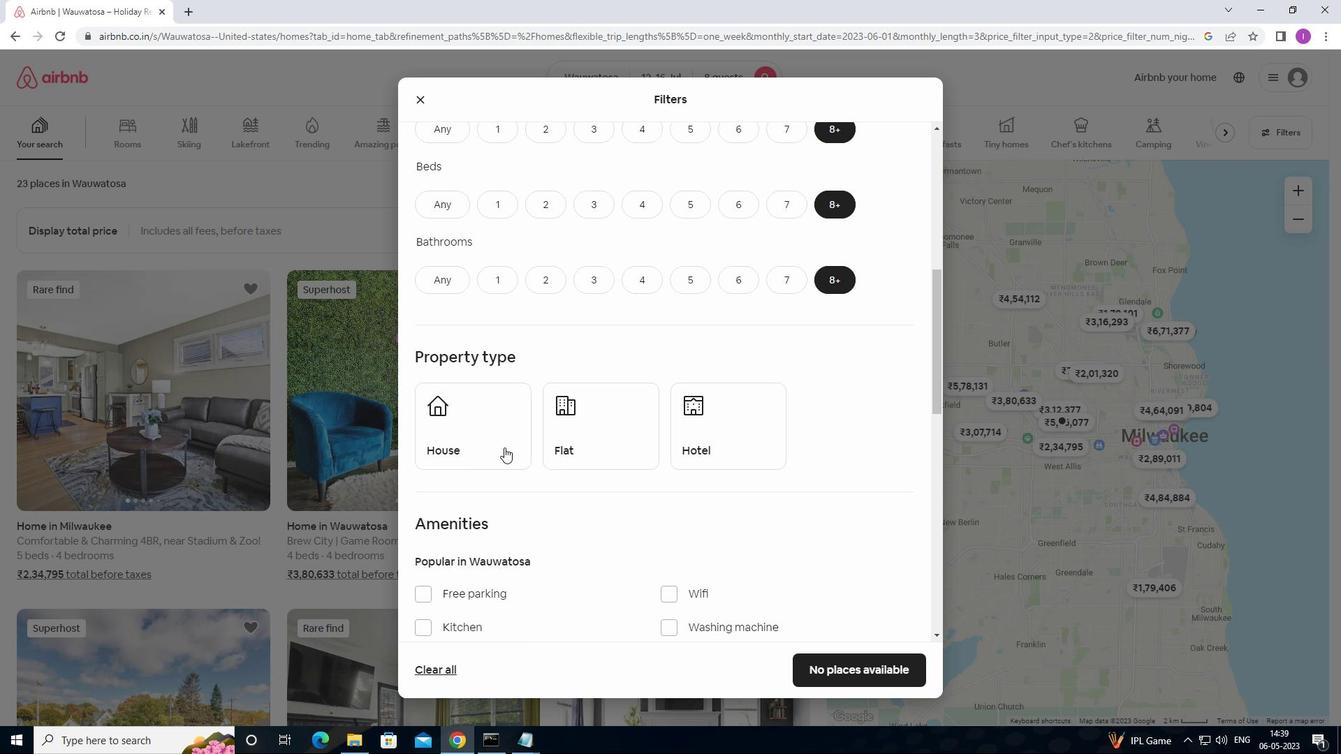 
Action: Mouse pressed left at (496, 445)
Screenshot: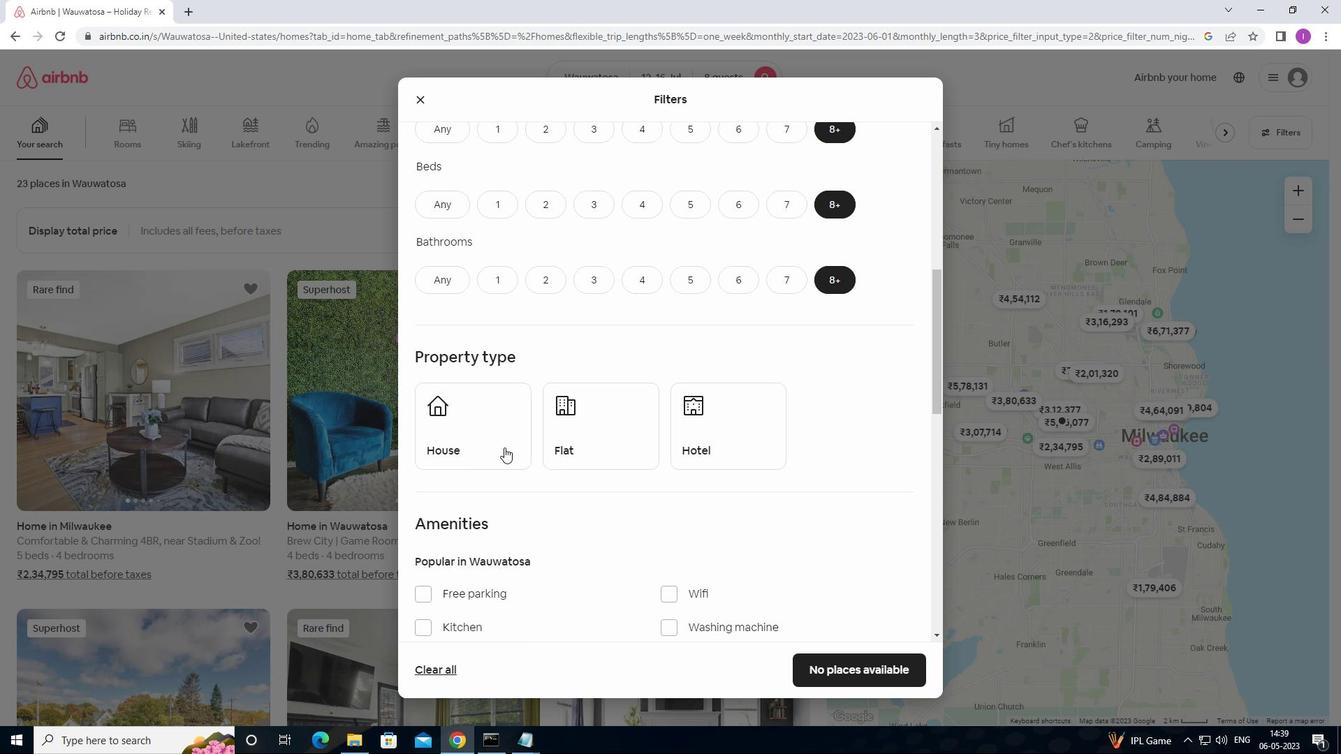 
Action: Mouse moved to (604, 449)
Screenshot: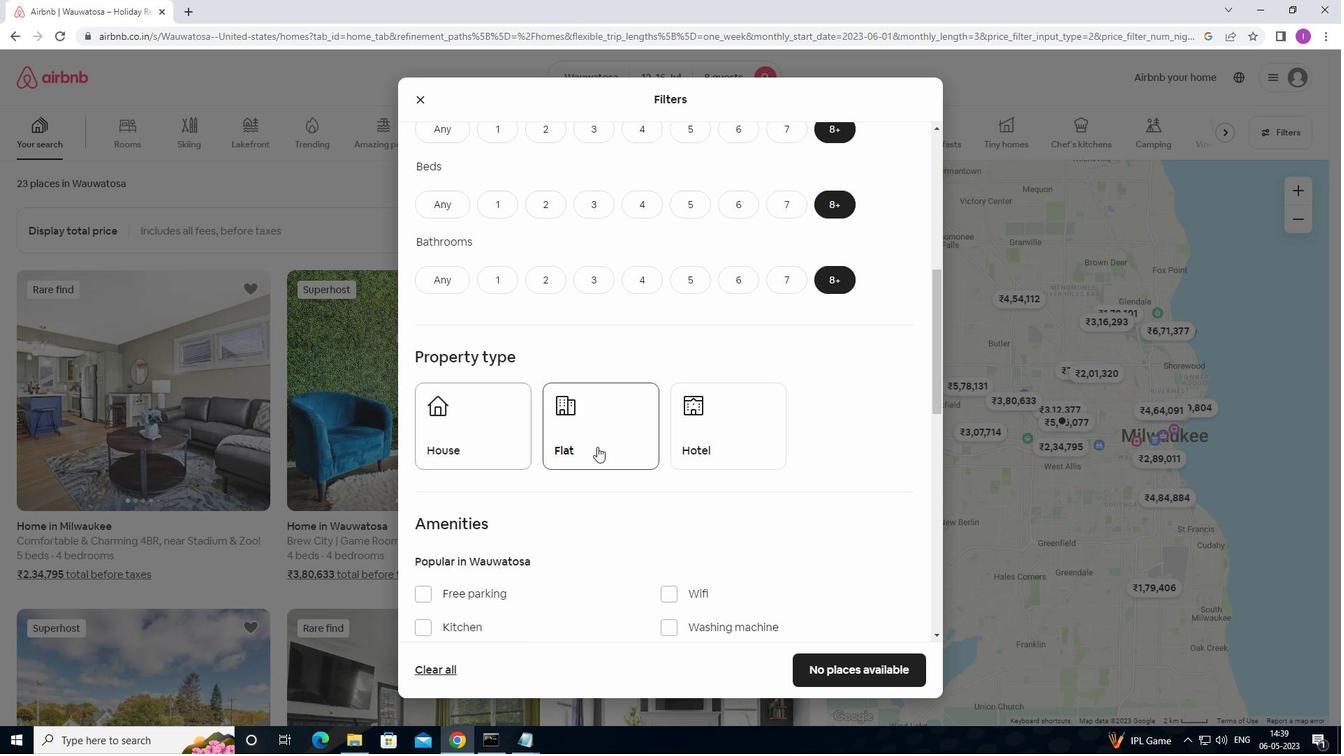 
Action: Mouse pressed left at (604, 449)
Screenshot: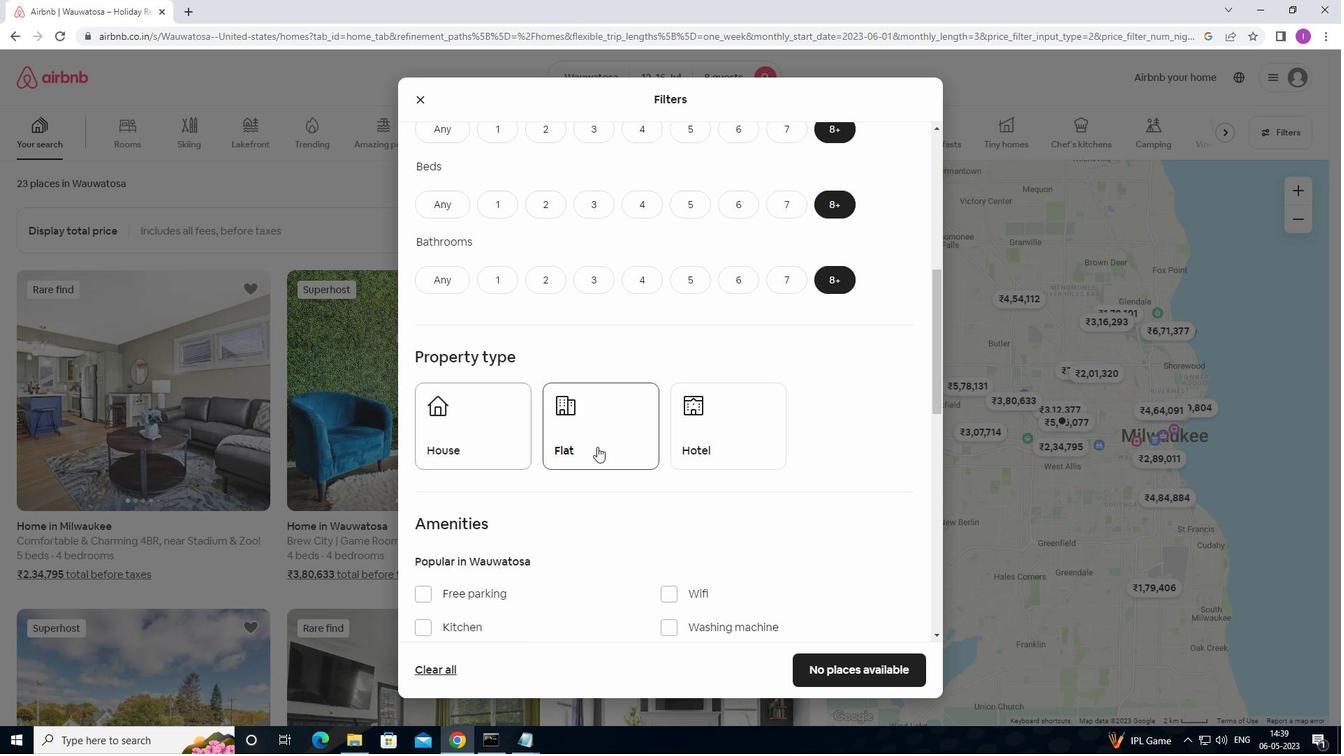 
Action: Mouse moved to (737, 449)
Screenshot: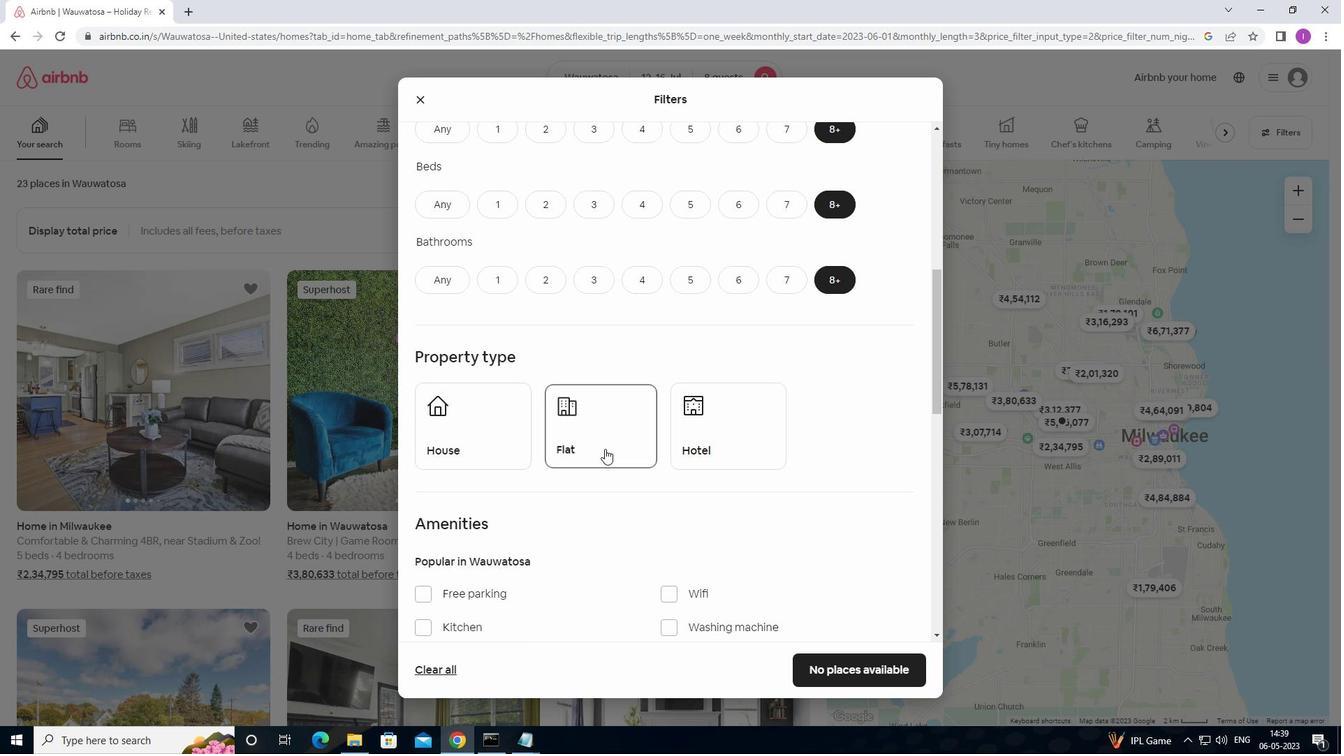 
Action: Mouse pressed left at (737, 449)
Screenshot: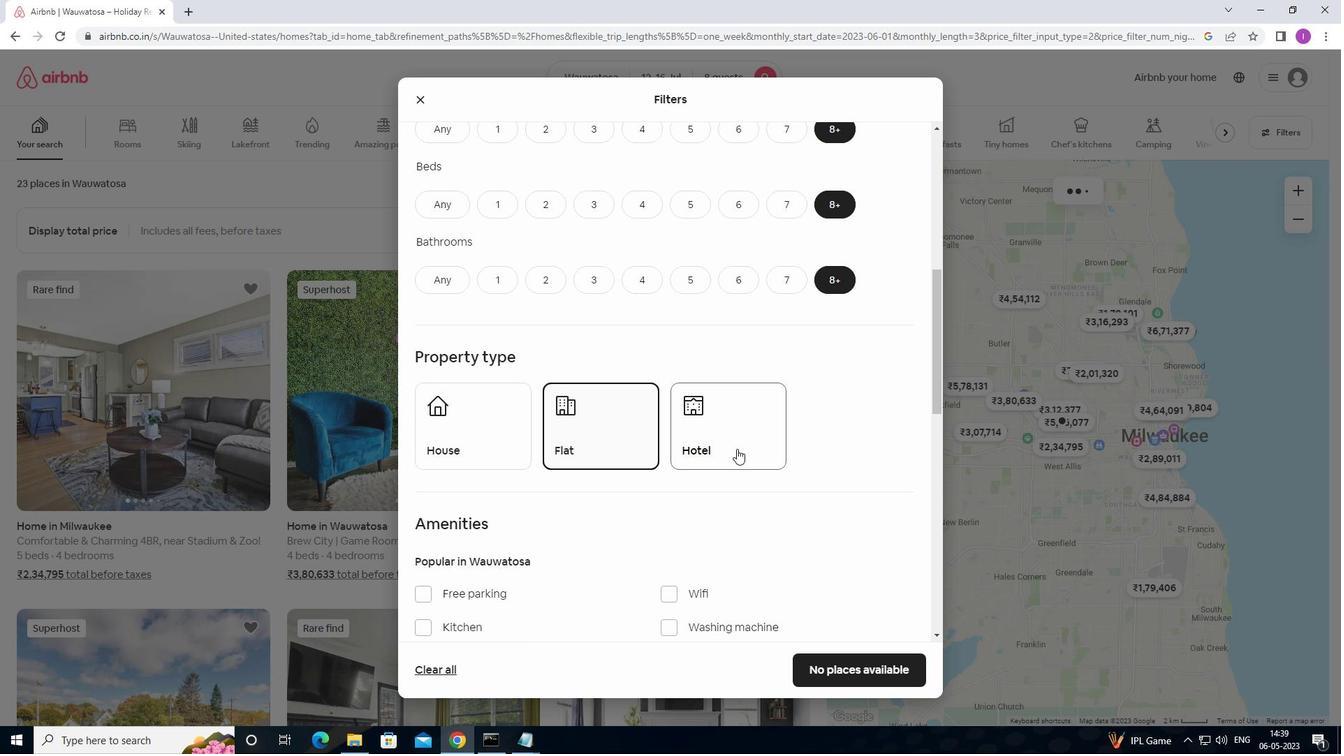 
Action: Mouse moved to (737, 450)
Screenshot: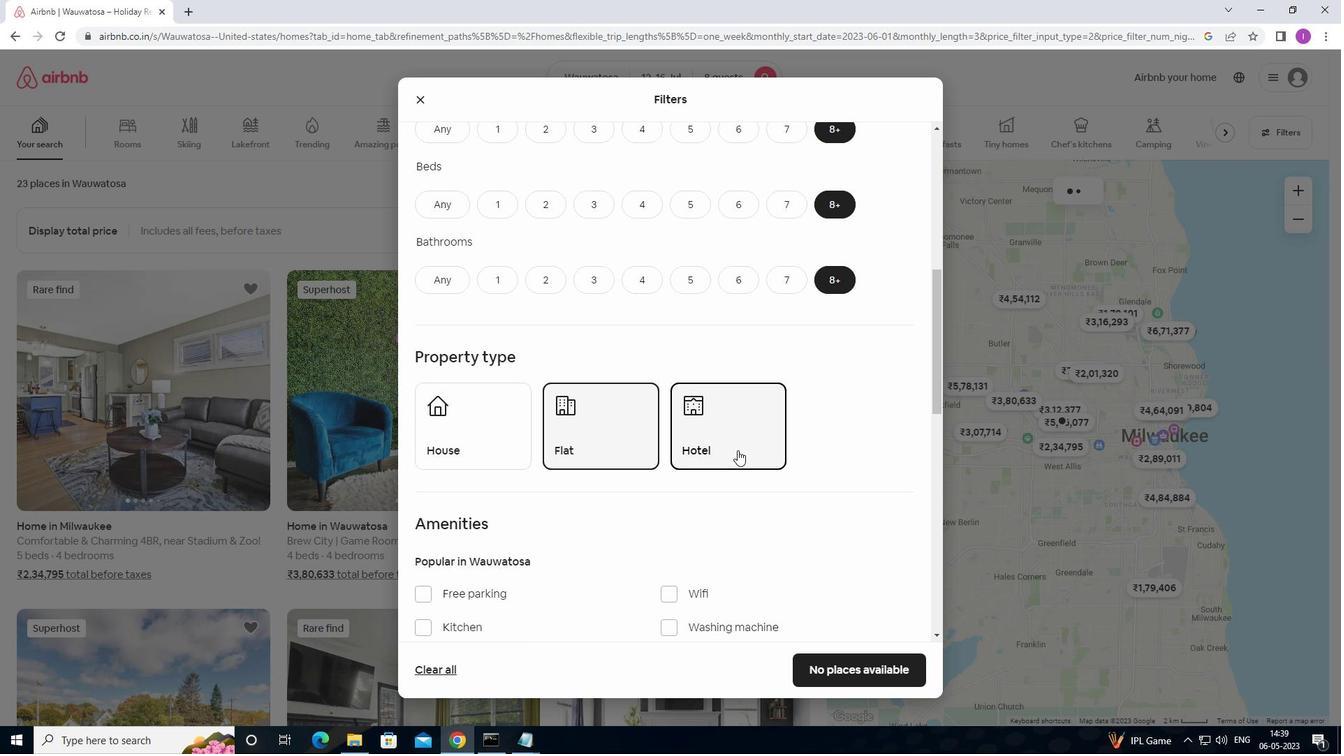 
Action: Mouse scrolled (737, 450) with delta (0, 0)
Screenshot: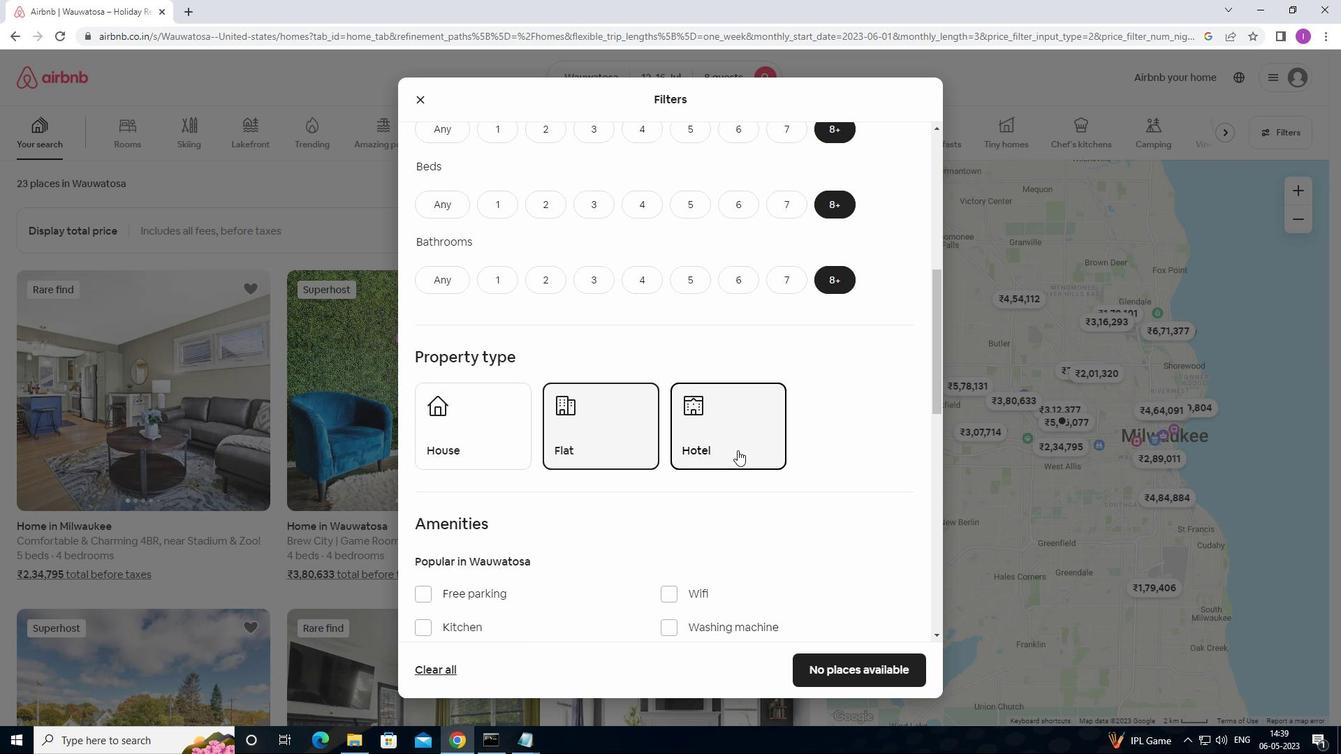 
Action: Mouse moved to (737, 452)
Screenshot: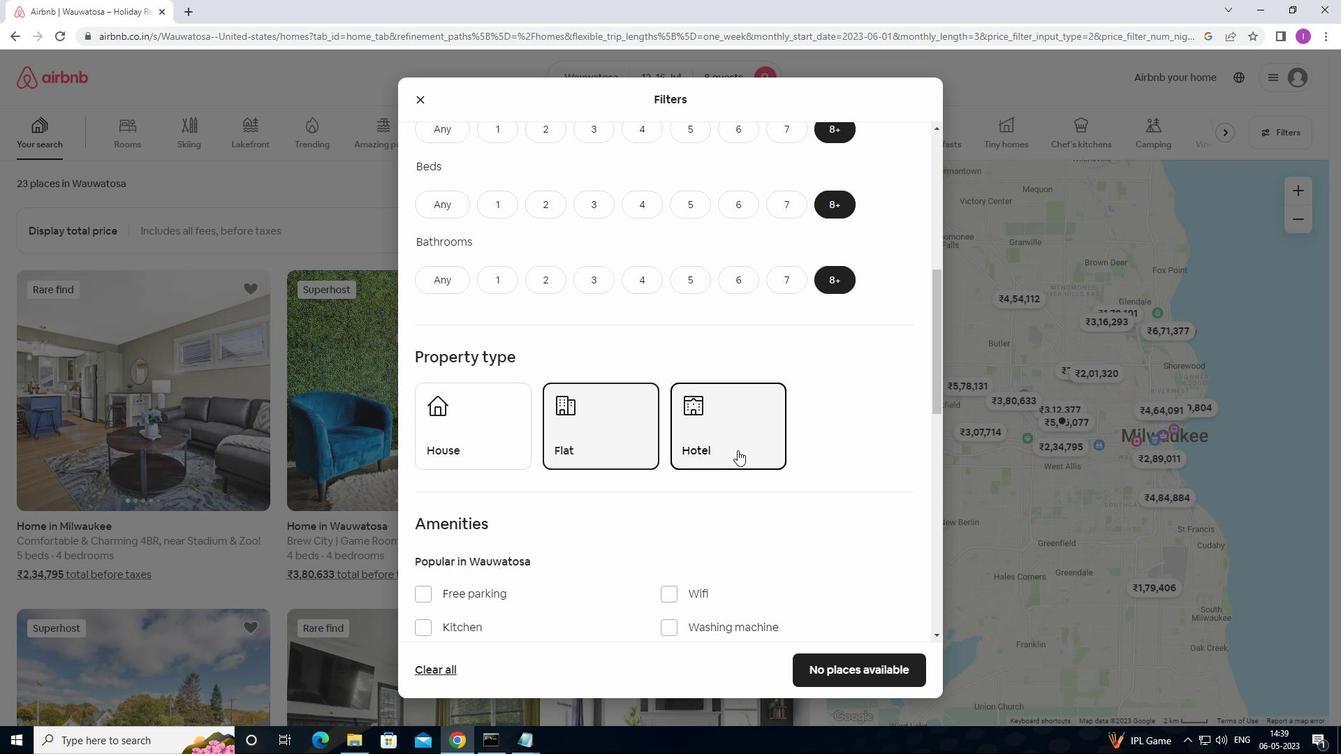 
Action: Mouse scrolled (737, 451) with delta (0, 0)
Screenshot: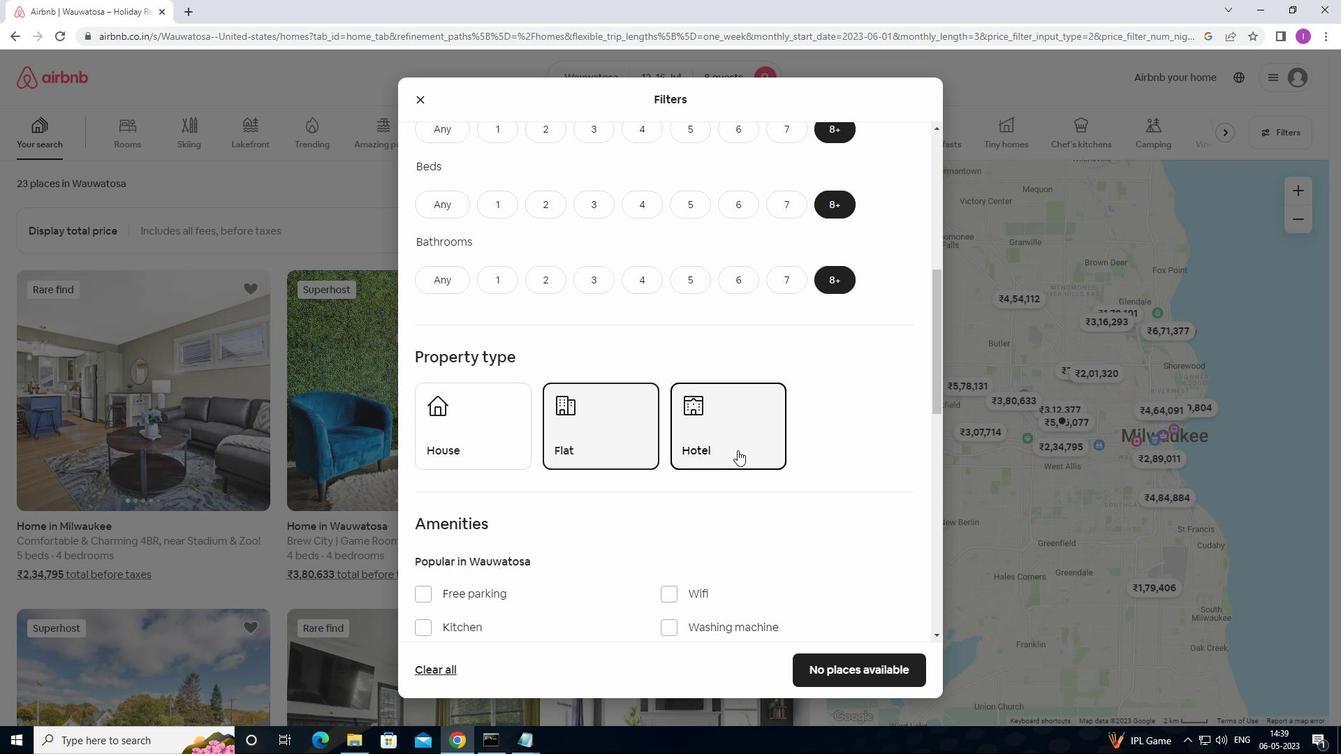 
Action: Mouse moved to (742, 451)
Screenshot: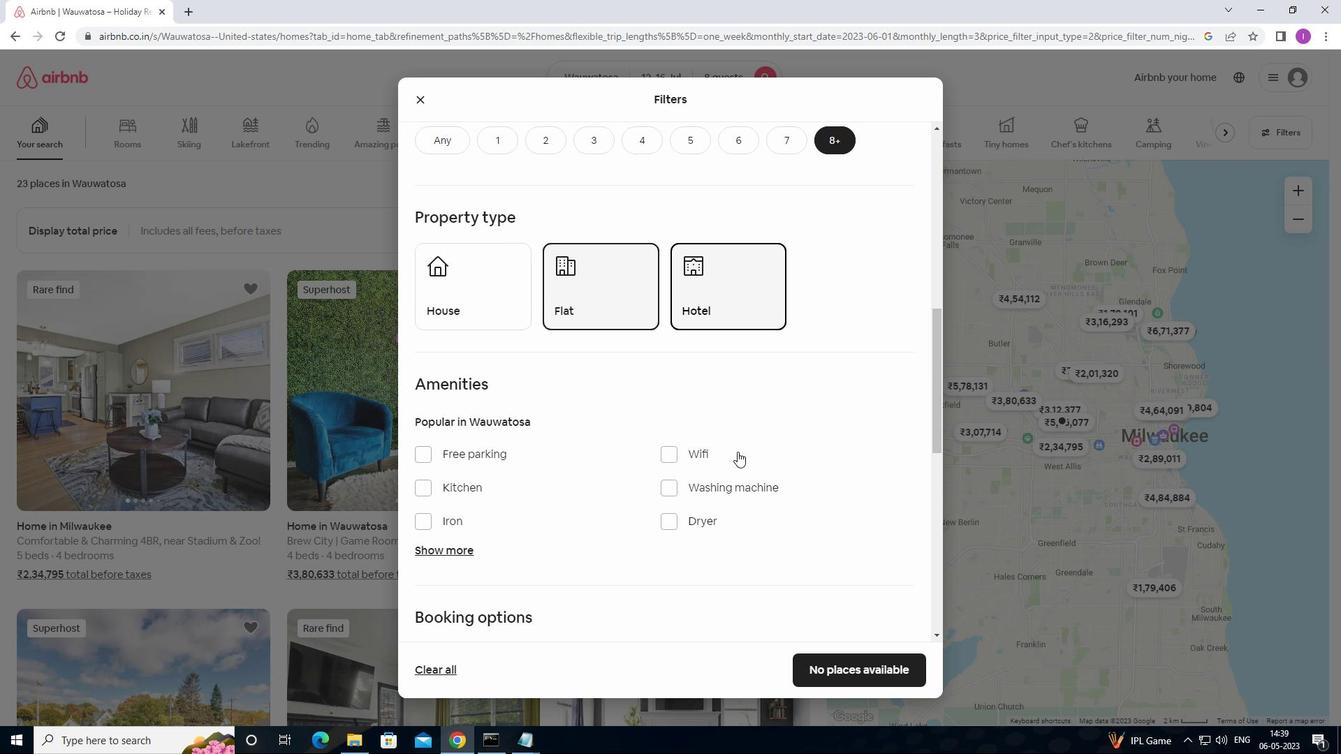 
Action: Mouse scrolled (742, 450) with delta (0, 0)
Screenshot: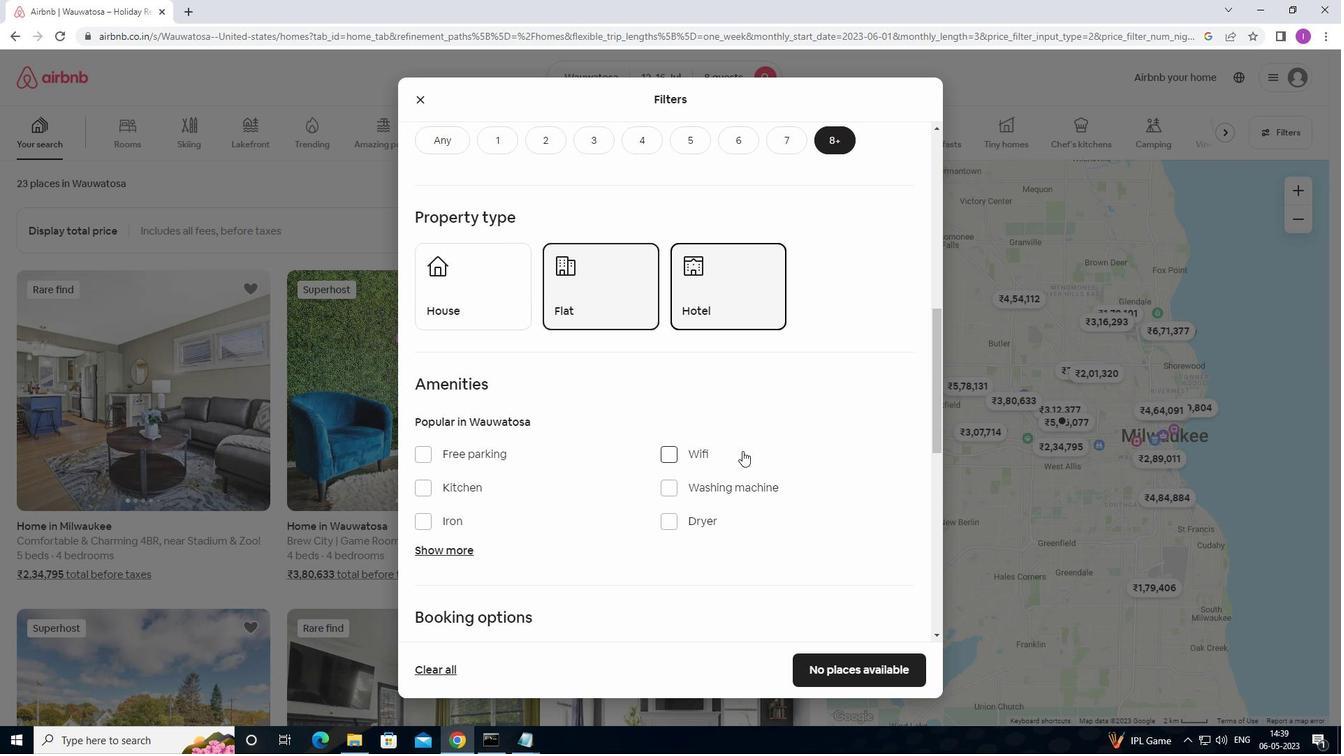 
Action: Mouse scrolled (742, 450) with delta (0, 0)
Screenshot: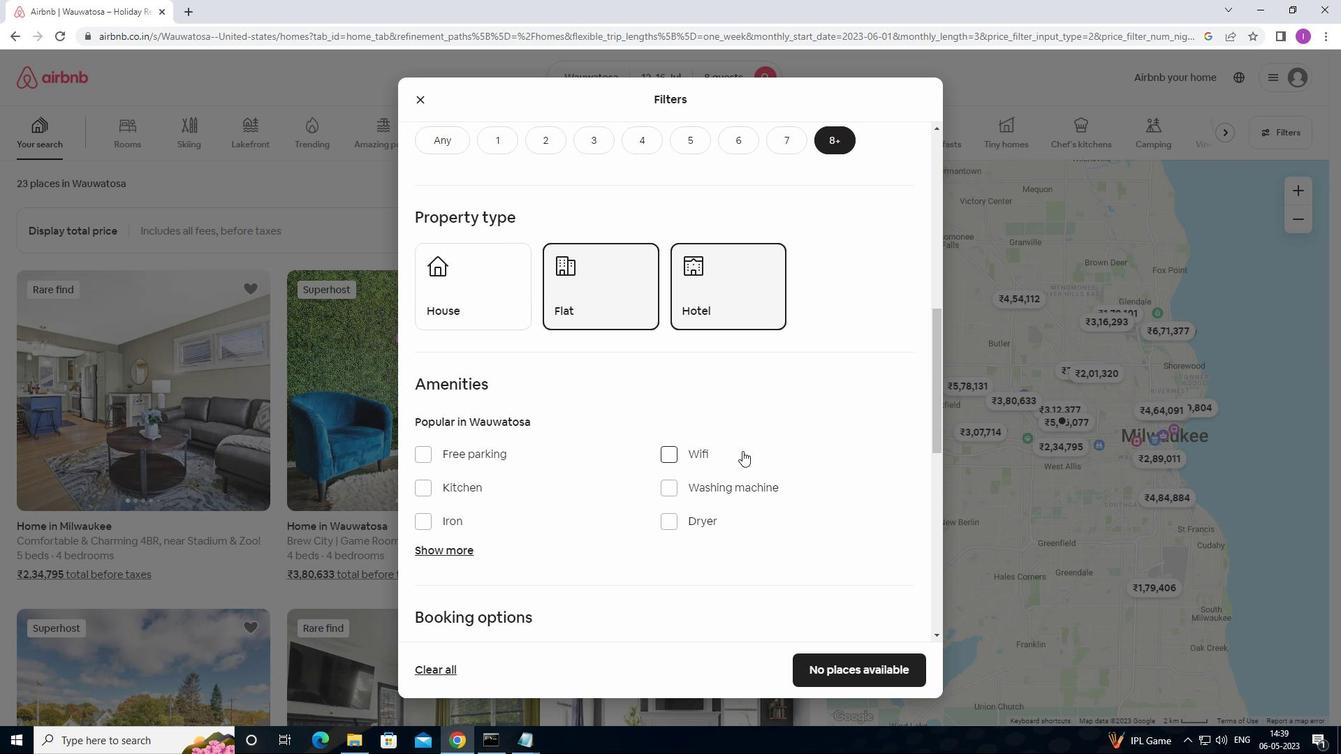 
Action: Mouse scrolled (742, 450) with delta (0, 0)
Screenshot: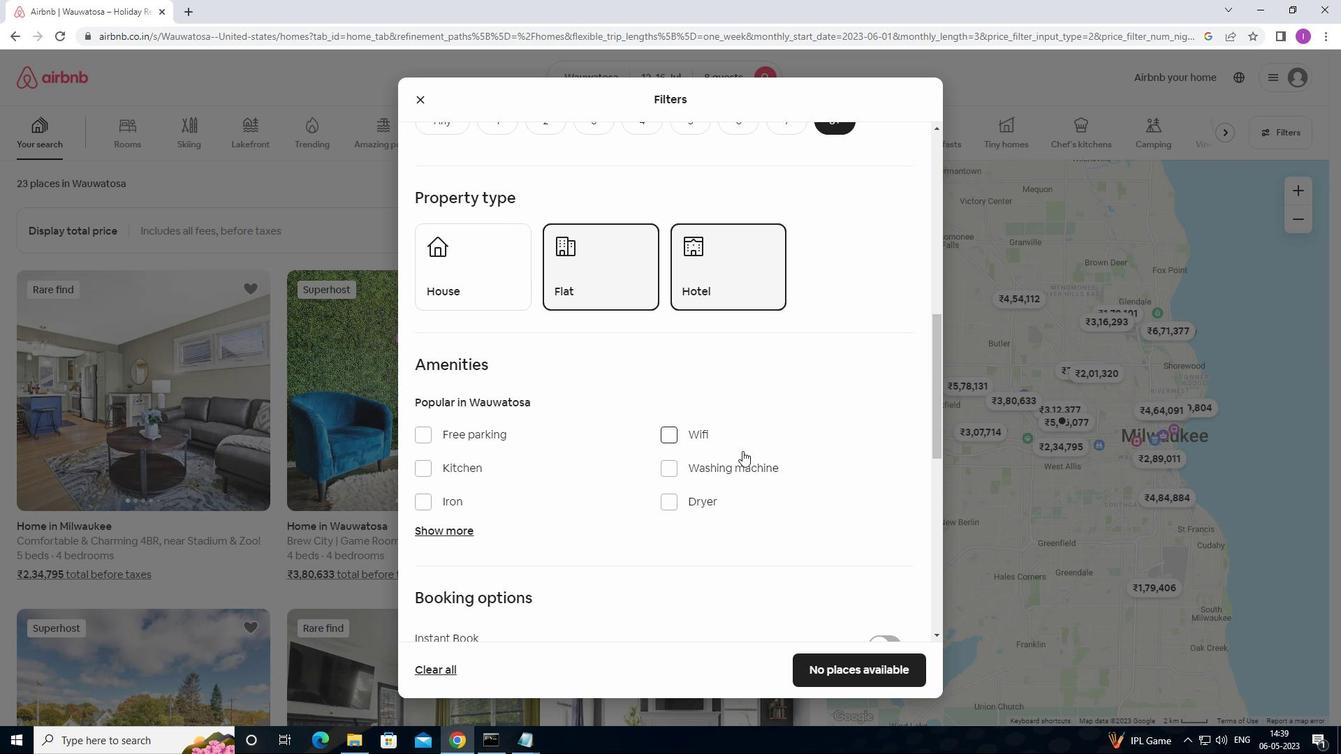 
Action: Mouse moved to (673, 243)
Screenshot: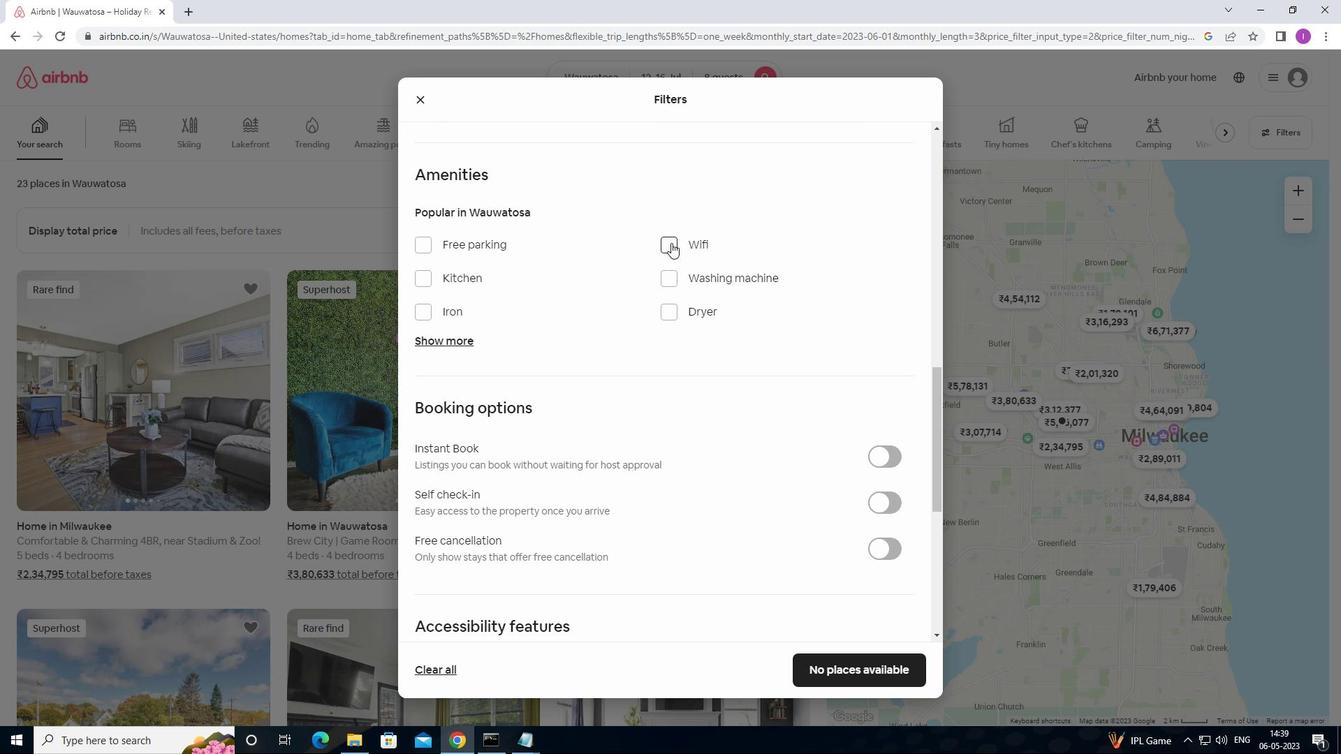 
Action: Mouse pressed left at (673, 243)
Screenshot: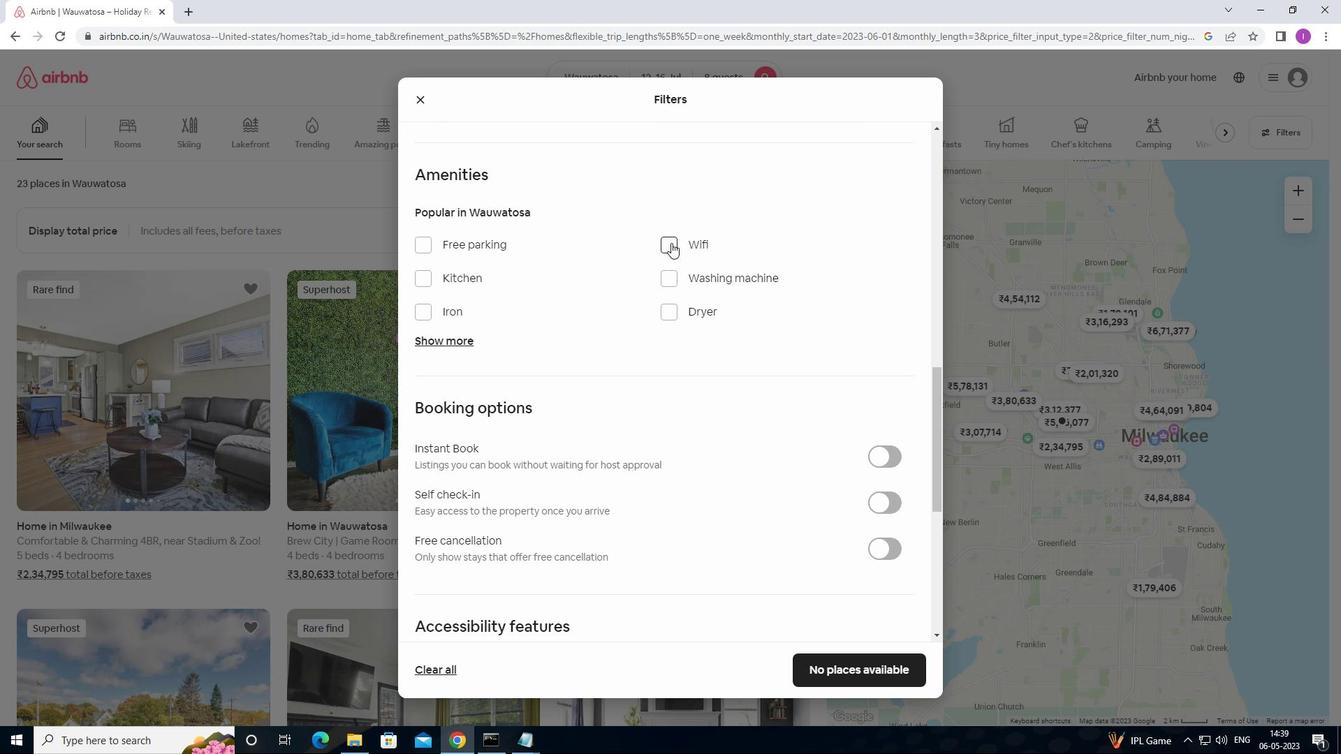 
Action: Mouse moved to (422, 242)
Screenshot: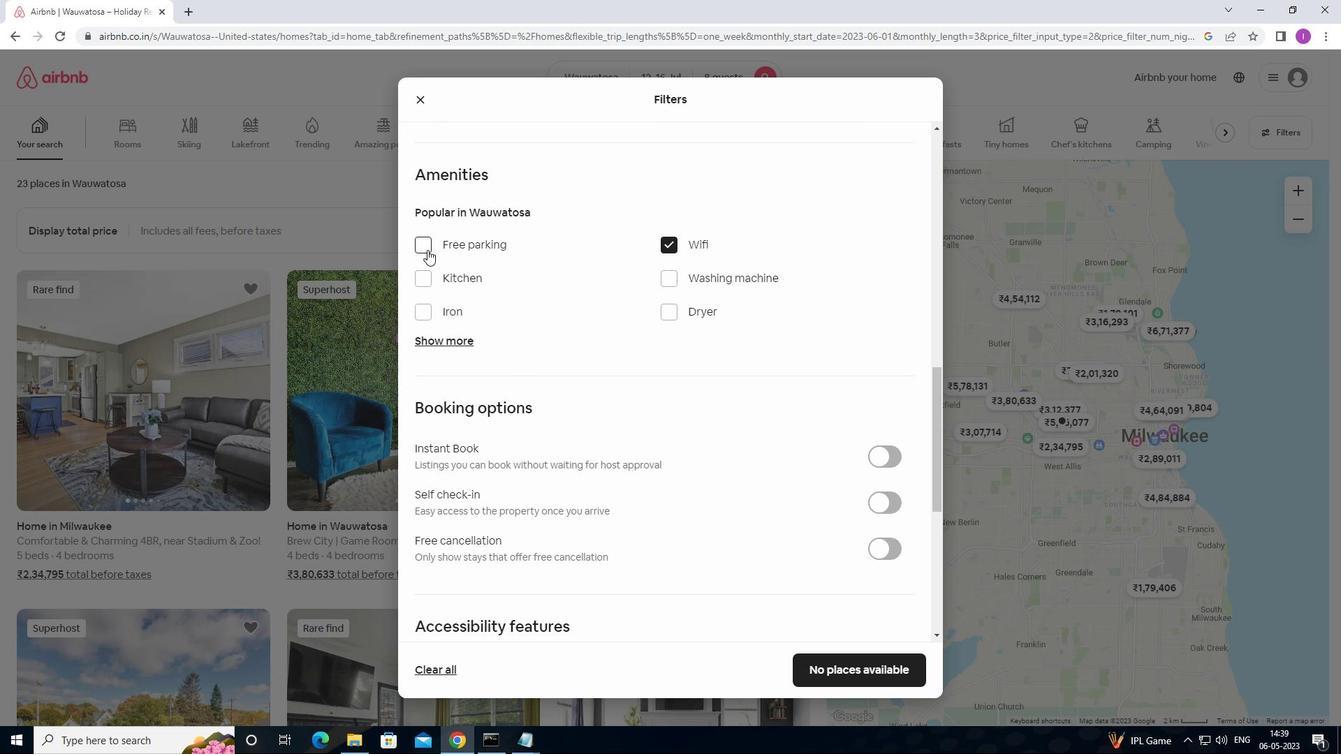 
Action: Mouse pressed left at (422, 242)
Screenshot: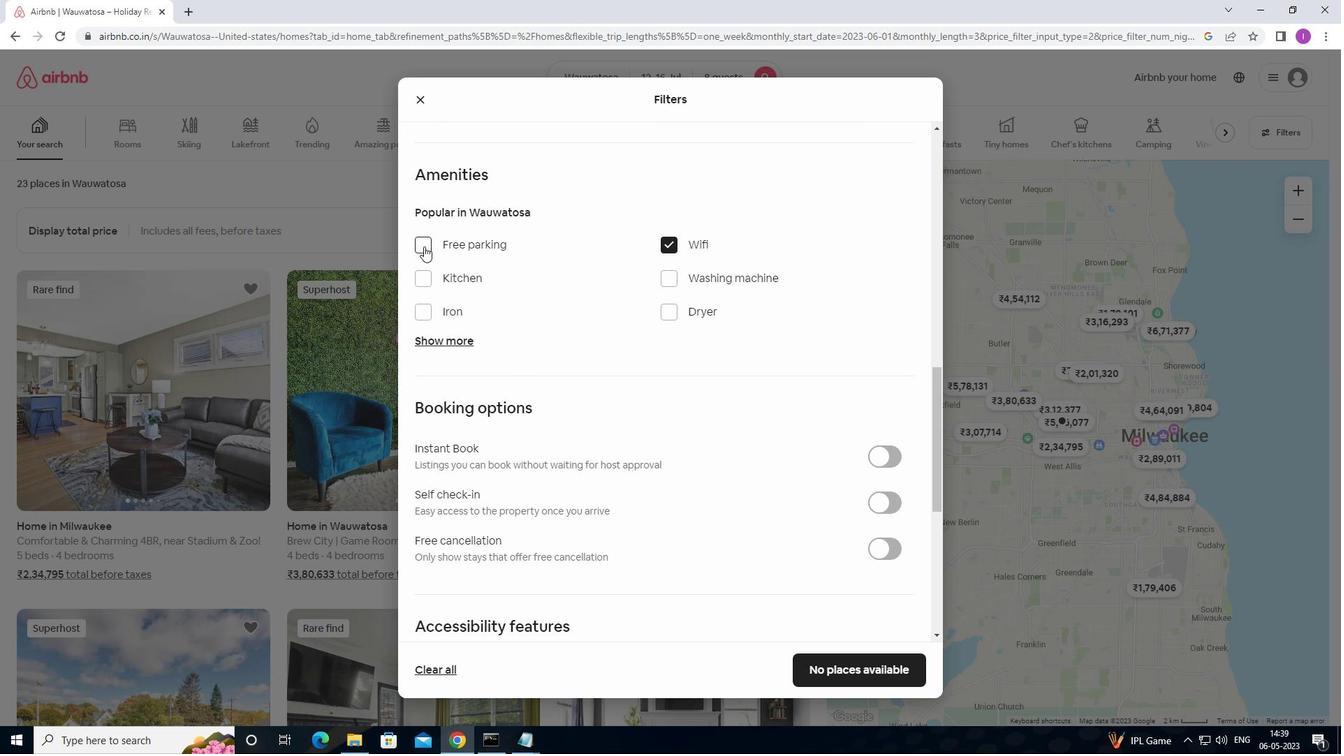 
Action: Mouse moved to (455, 347)
Screenshot: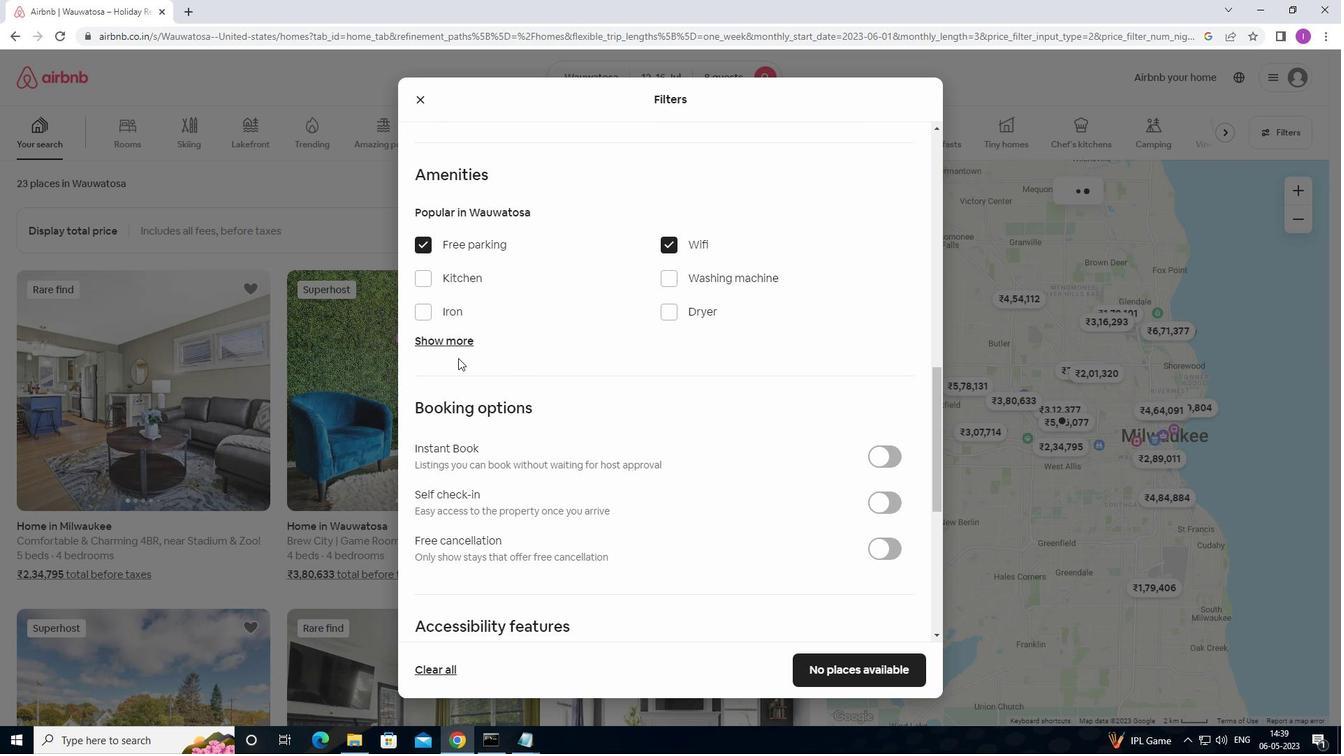 
Action: Mouse pressed left at (455, 347)
Screenshot: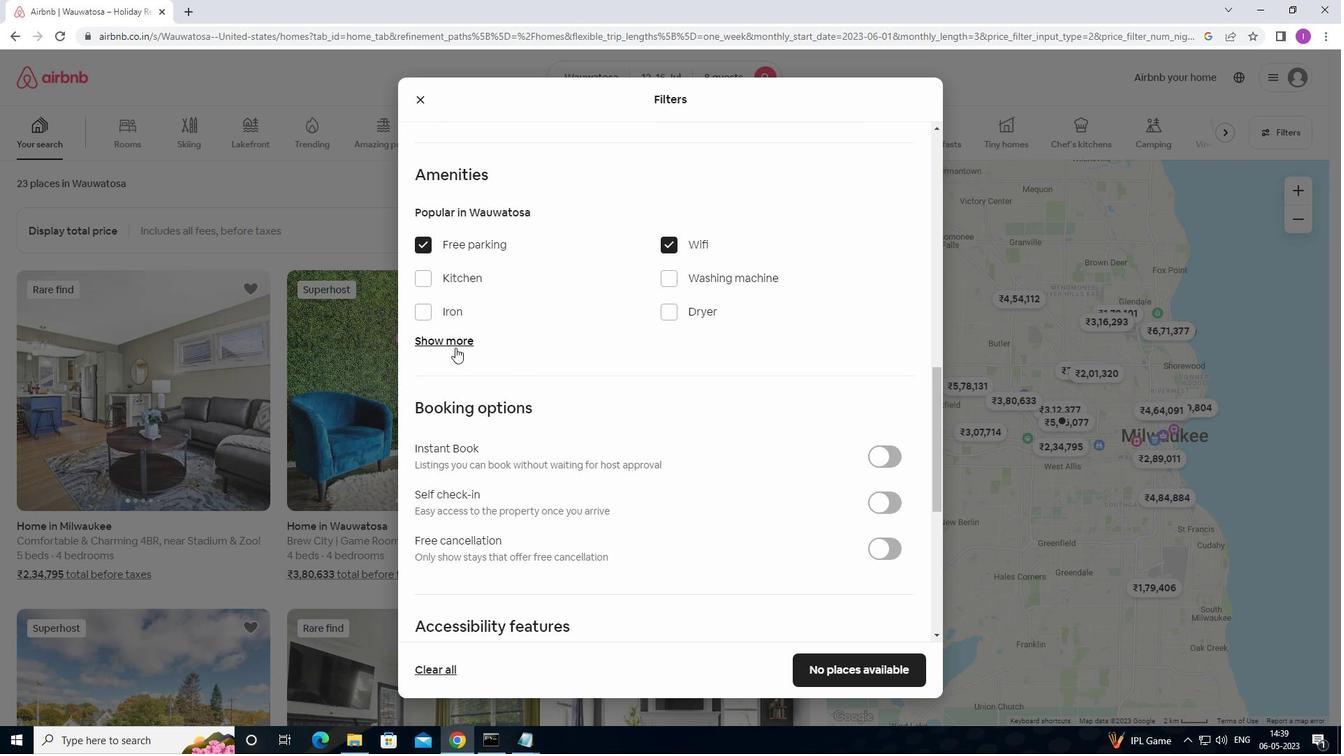 
Action: Mouse moved to (525, 450)
Screenshot: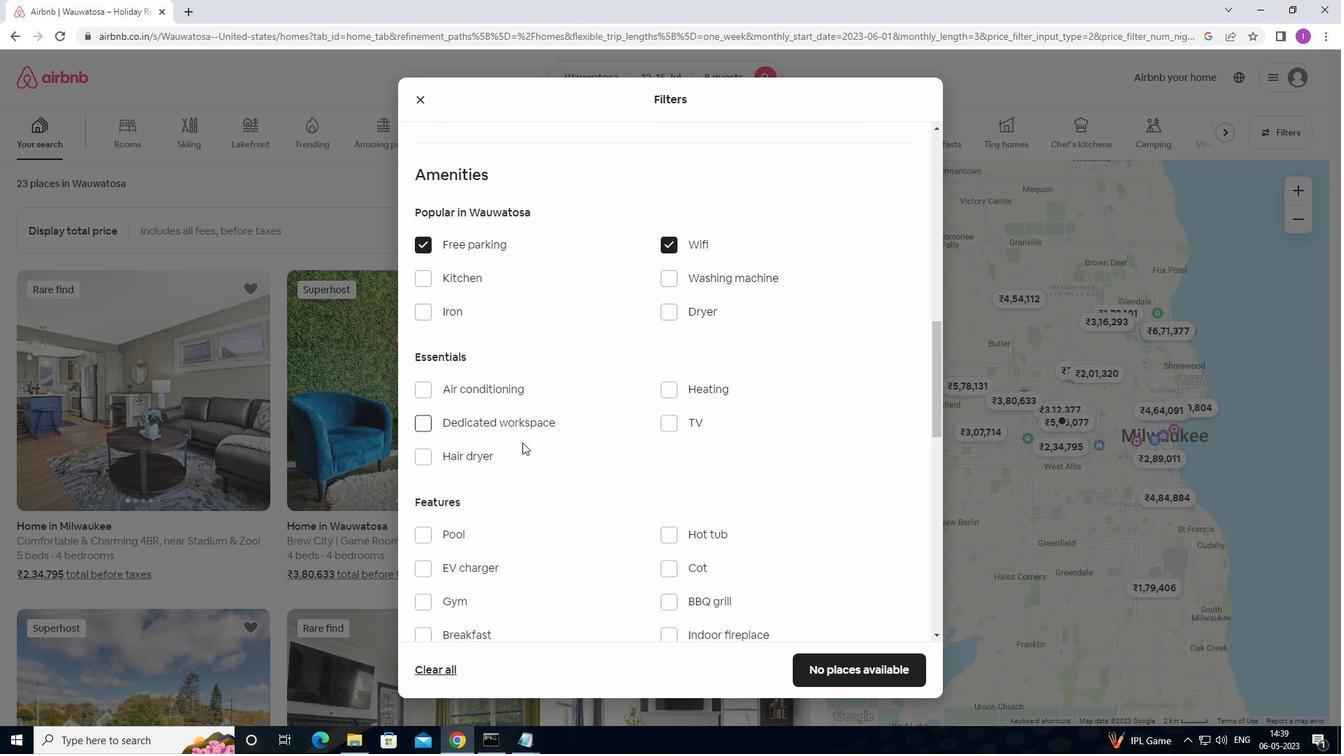
Action: Mouse scrolled (525, 450) with delta (0, 0)
Screenshot: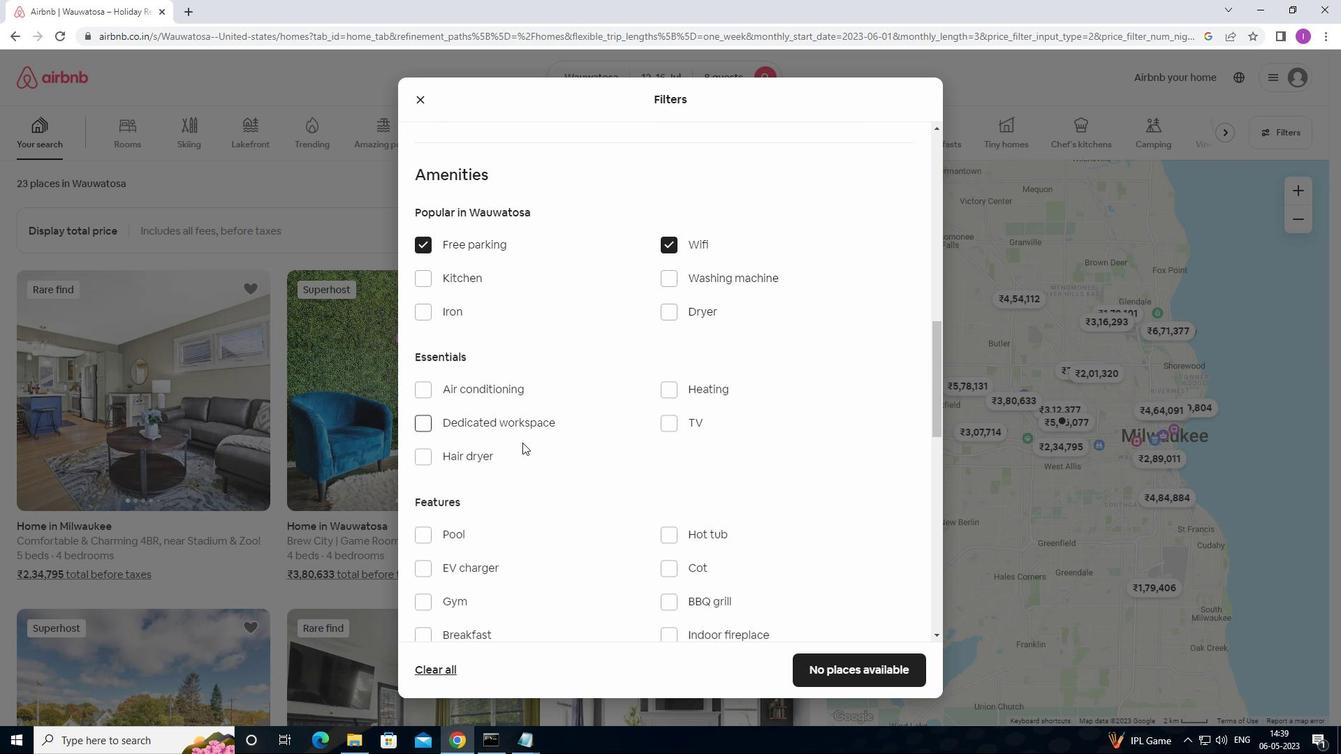 
Action: Mouse moved to (668, 352)
Screenshot: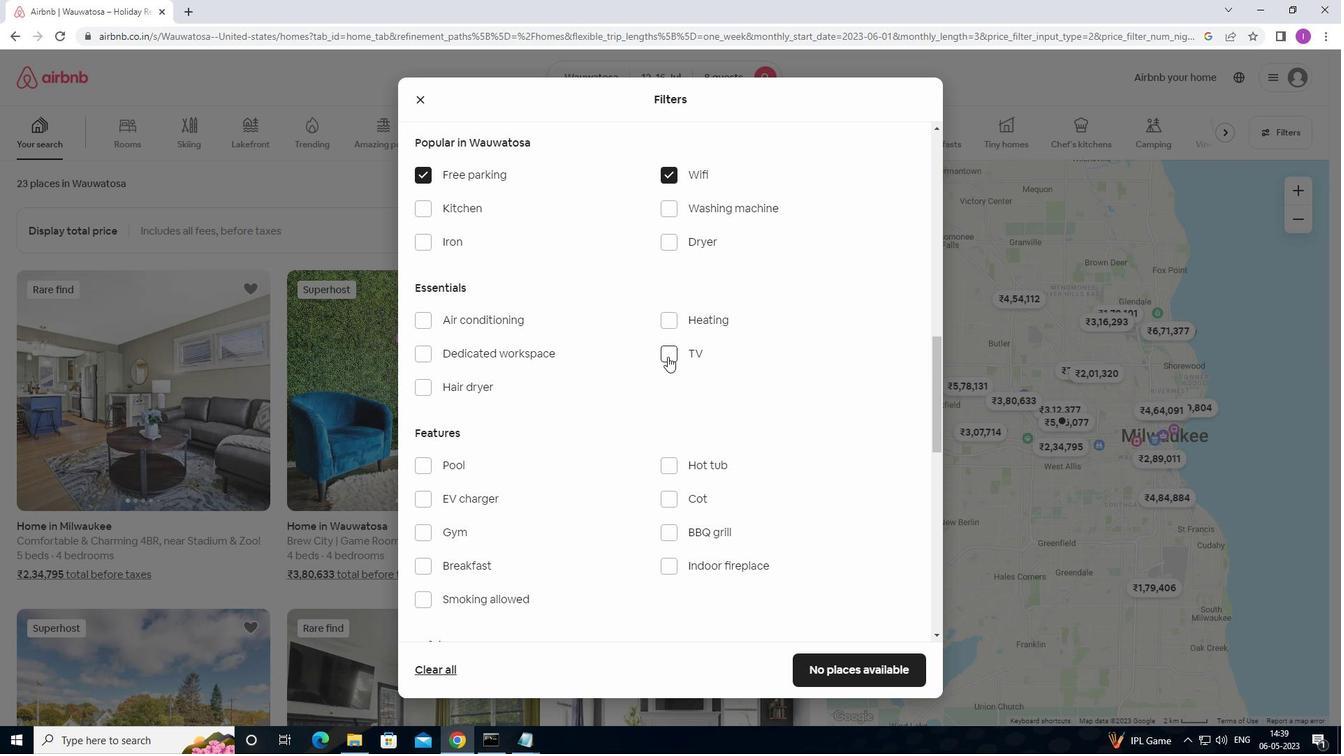 
Action: Mouse pressed left at (668, 352)
Screenshot: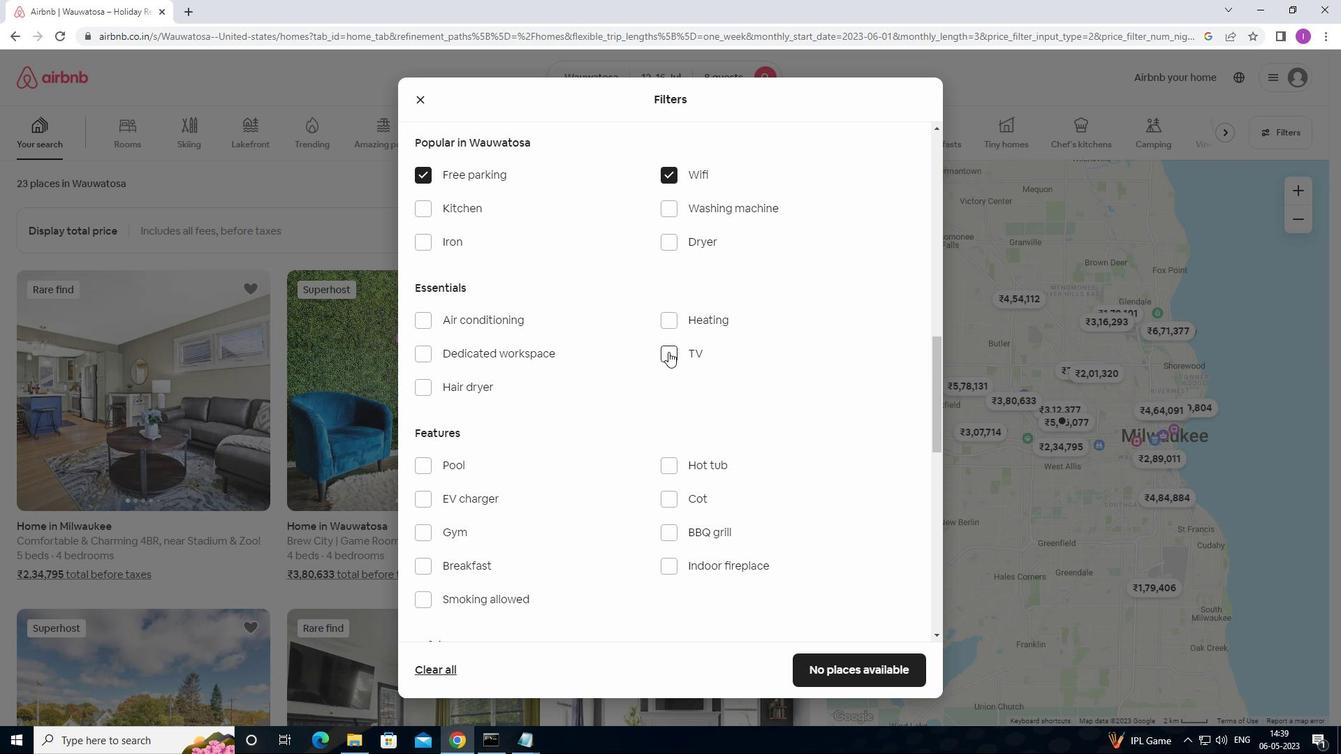 
Action: Mouse moved to (428, 533)
Screenshot: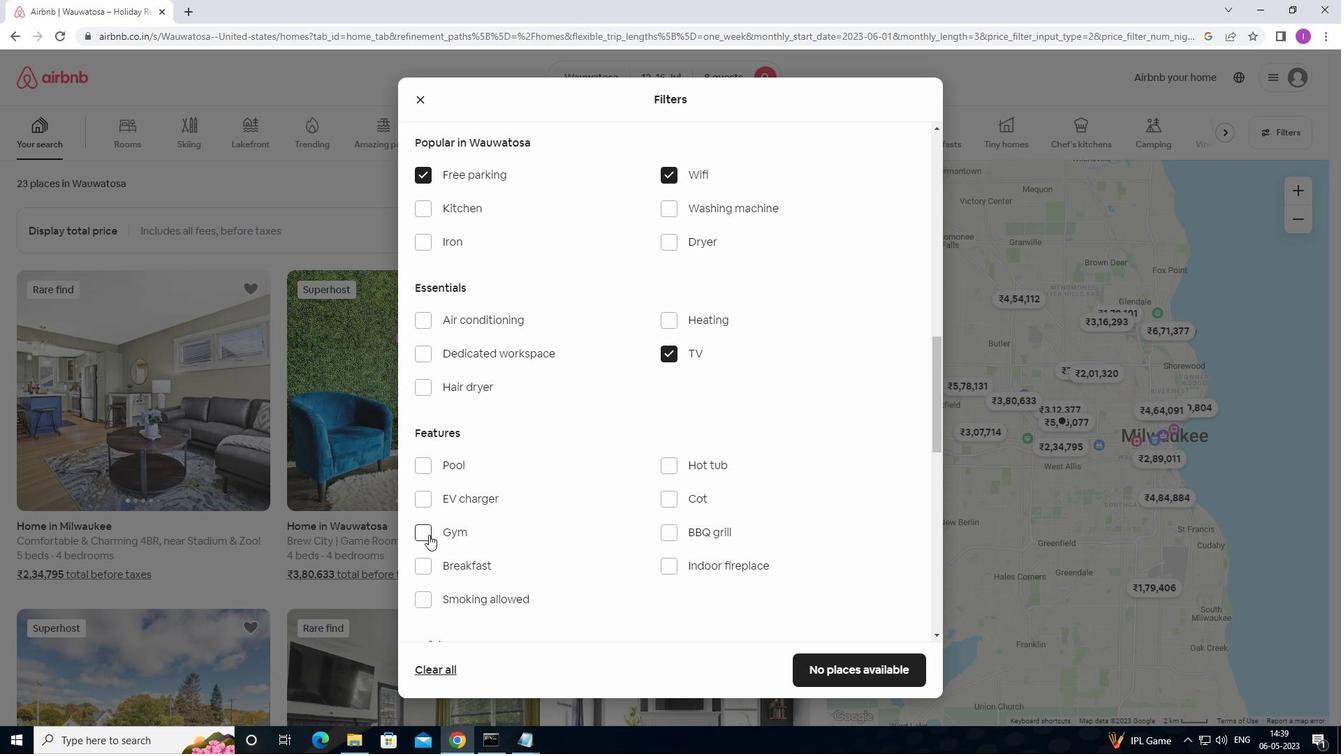 
Action: Mouse pressed left at (428, 533)
Screenshot: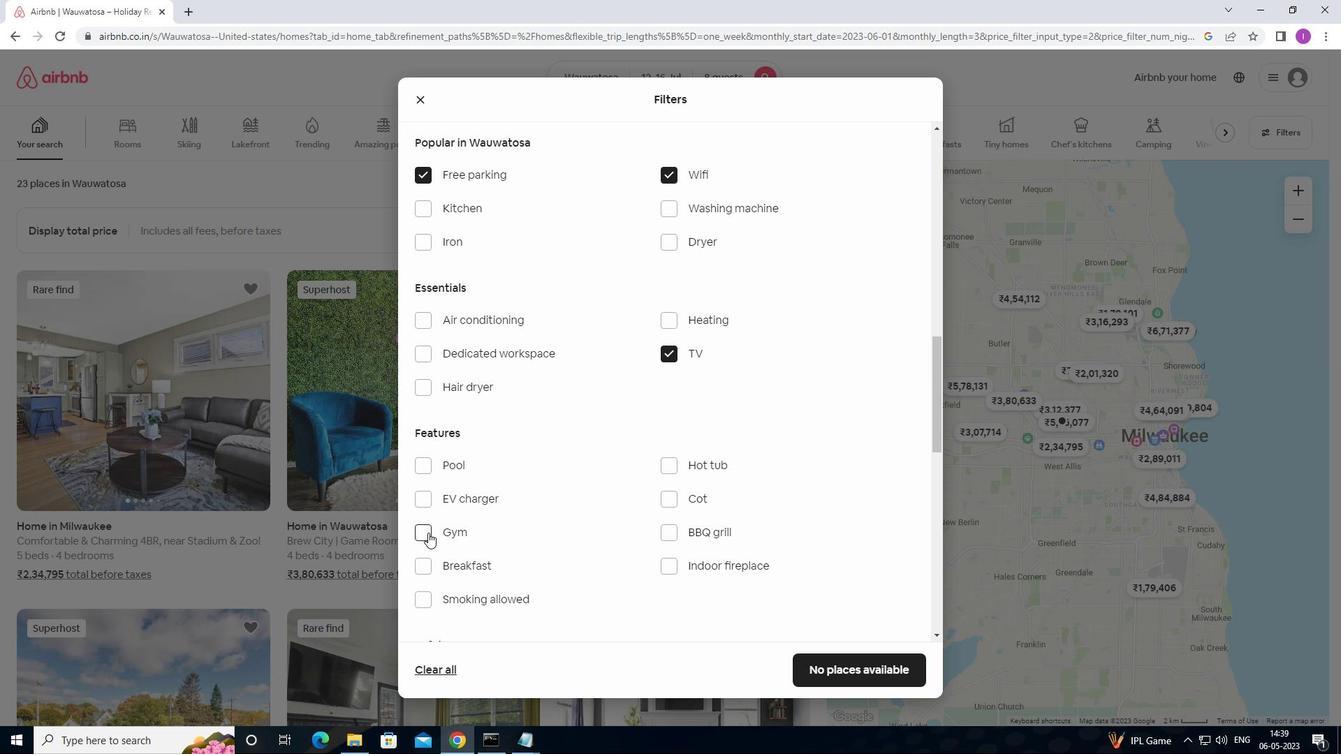 
Action: Mouse moved to (422, 568)
Screenshot: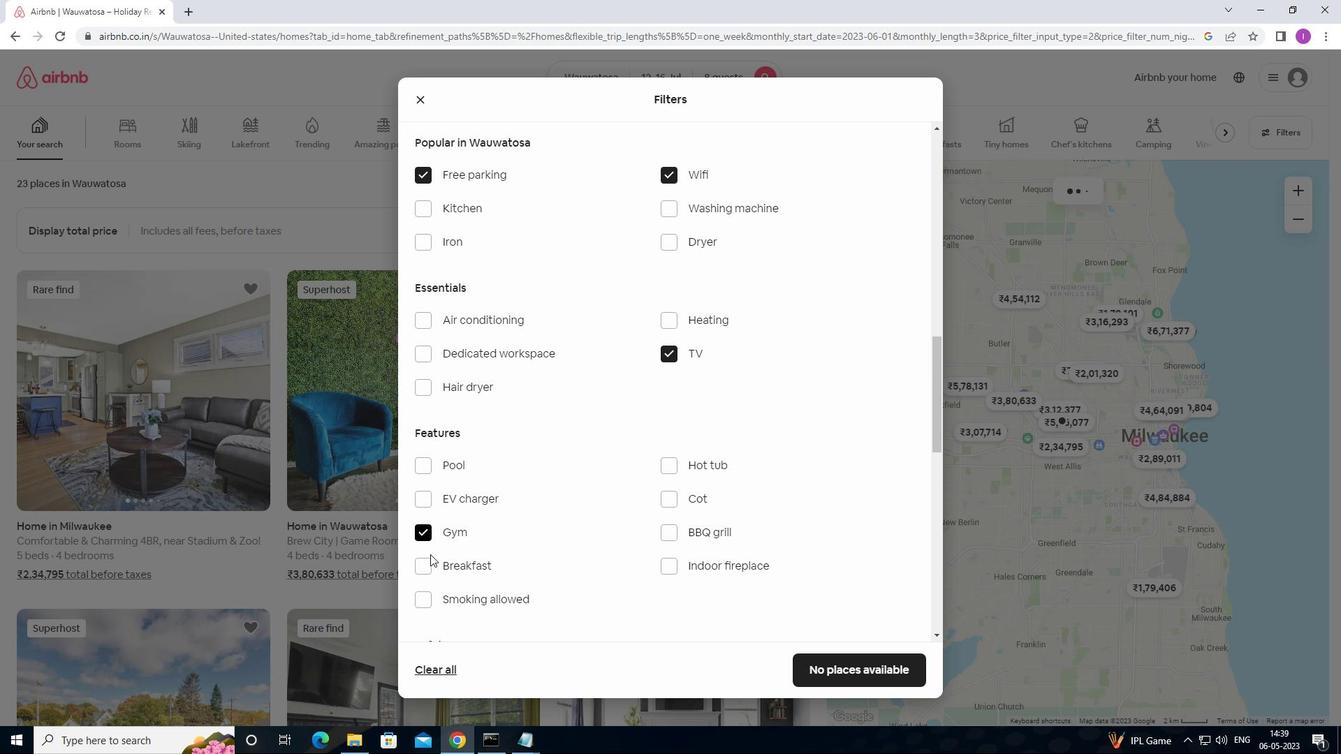 
Action: Mouse pressed left at (422, 568)
Screenshot: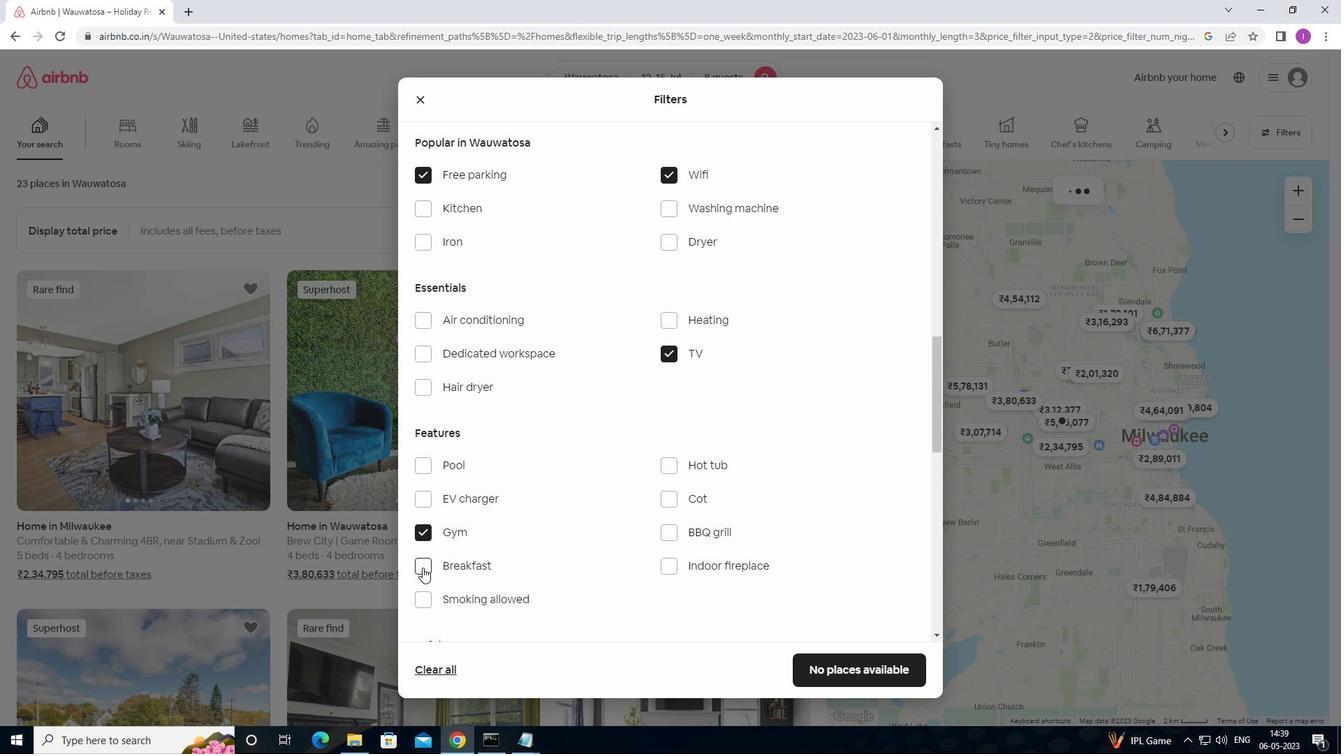 
Action: Mouse moved to (666, 535)
Screenshot: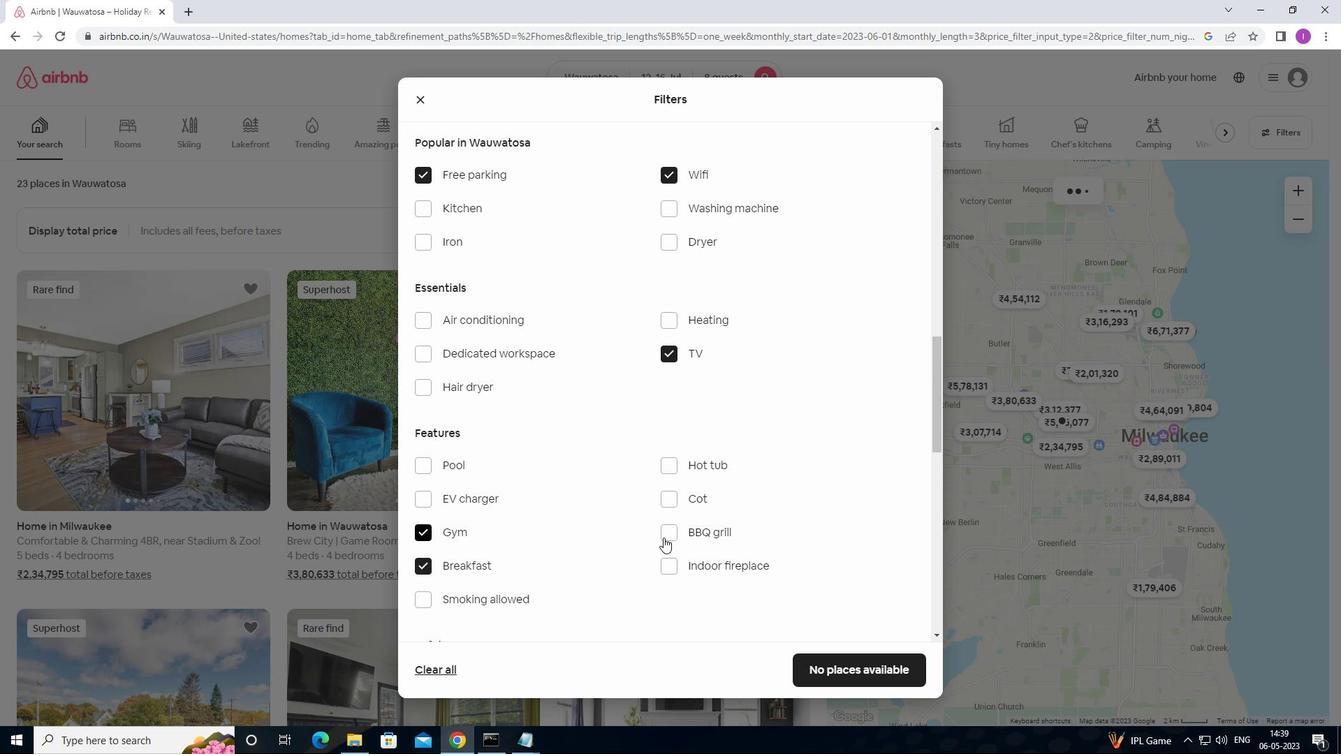 
Action: Mouse scrolled (666, 534) with delta (0, 0)
Screenshot: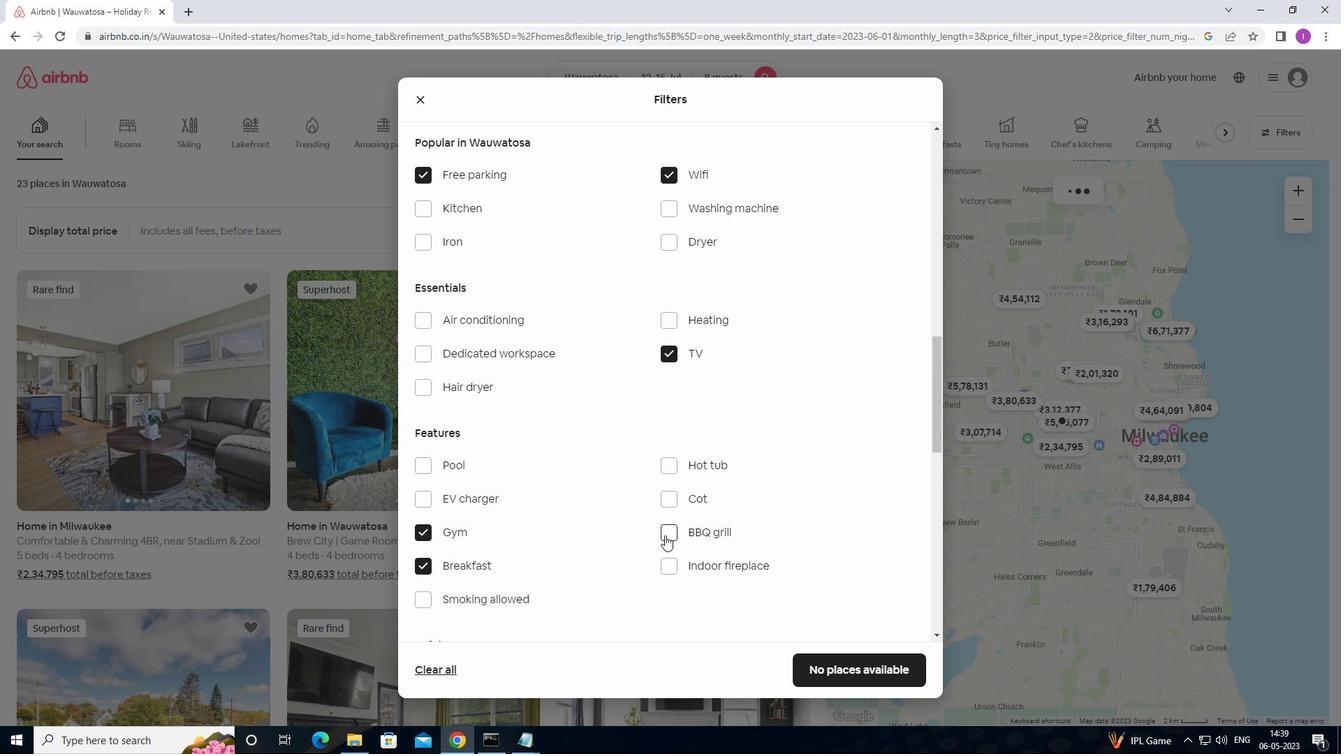 
Action: Mouse moved to (667, 534)
Screenshot: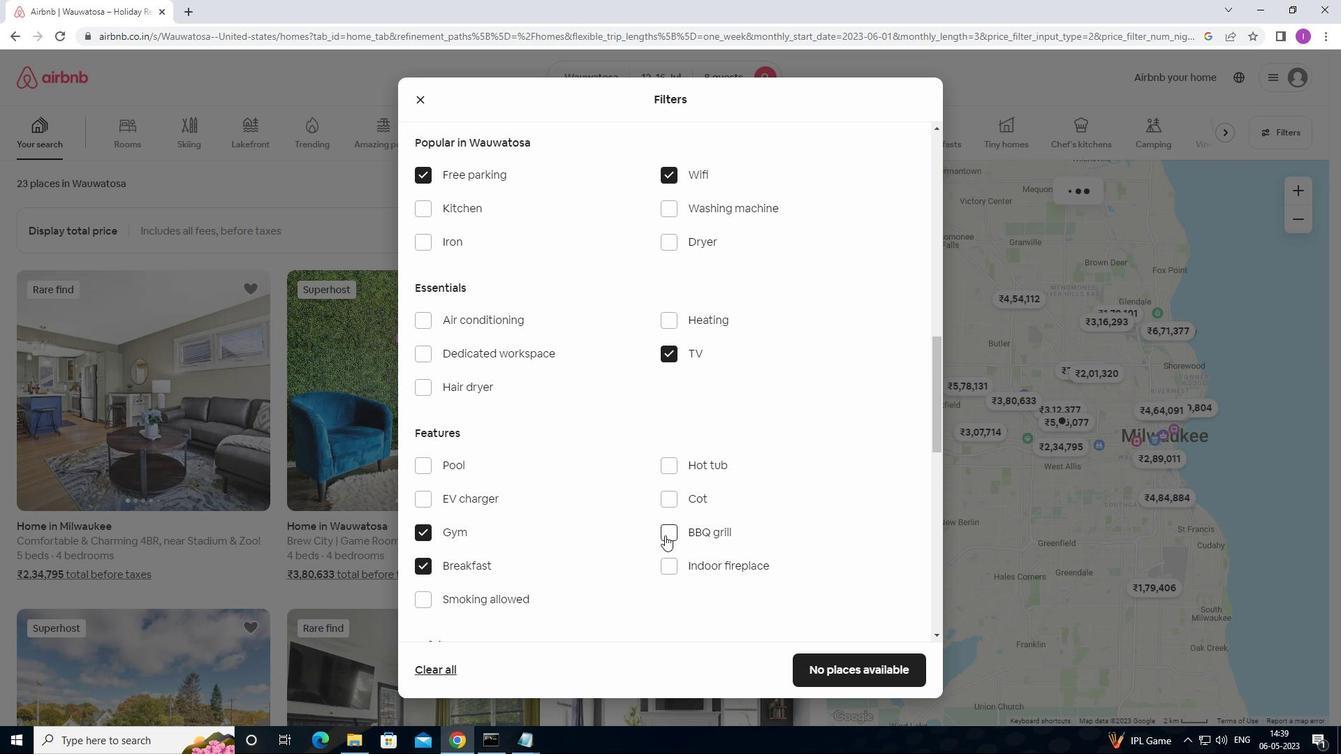 
Action: Mouse scrolled (667, 533) with delta (0, 0)
Screenshot: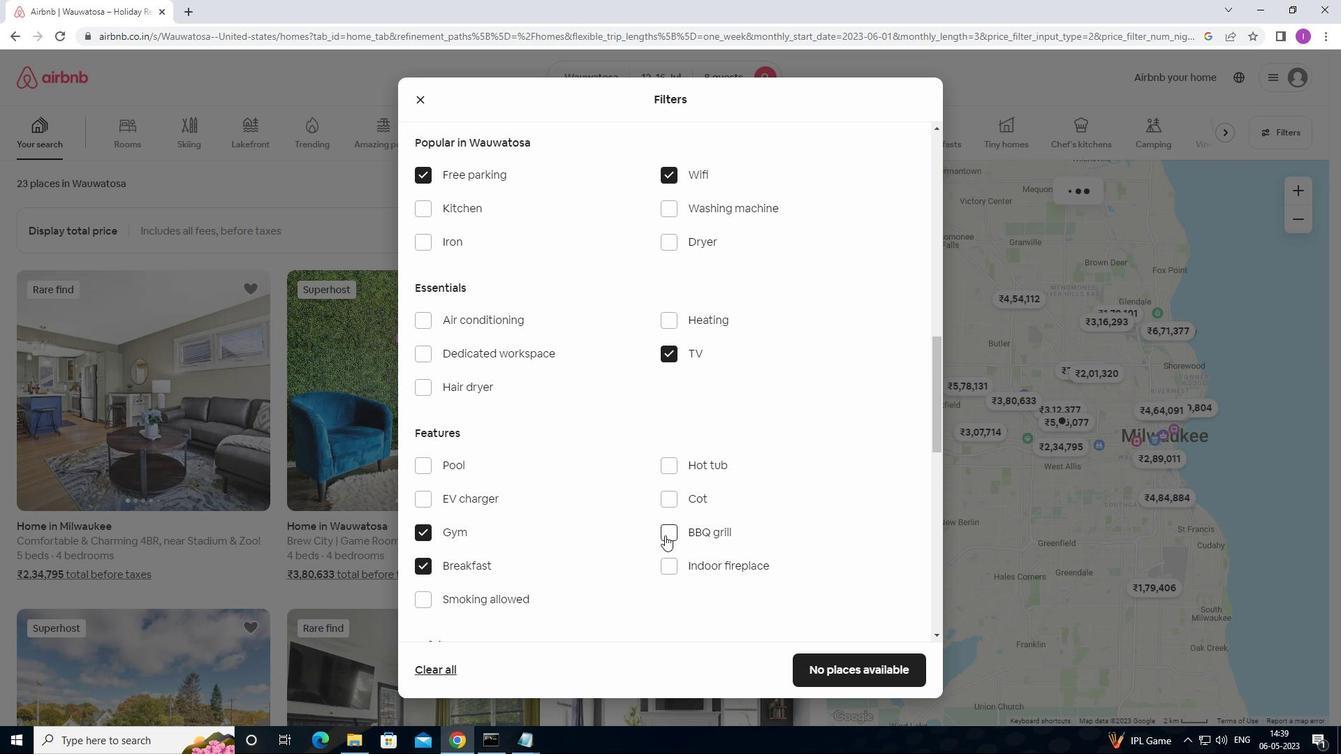 
Action: Mouse moved to (668, 534)
Screenshot: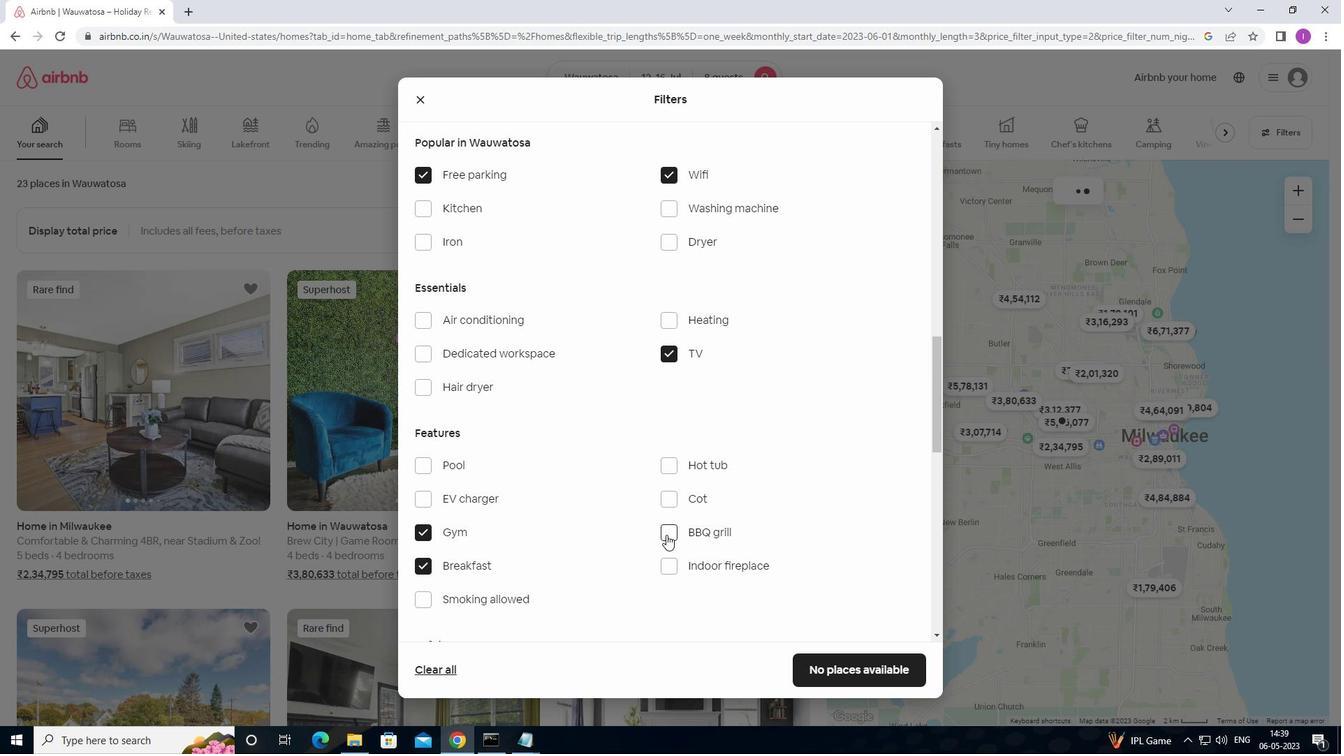 
Action: Mouse scrolled (668, 533) with delta (0, 0)
Screenshot: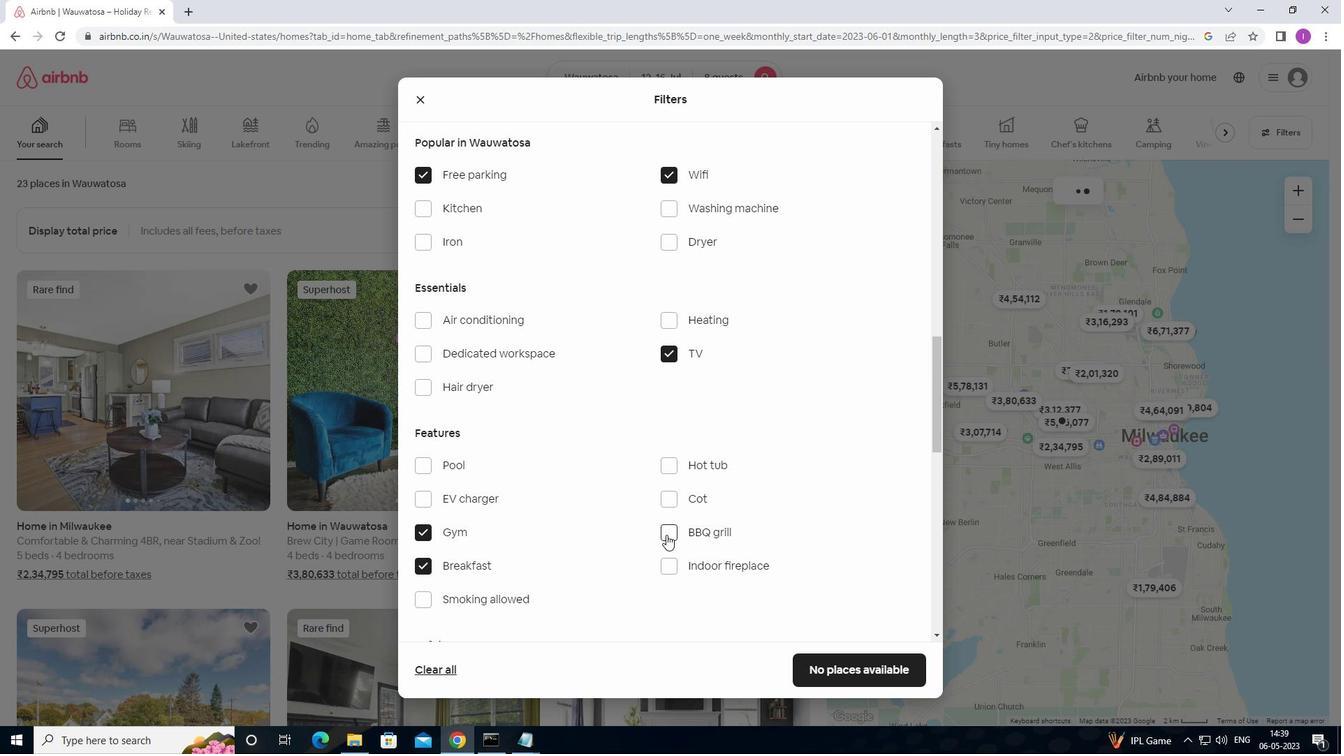 
Action: Mouse moved to (668, 534)
Screenshot: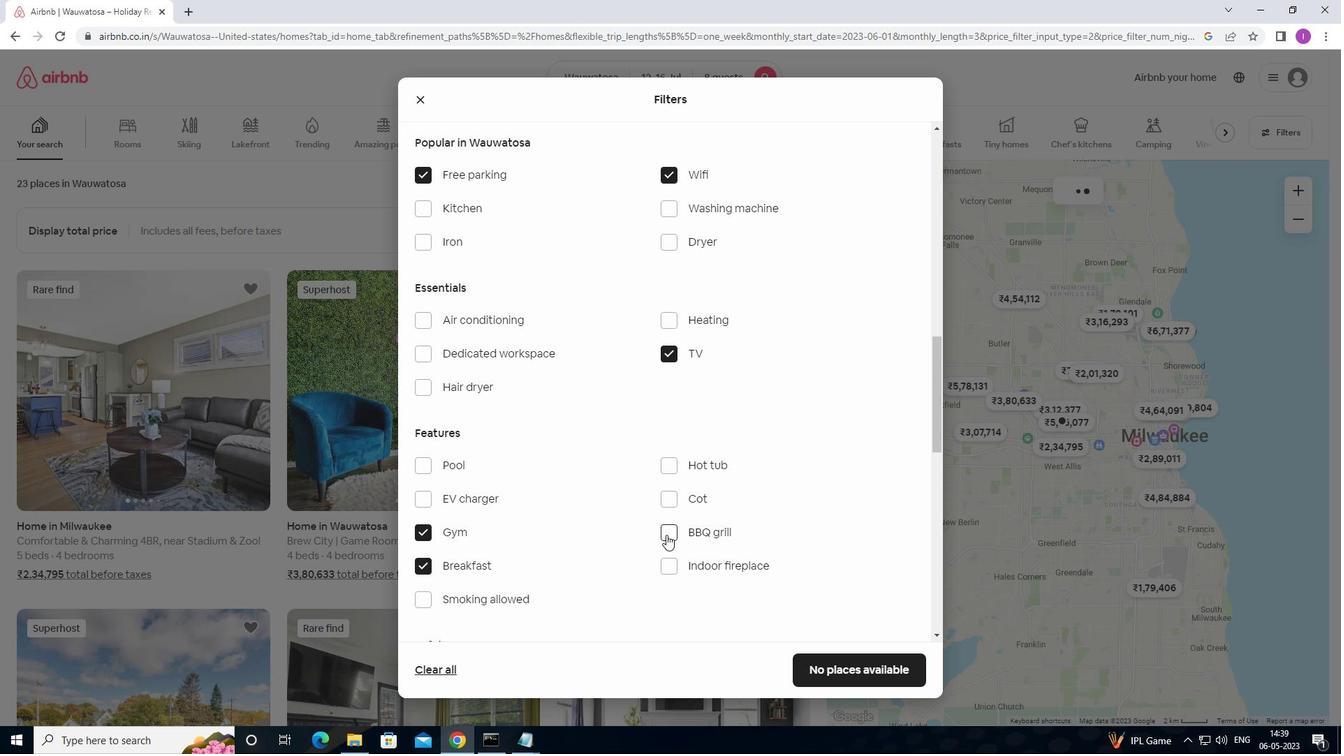 
Action: Mouse scrolled (668, 533) with delta (0, 0)
Screenshot: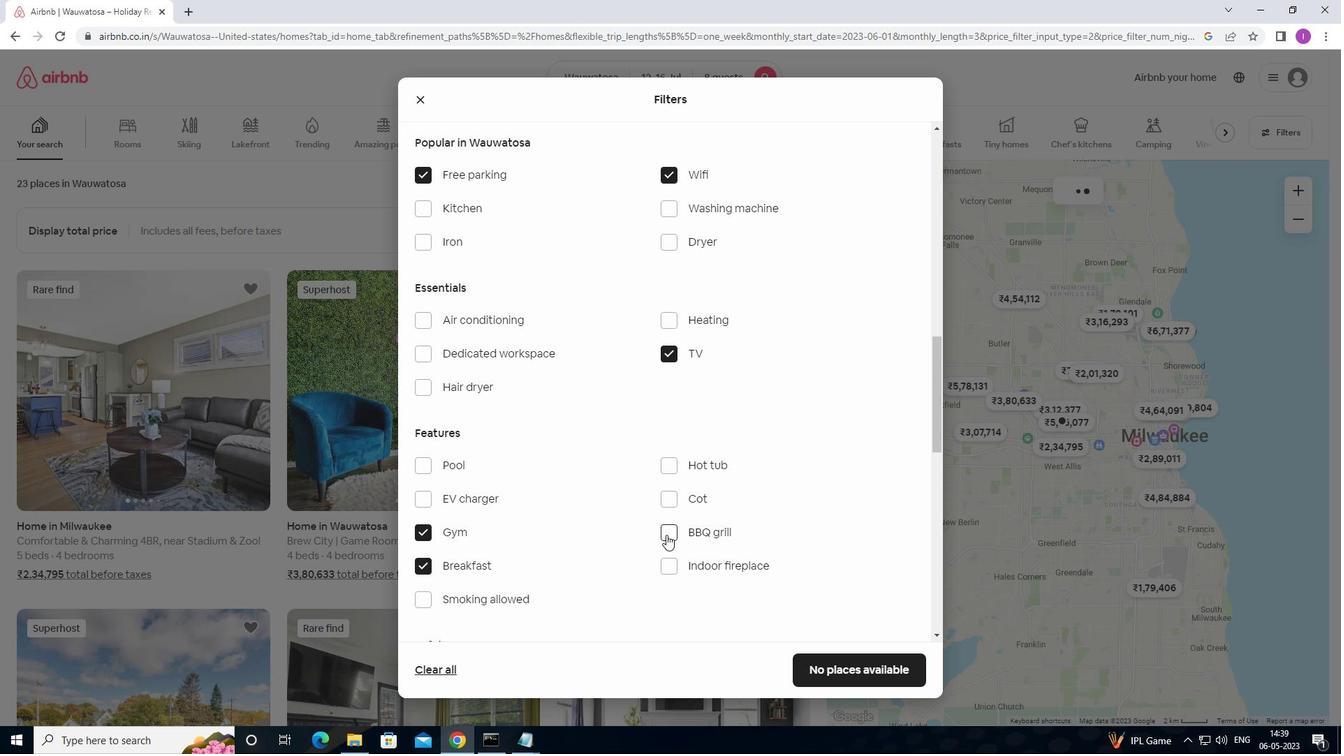 
Action: Mouse moved to (678, 531)
Screenshot: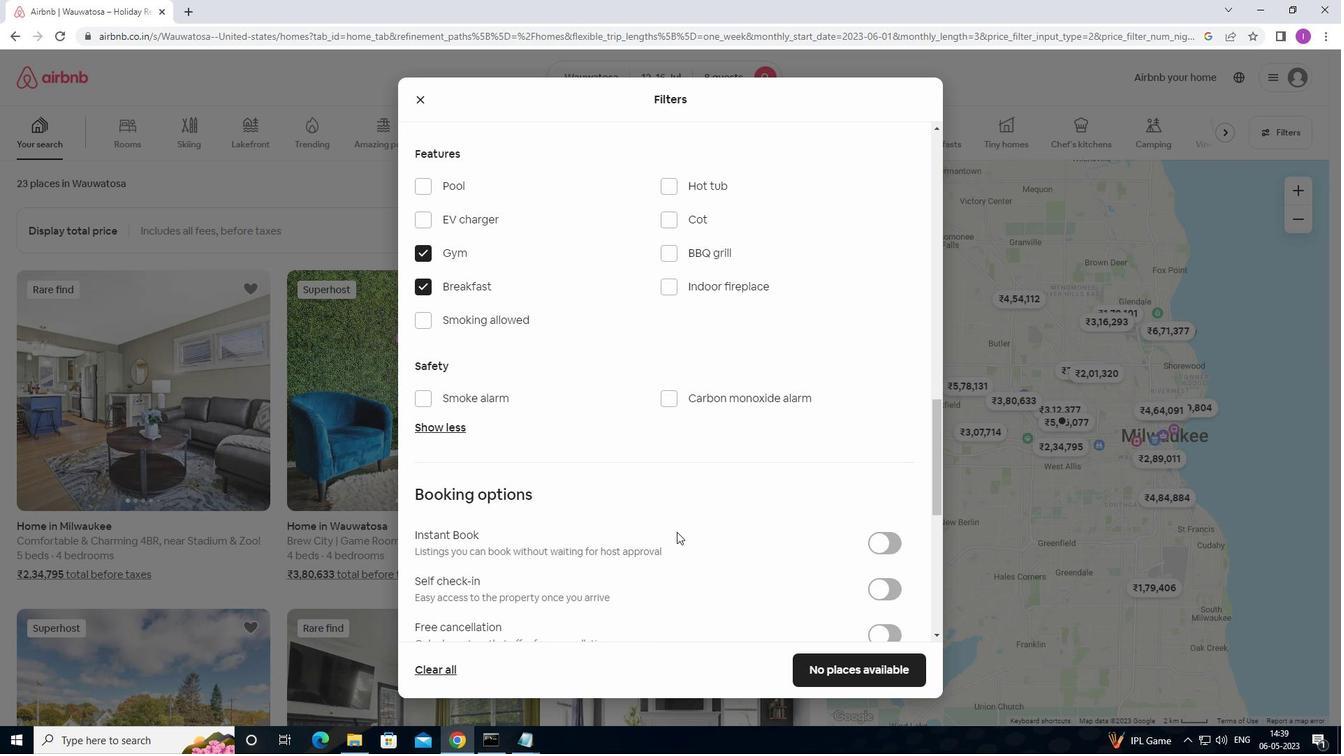 
Action: Mouse scrolled (678, 531) with delta (0, 0)
Screenshot: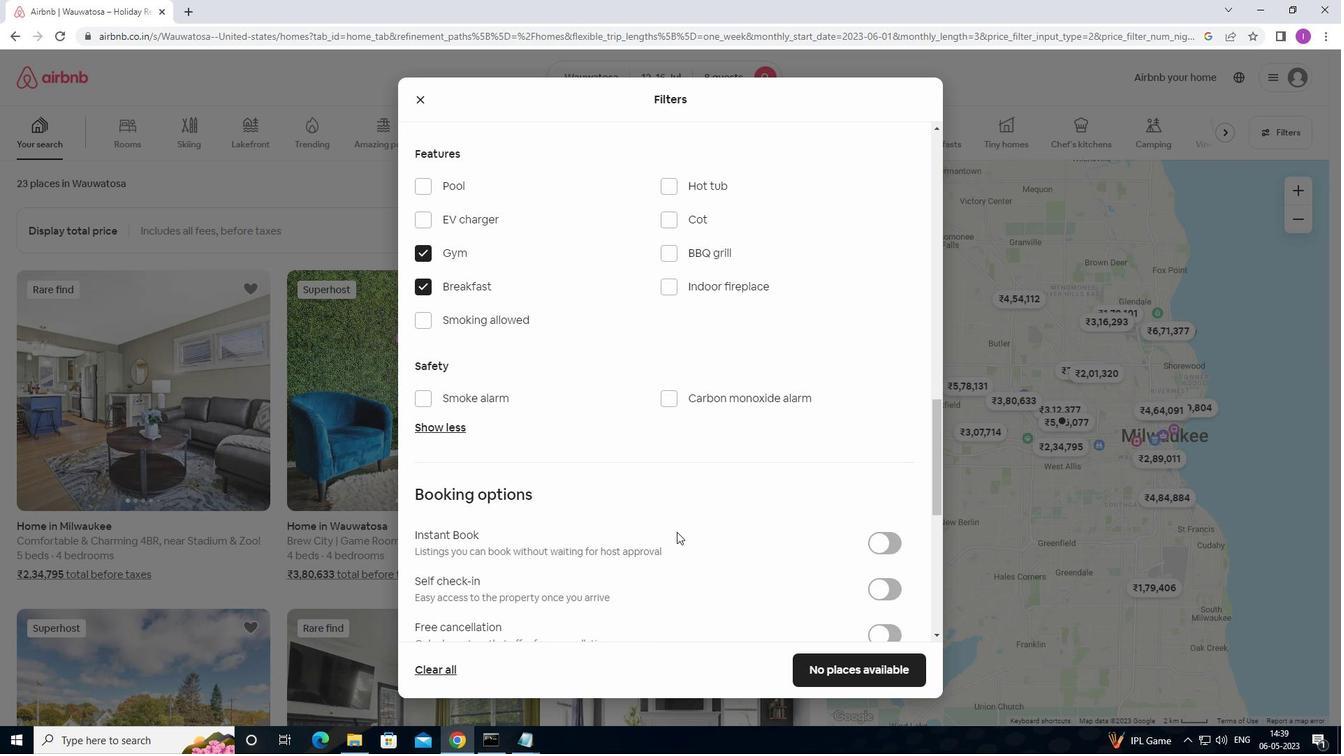 
Action: Mouse moved to (679, 531)
Screenshot: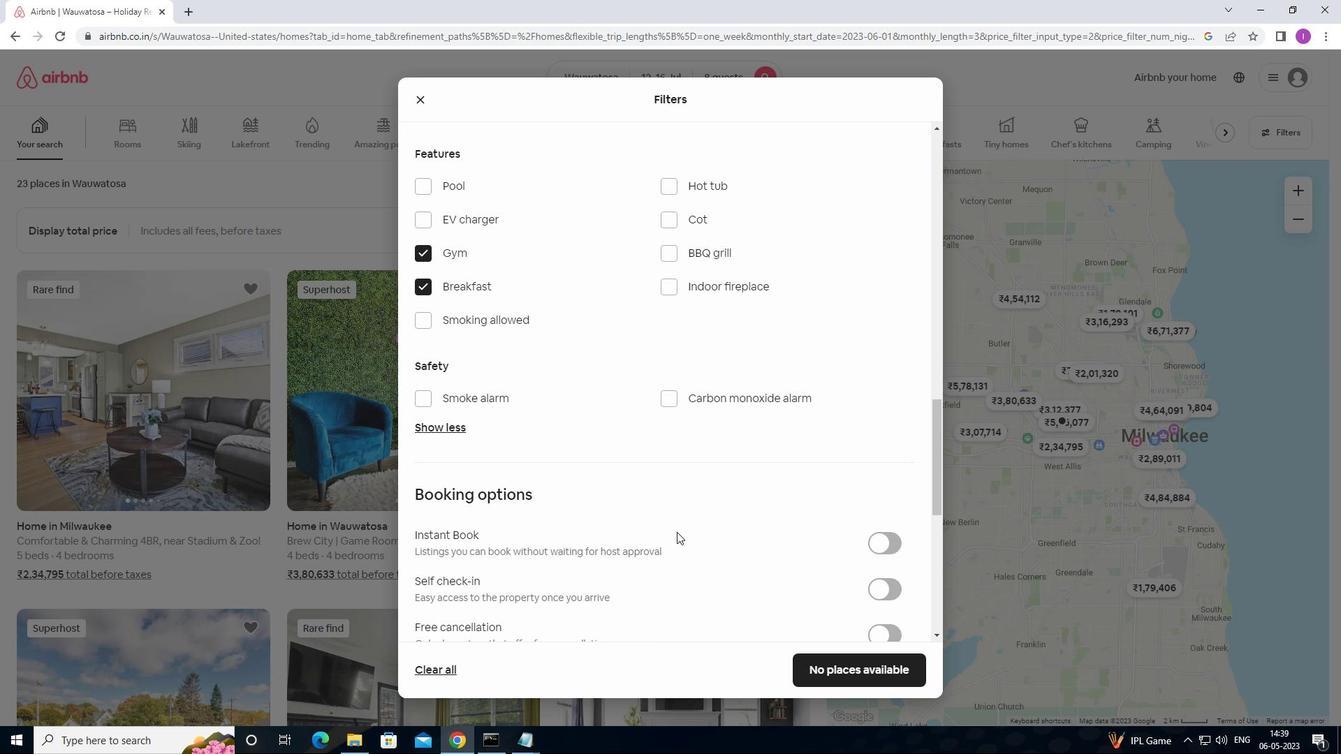 
Action: Mouse scrolled (679, 531) with delta (0, 0)
Screenshot: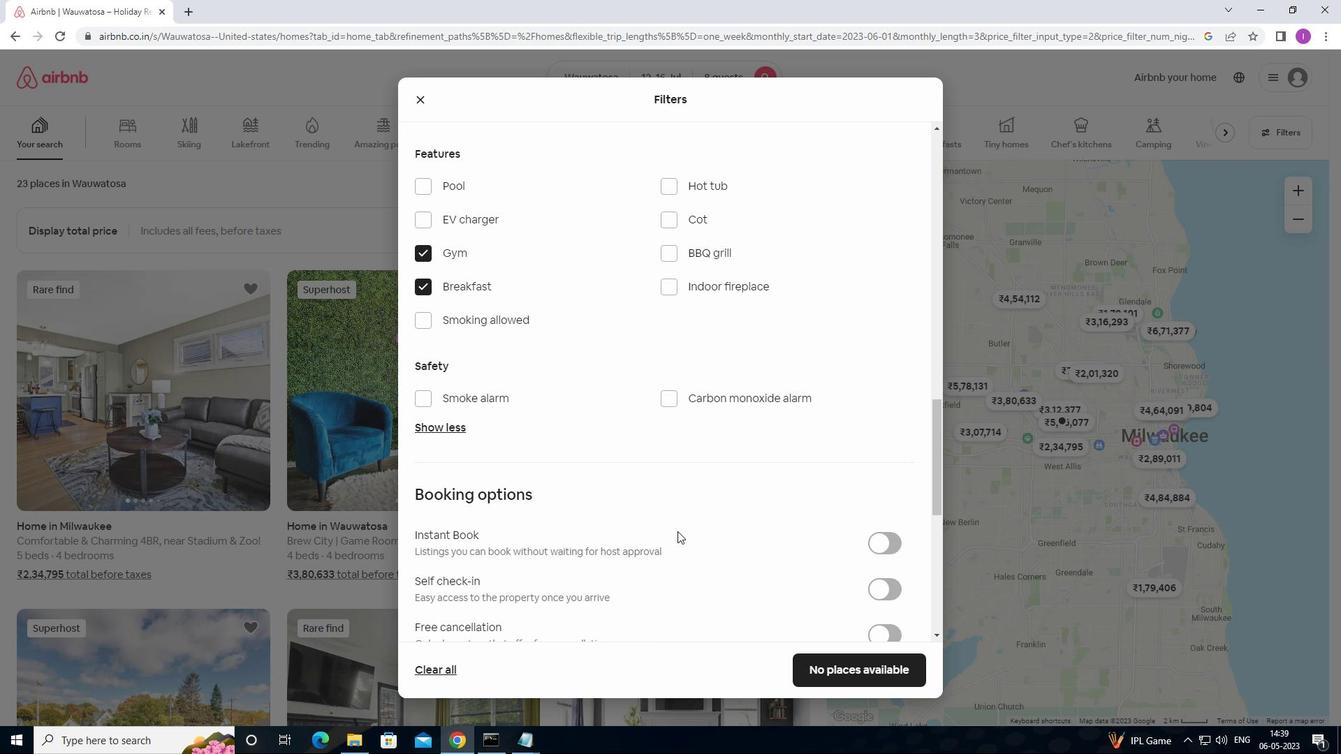 
Action: Mouse moved to (881, 453)
Screenshot: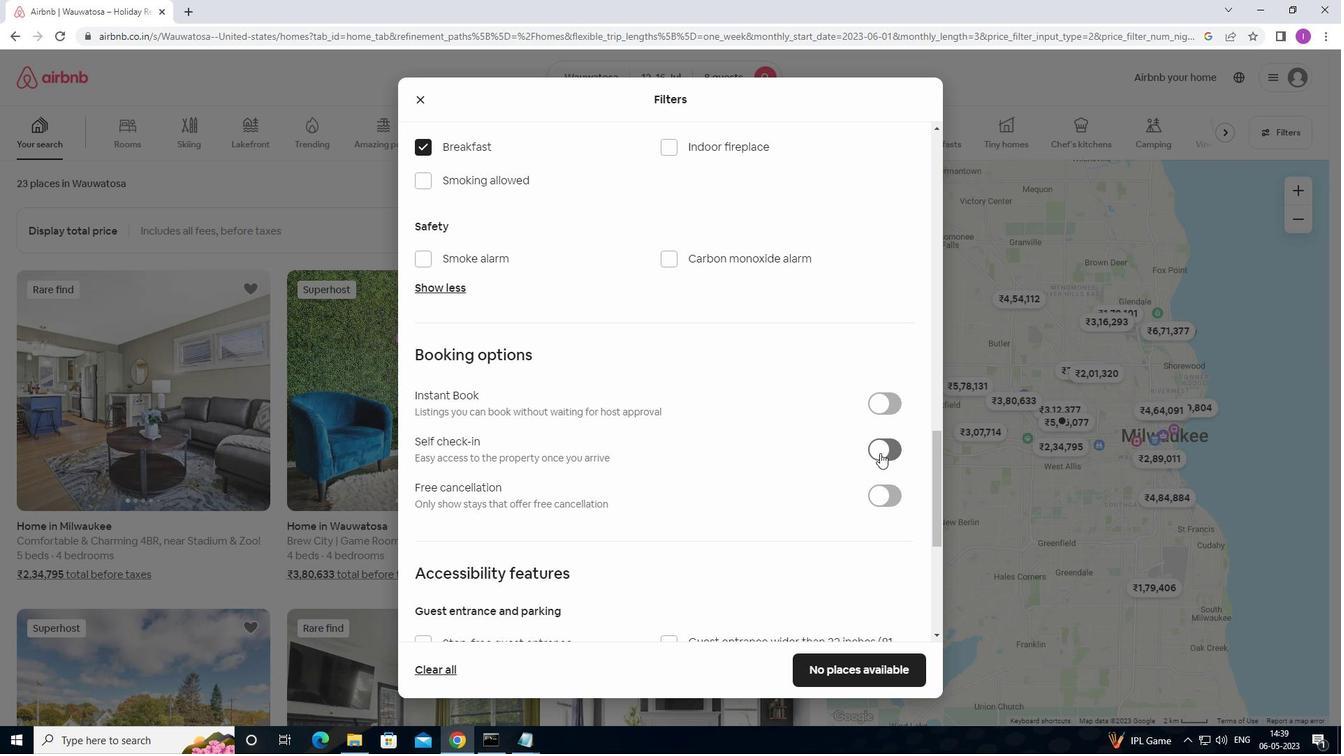 
Action: Mouse pressed left at (881, 453)
Screenshot: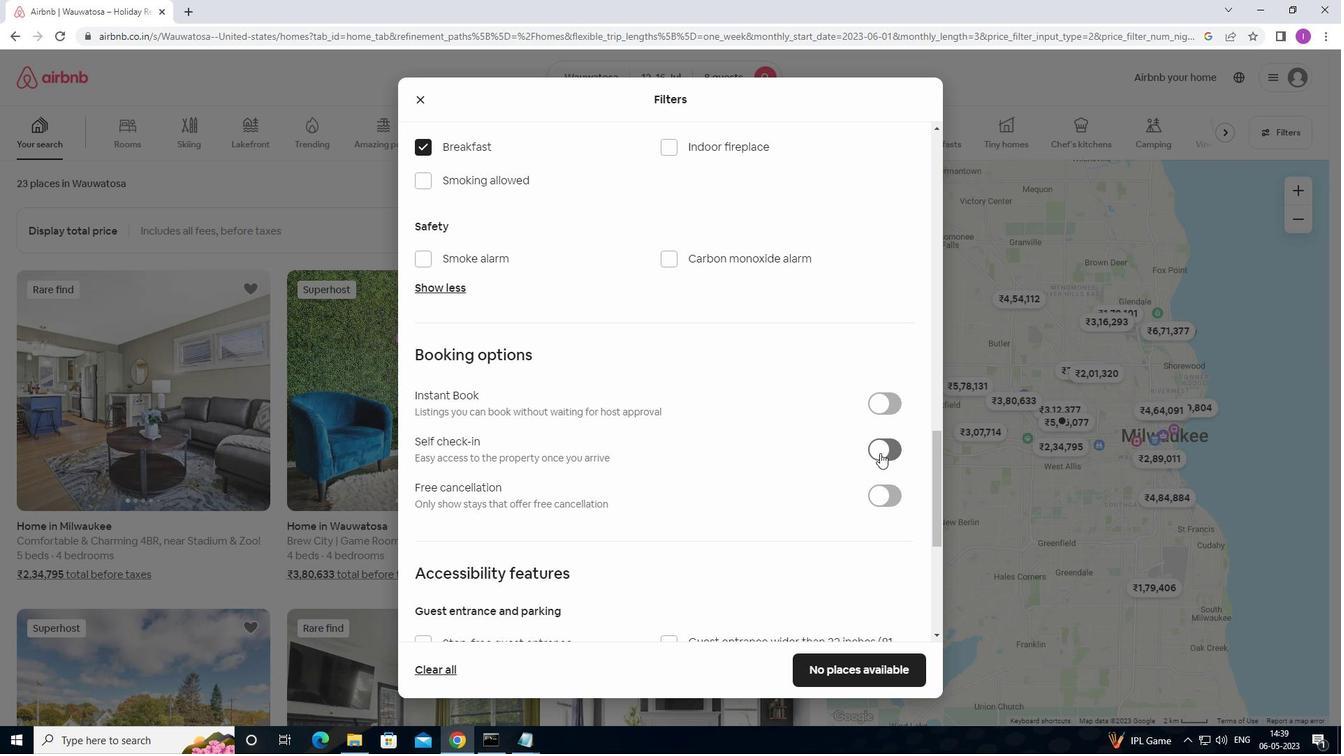 
Action: Mouse moved to (685, 533)
Screenshot: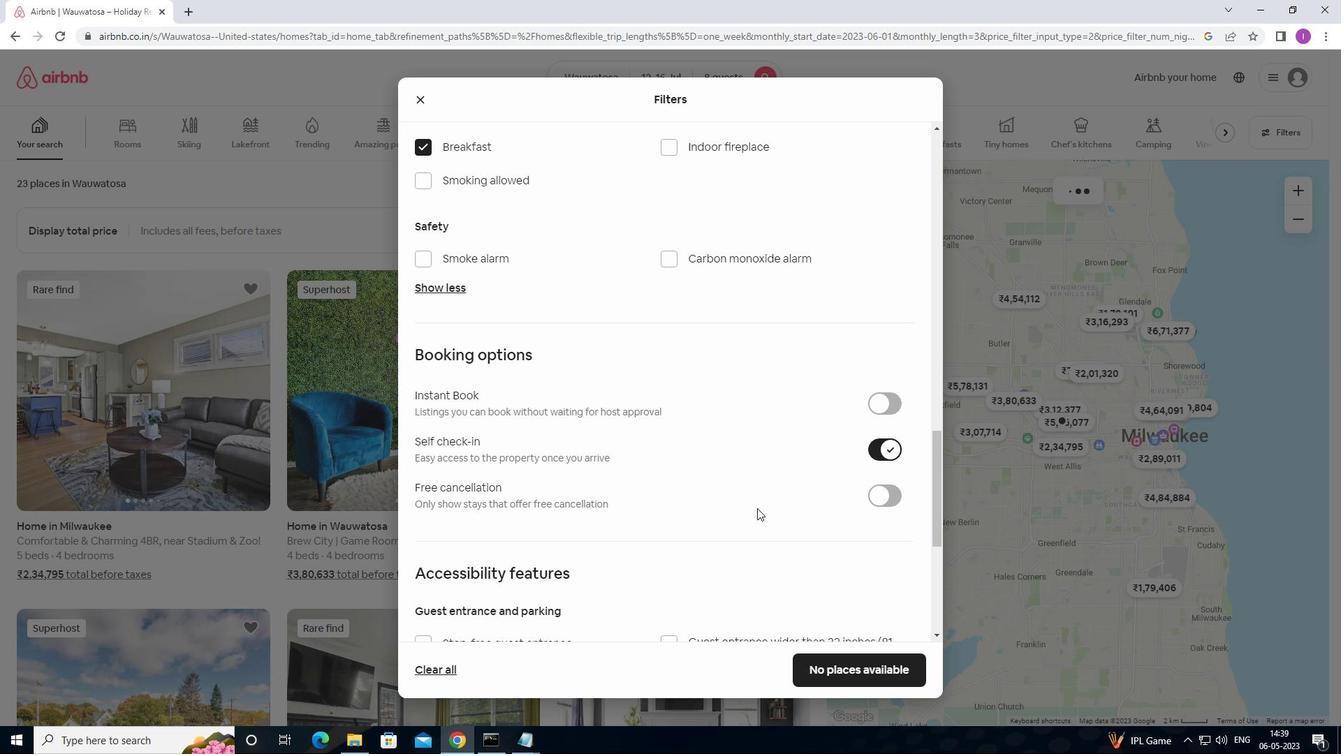 
Action: Mouse scrolled (685, 532) with delta (0, 0)
Screenshot: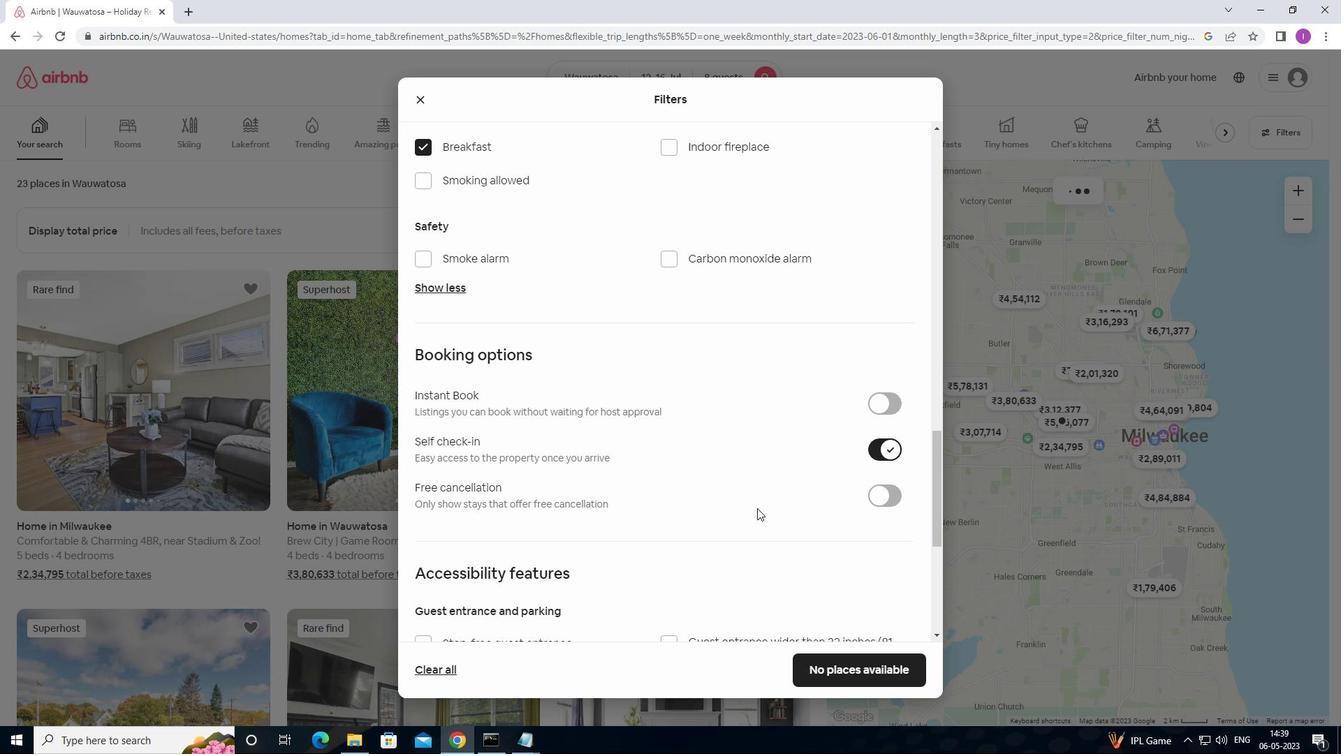 
Action: Mouse scrolled (685, 532) with delta (0, 0)
Screenshot: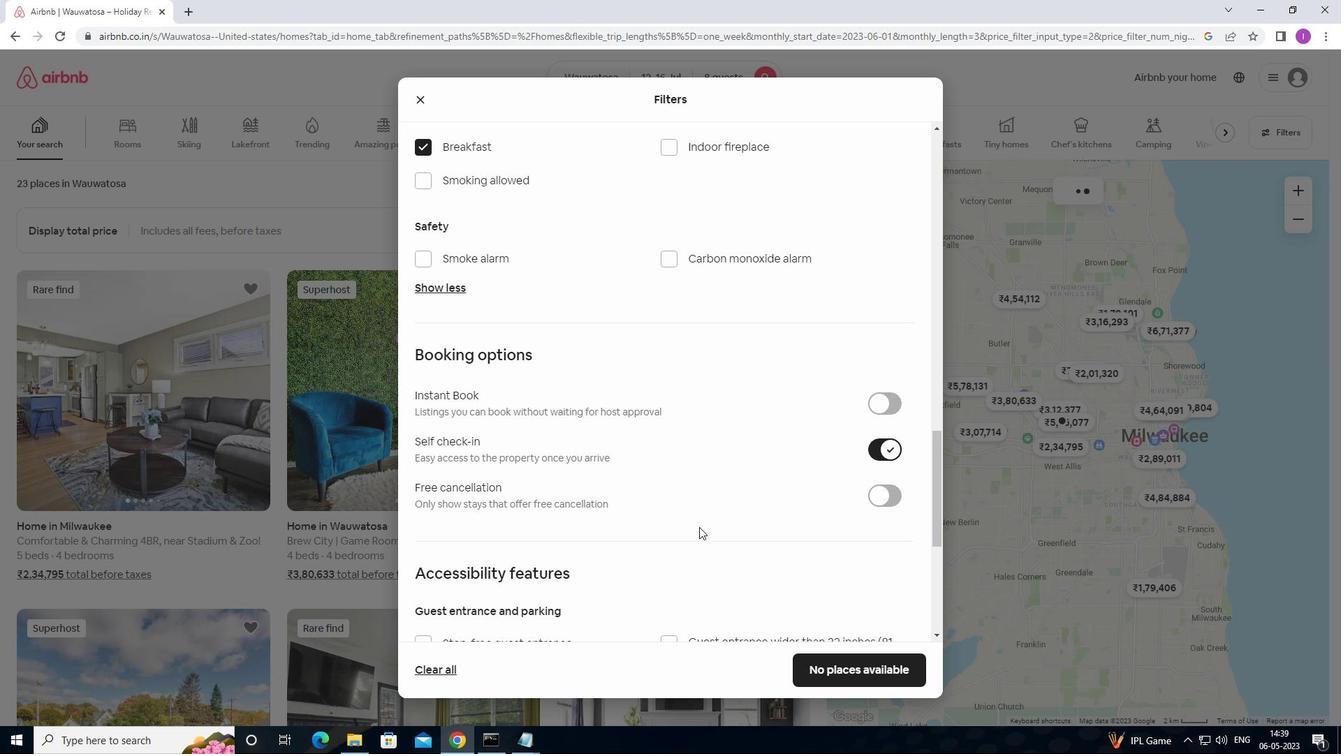 
Action: Mouse scrolled (685, 532) with delta (0, 0)
Screenshot: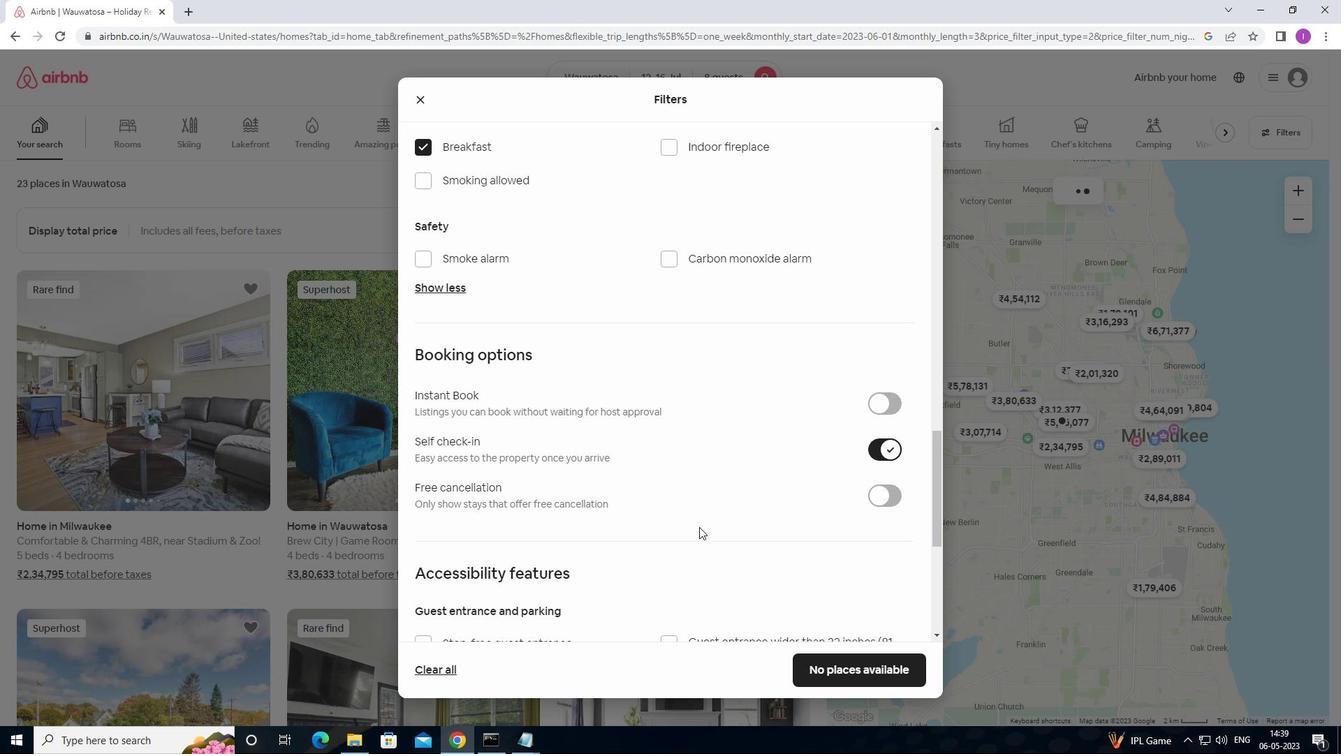 
Action: Mouse scrolled (685, 532) with delta (0, 0)
Screenshot: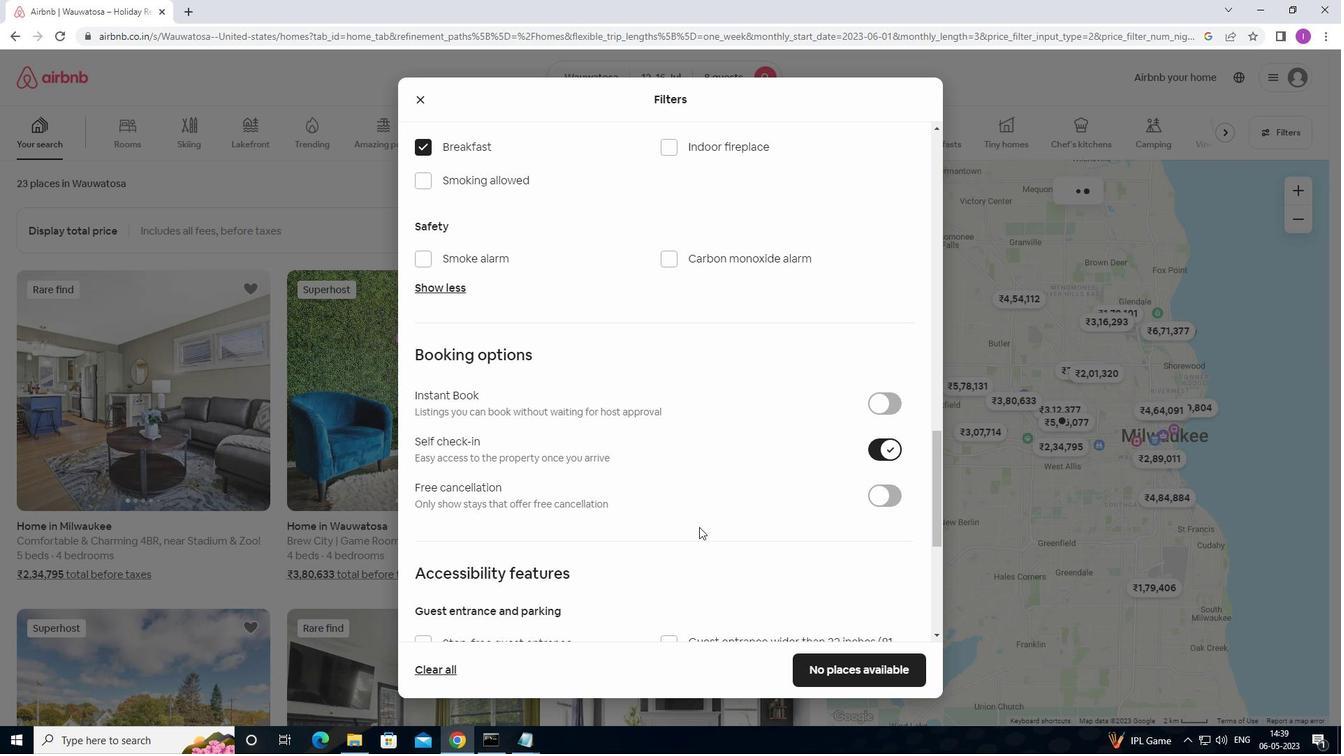 
Action: Mouse moved to (688, 531)
Screenshot: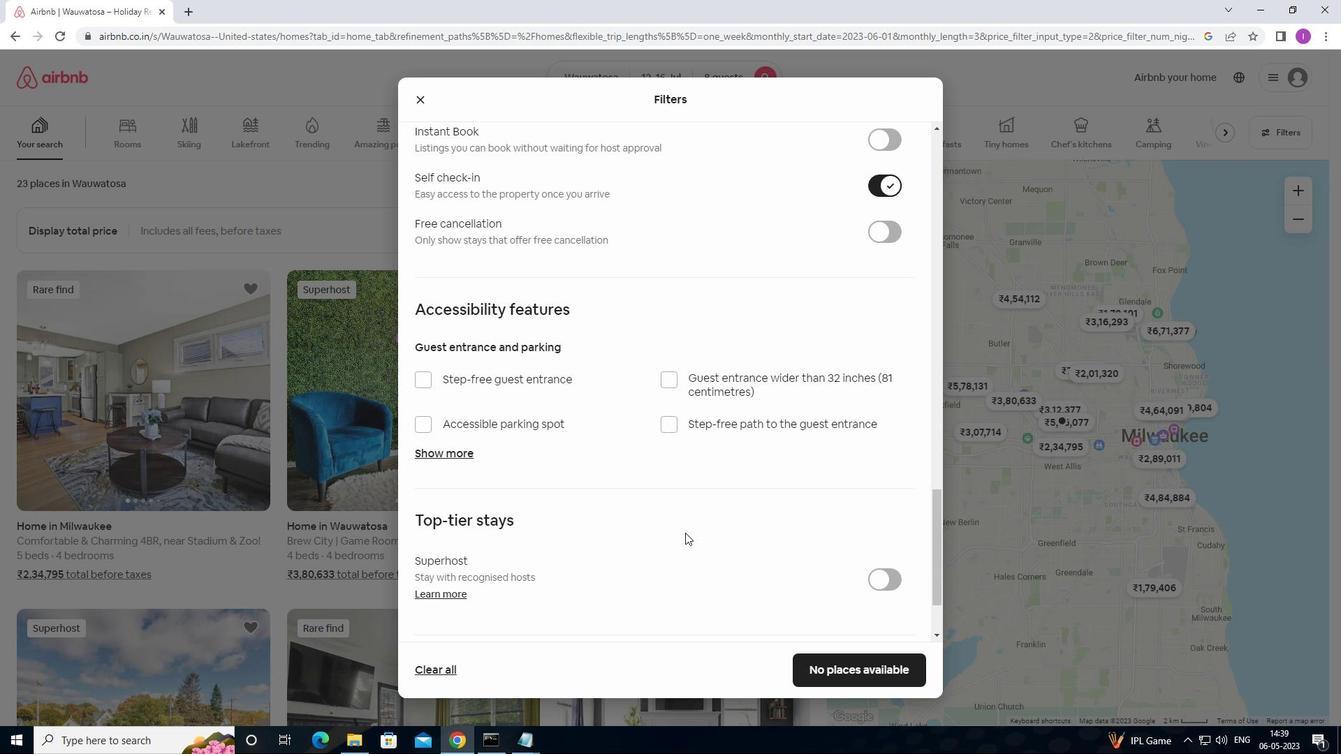 
Action: Mouse scrolled (688, 531) with delta (0, 0)
Screenshot: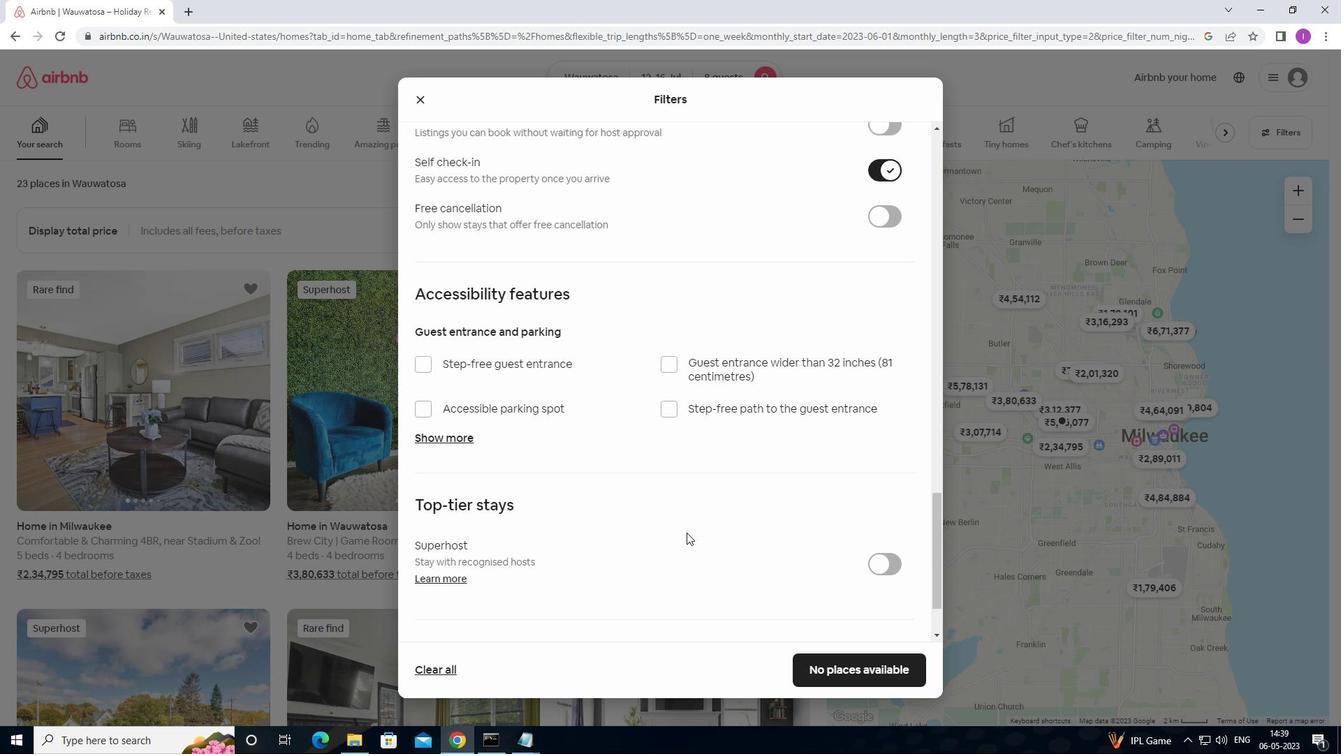 
Action: Mouse moved to (688, 531)
Screenshot: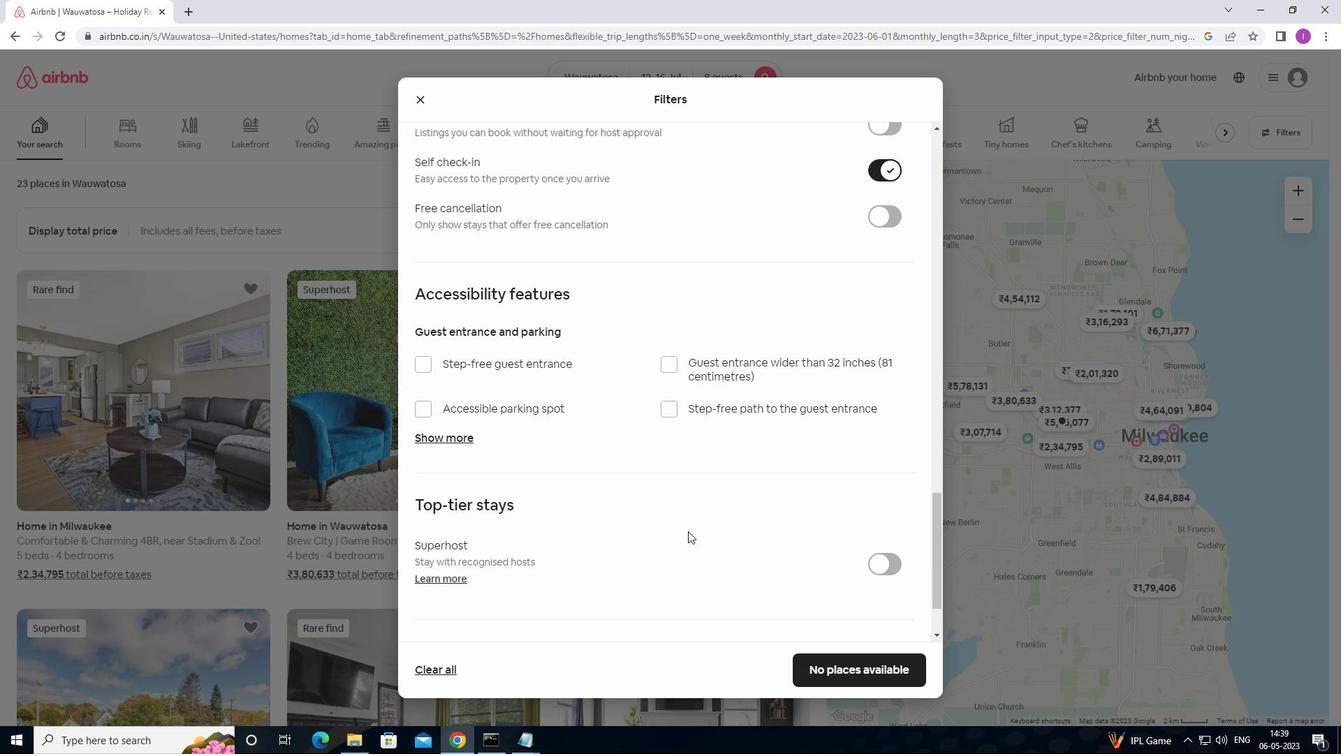 
Action: Mouse scrolled (688, 530) with delta (0, 0)
Screenshot: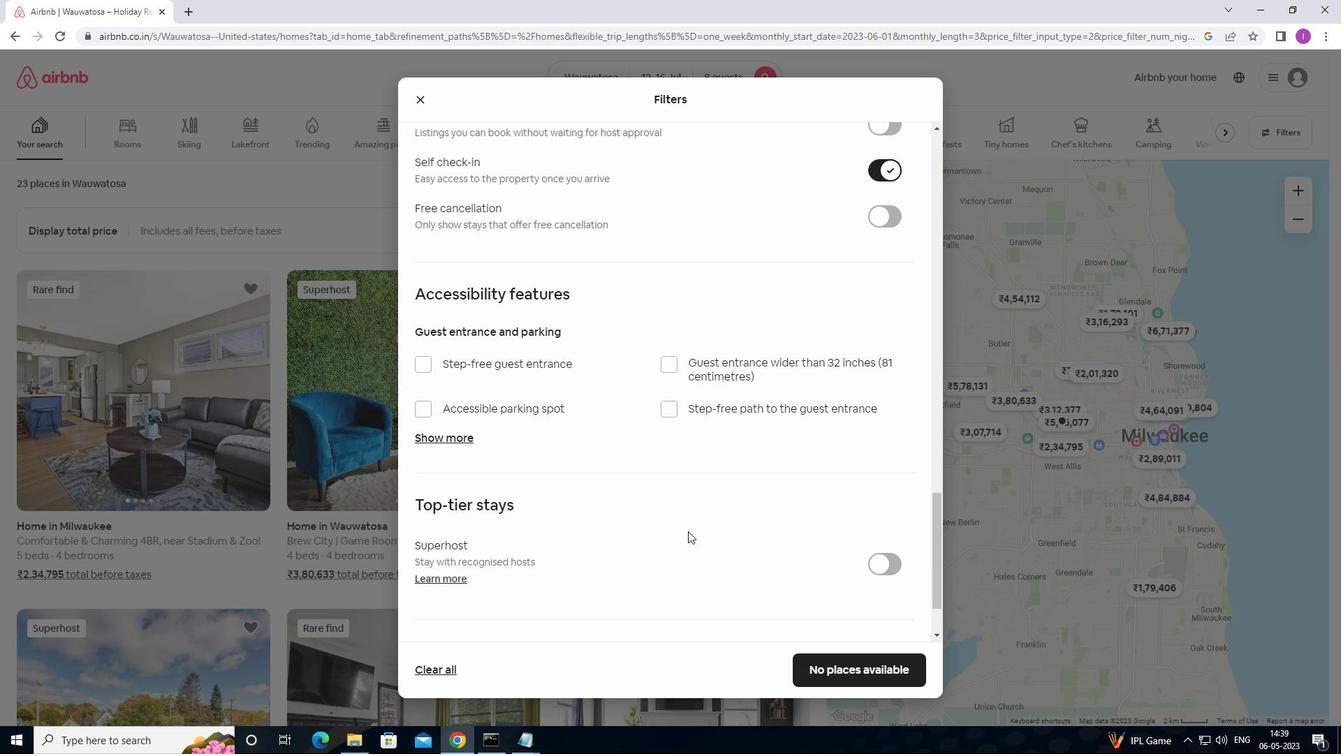 
Action: Mouse scrolled (688, 530) with delta (0, 0)
Screenshot: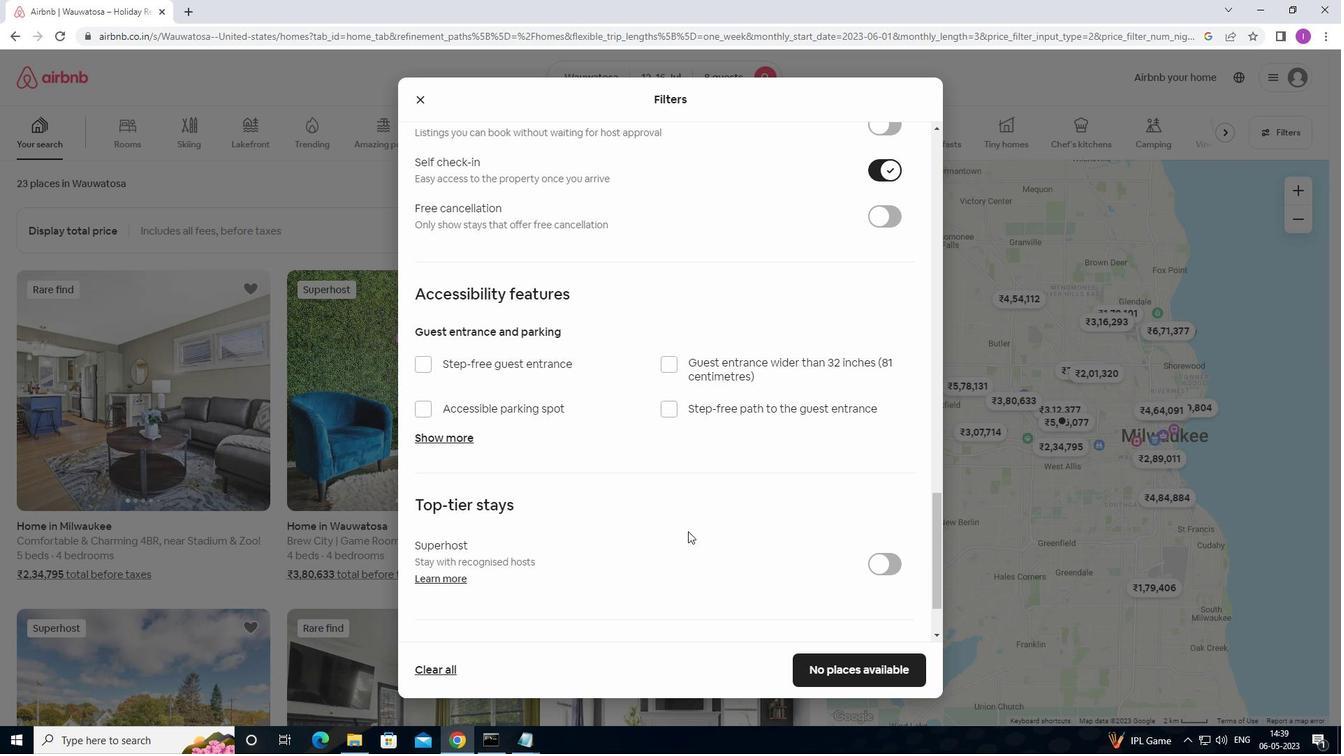 
Action: Mouse moved to (691, 528)
Screenshot: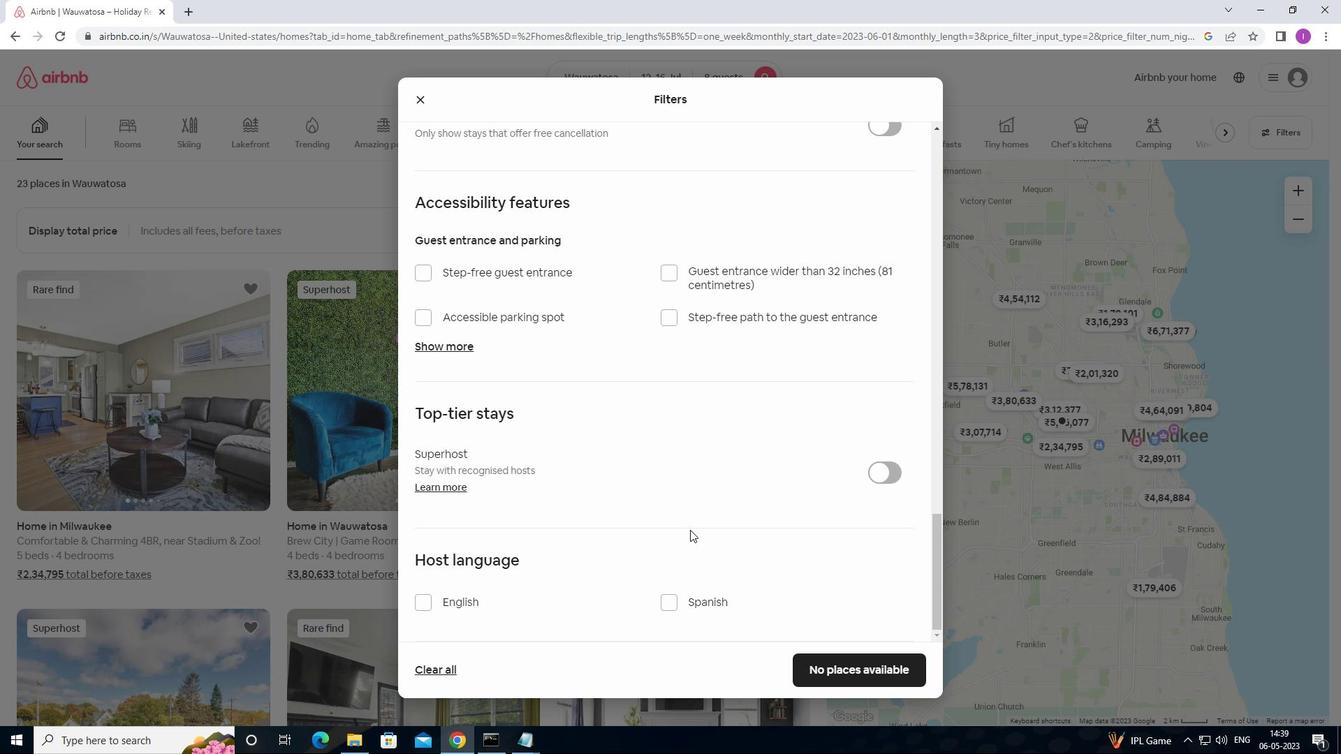 
Action: Mouse scrolled (691, 527) with delta (0, 0)
Screenshot: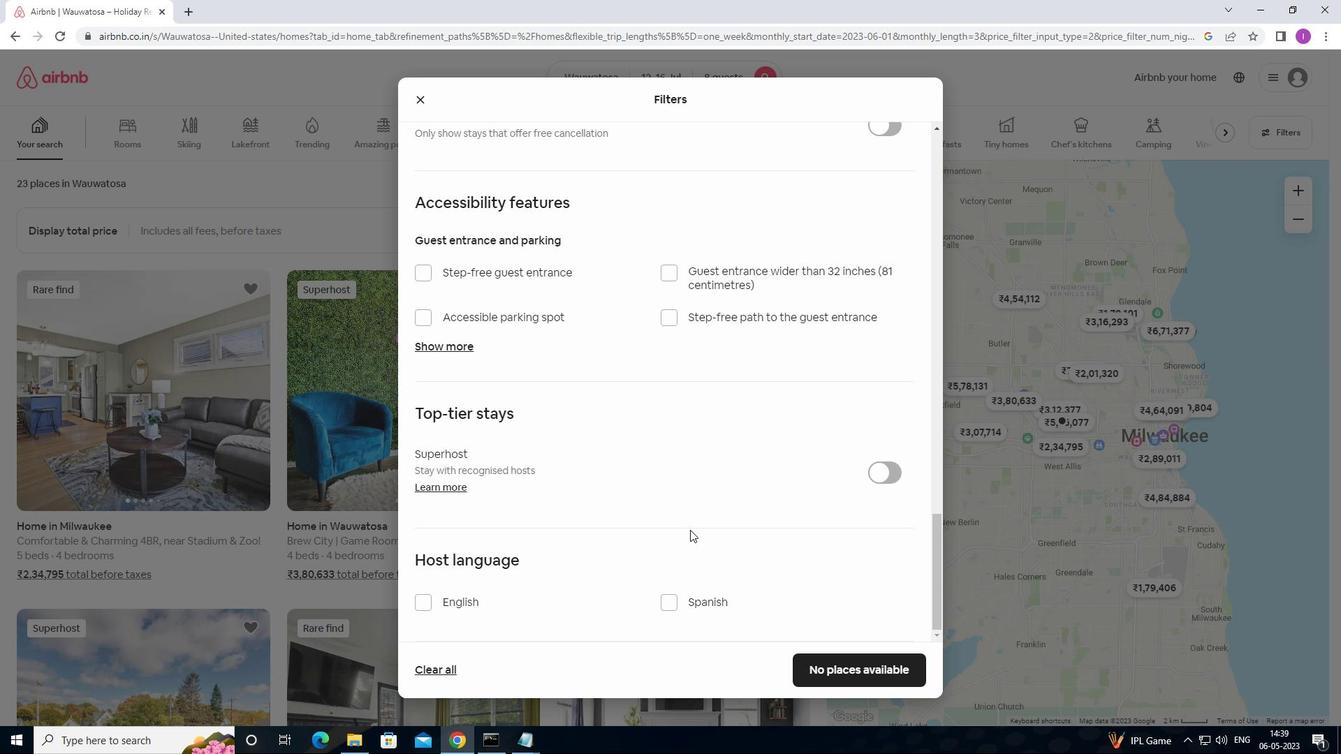 
Action: Mouse scrolled (691, 527) with delta (0, 0)
Screenshot: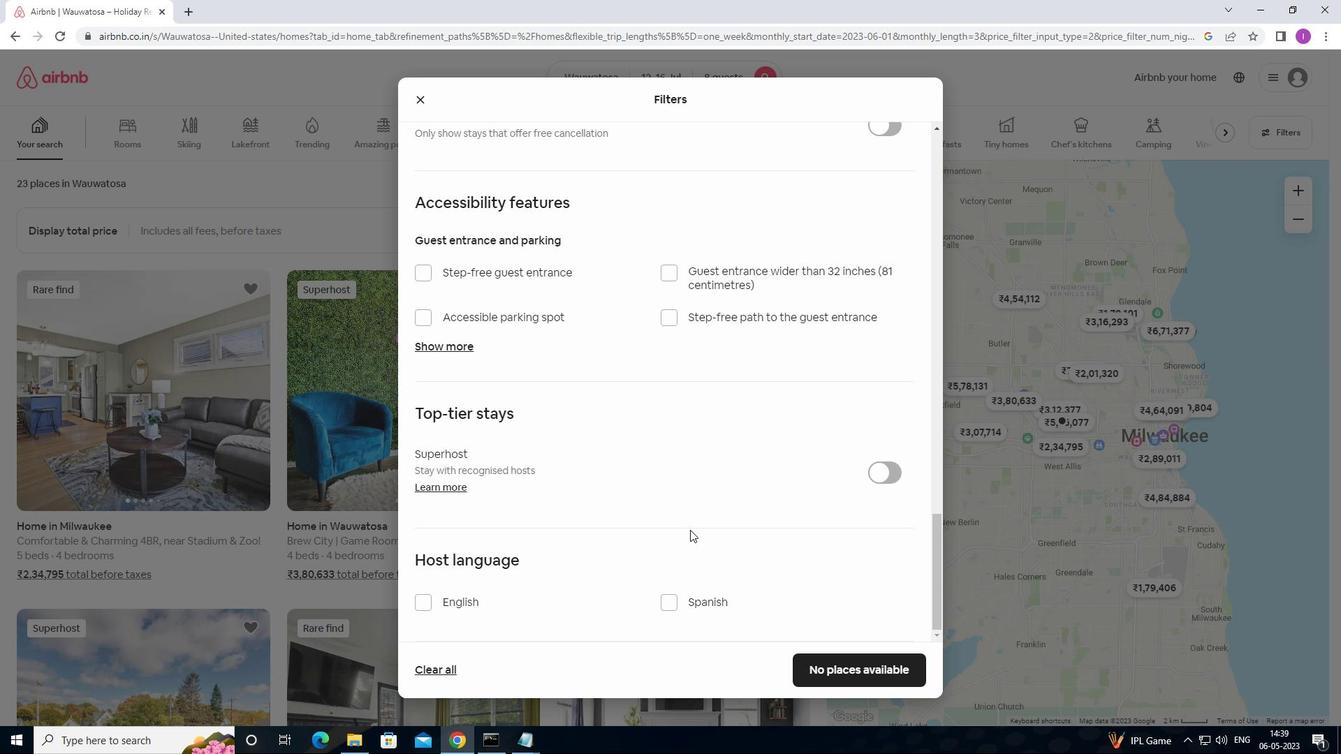 
Action: Mouse scrolled (691, 527) with delta (0, 0)
Screenshot: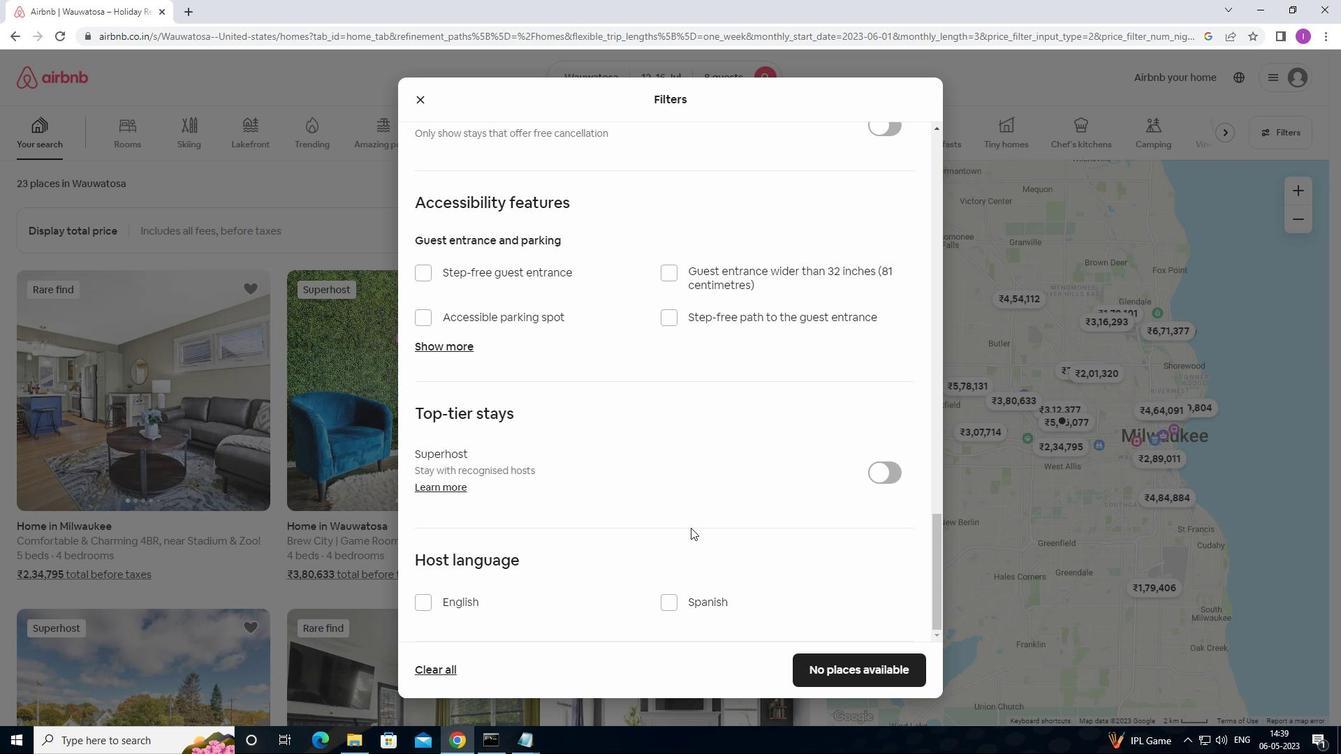 
Action: Mouse scrolled (691, 527) with delta (0, 0)
Screenshot: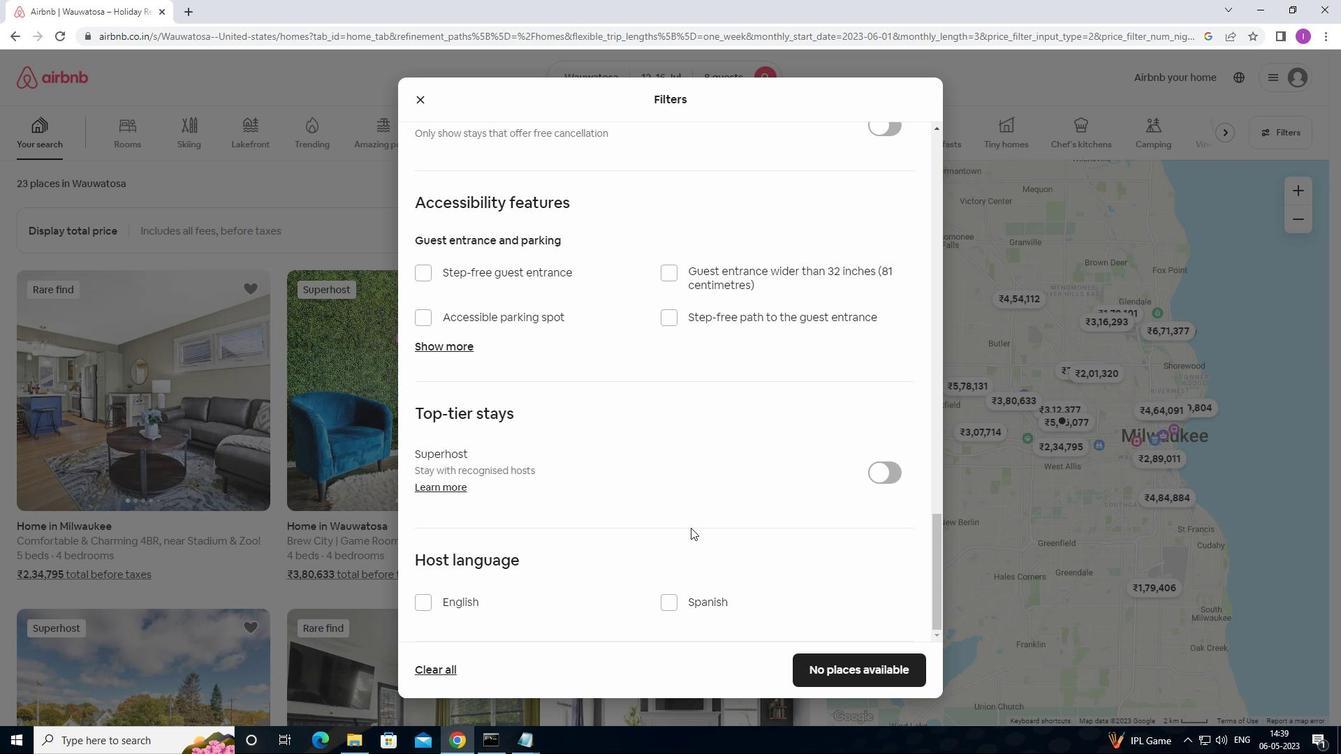 
Action: Mouse moved to (428, 605)
Screenshot: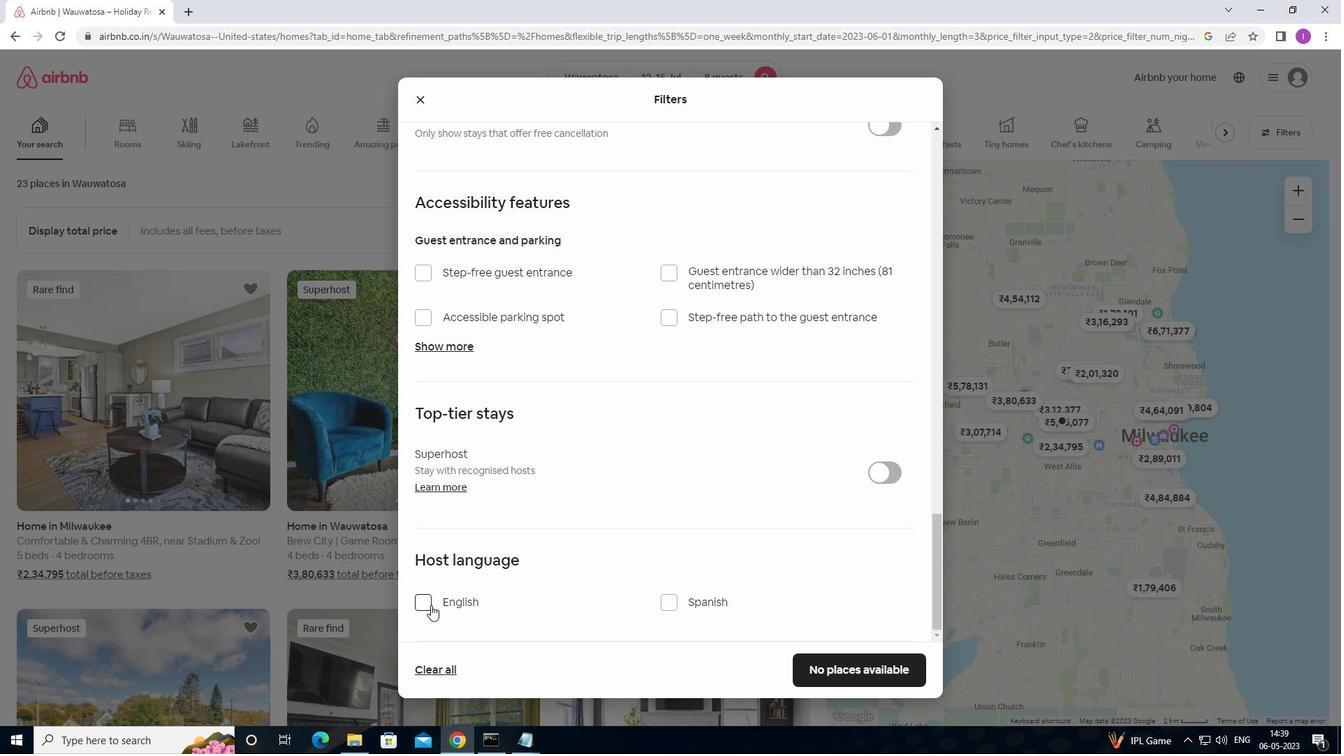 
Action: Mouse pressed left at (428, 605)
Screenshot: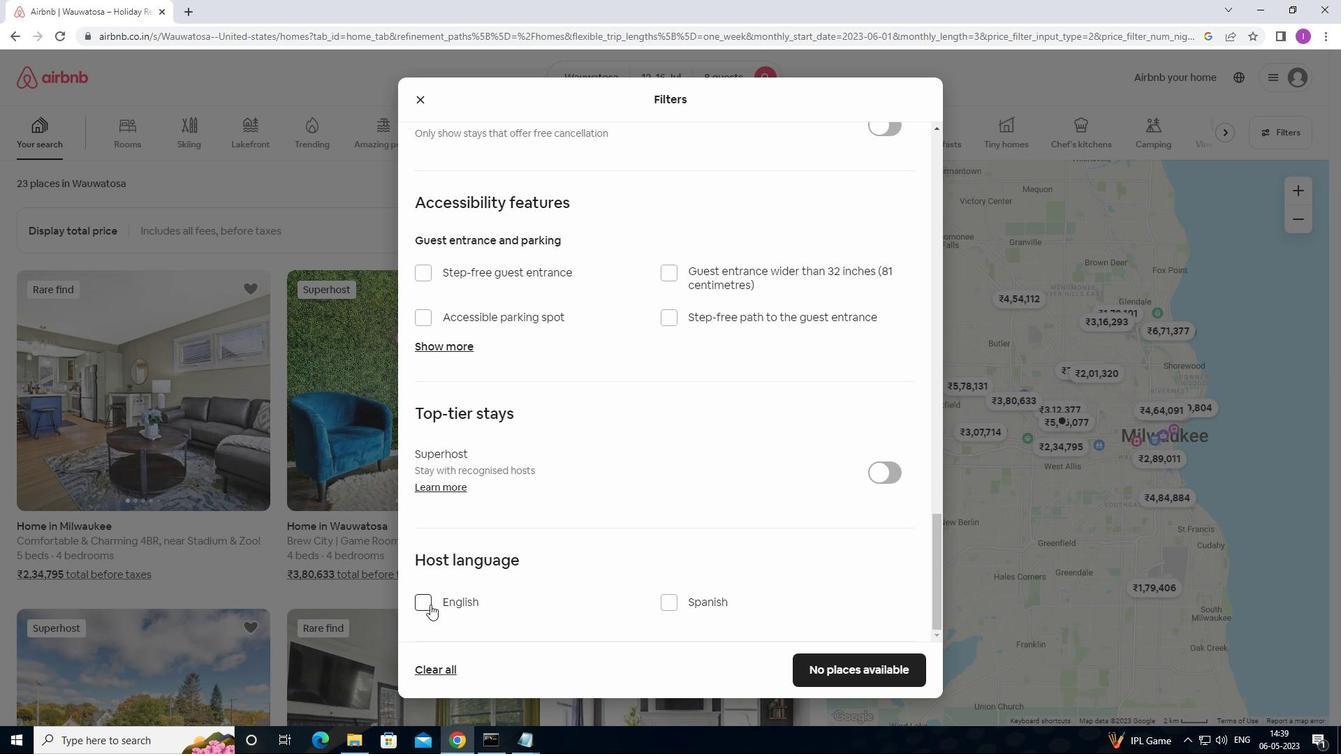 
Action: Mouse moved to (852, 669)
Screenshot: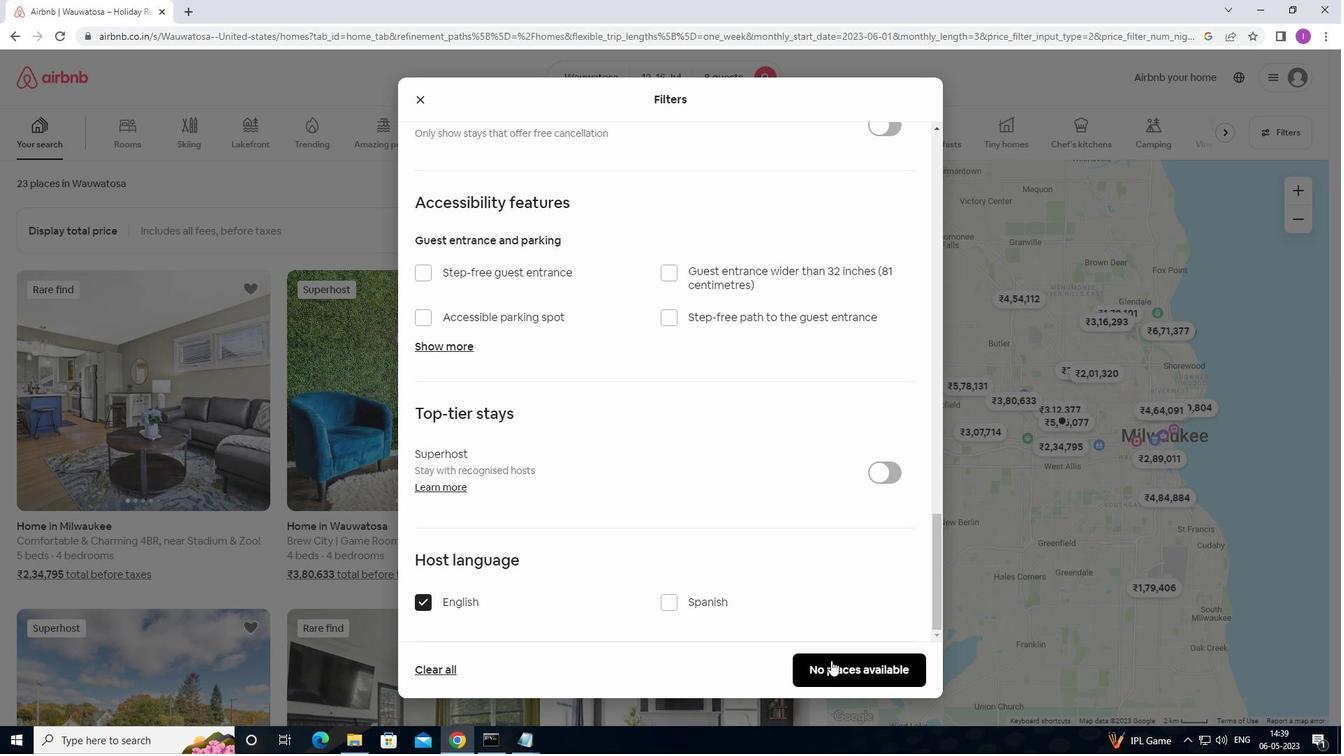 
Action: Mouse pressed left at (852, 669)
Screenshot: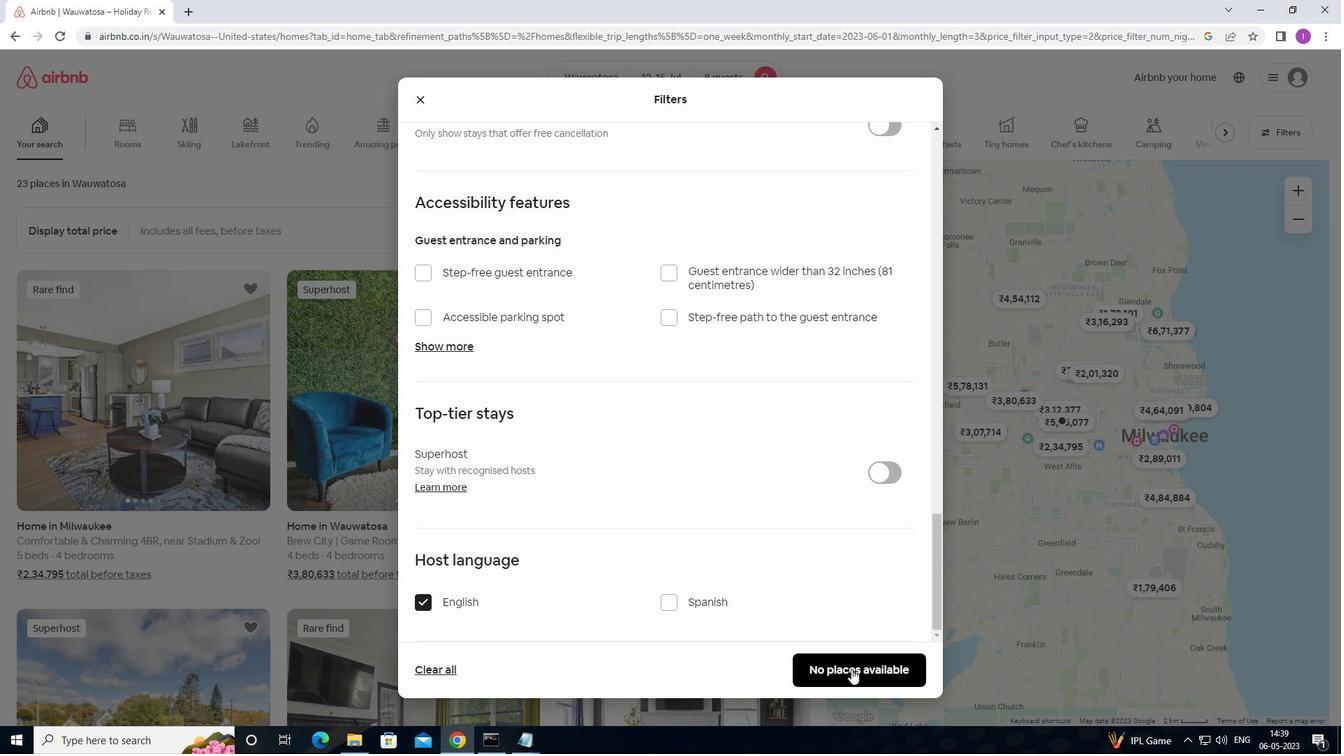 
Action: Mouse moved to (1035, 519)
Screenshot: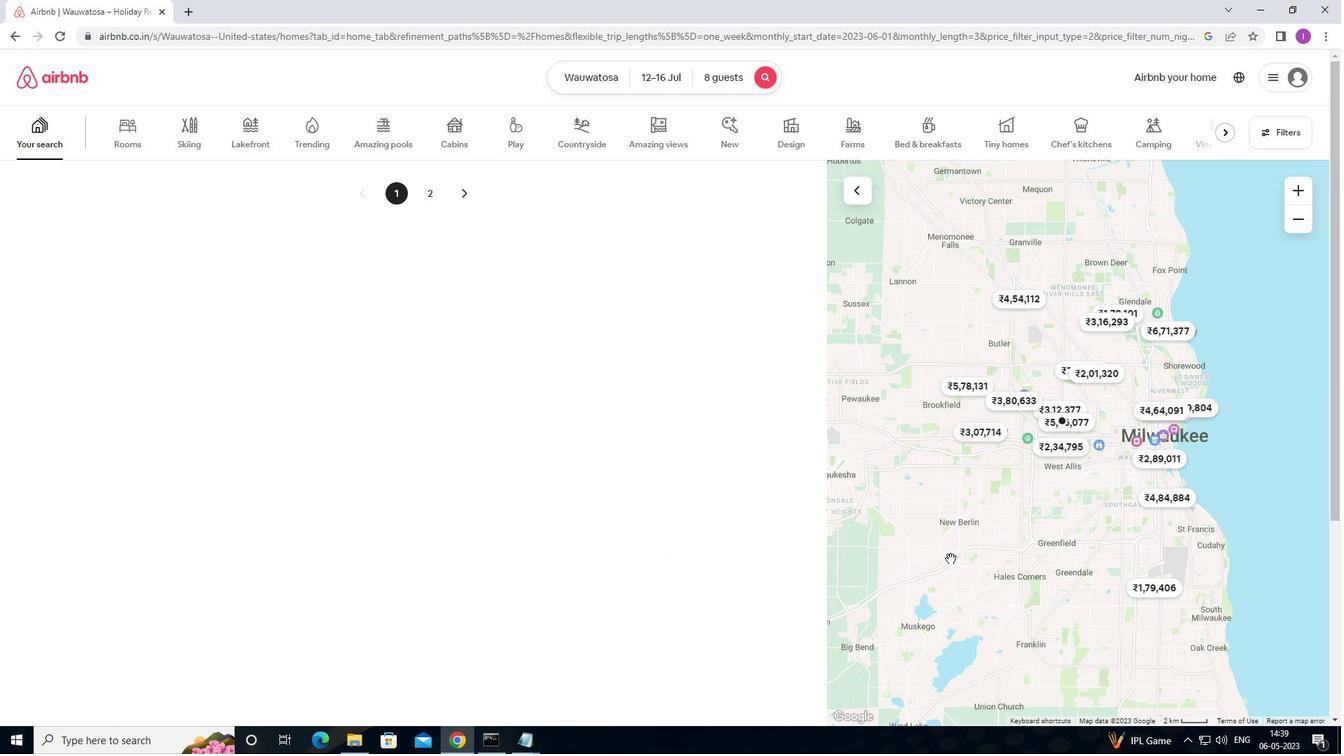 
